 Task: Set up automation rules in Jira to manage project tasks and workflows, including creating Confluence pages, cloning issues, and linking vulnerabilities.
Action: Mouse moved to (703, 382)
Screenshot: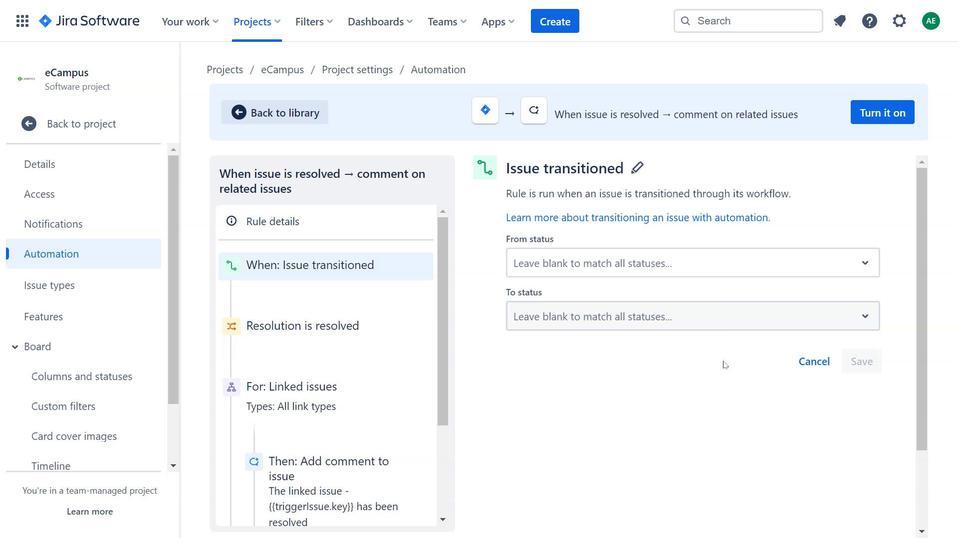 
Action: Mouse pressed left at (703, 382)
Screenshot: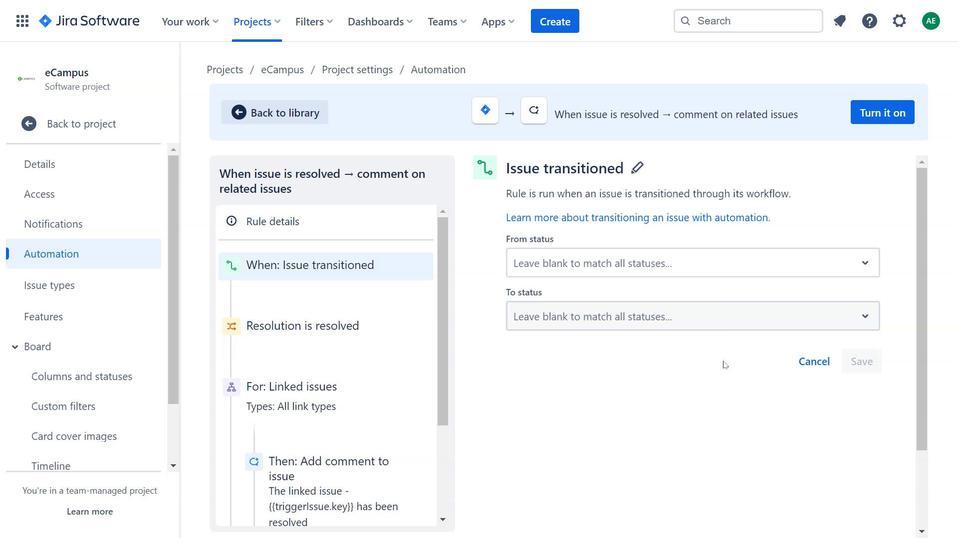 
Action: Mouse moved to (719, 412)
Screenshot: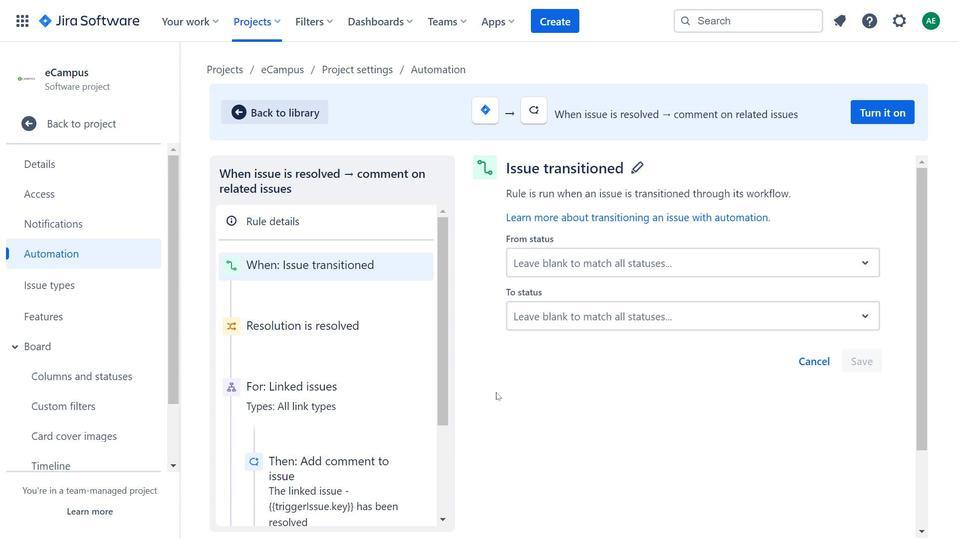 
Action: Mouse pressed left at (719, 412)
Screenshot: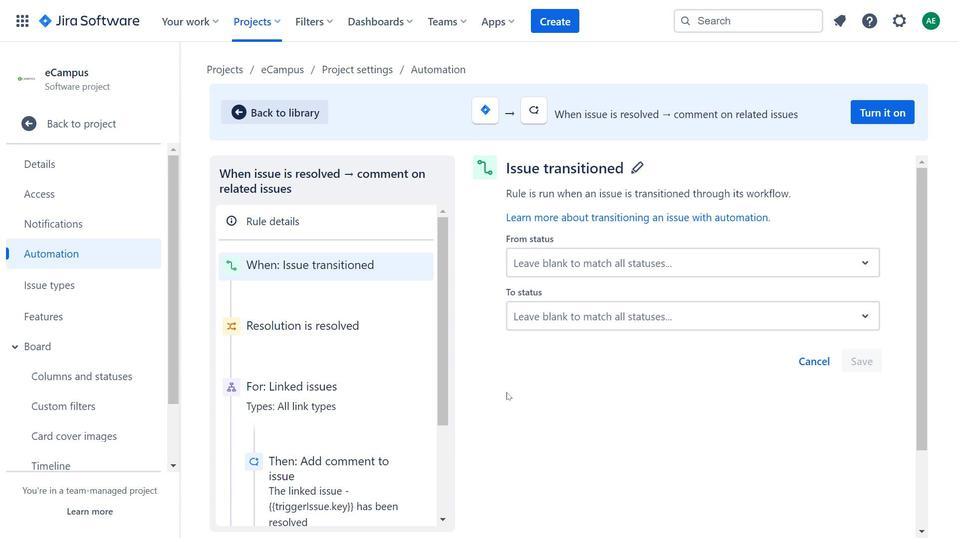 
Action: Mouse moved to (496, 393)
Screenshot: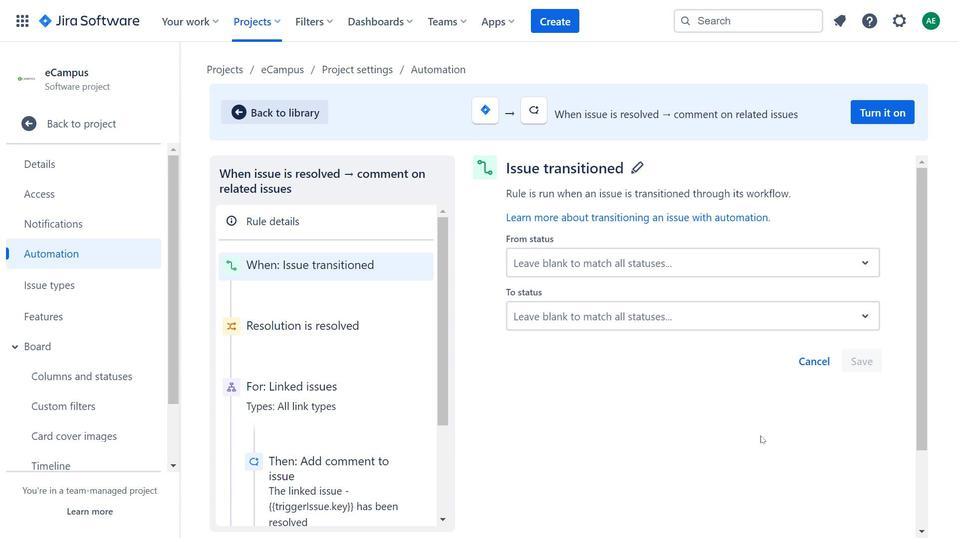 
Action: Mouse pressed left at (496, 393)
Screenshot: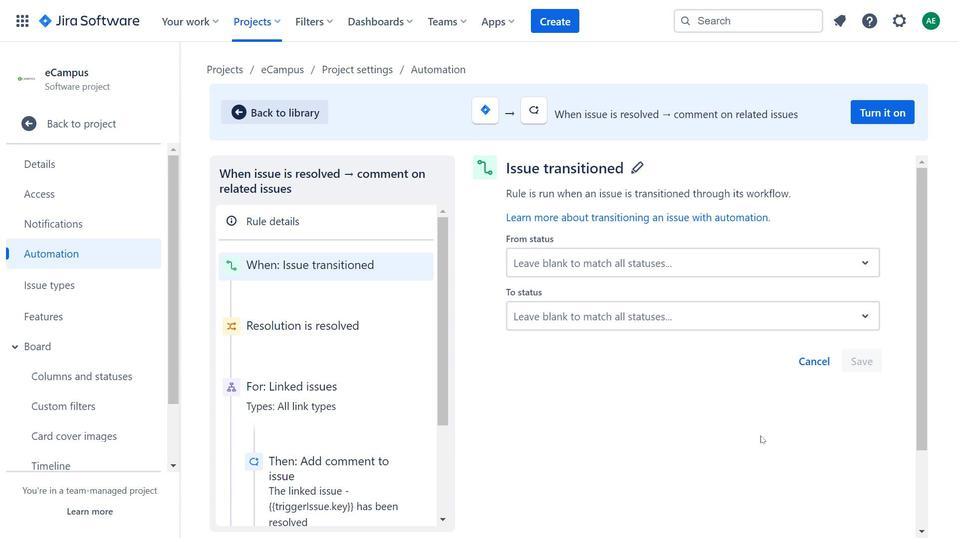 
Action: Mouse moved to (628, 437)
Screenshot: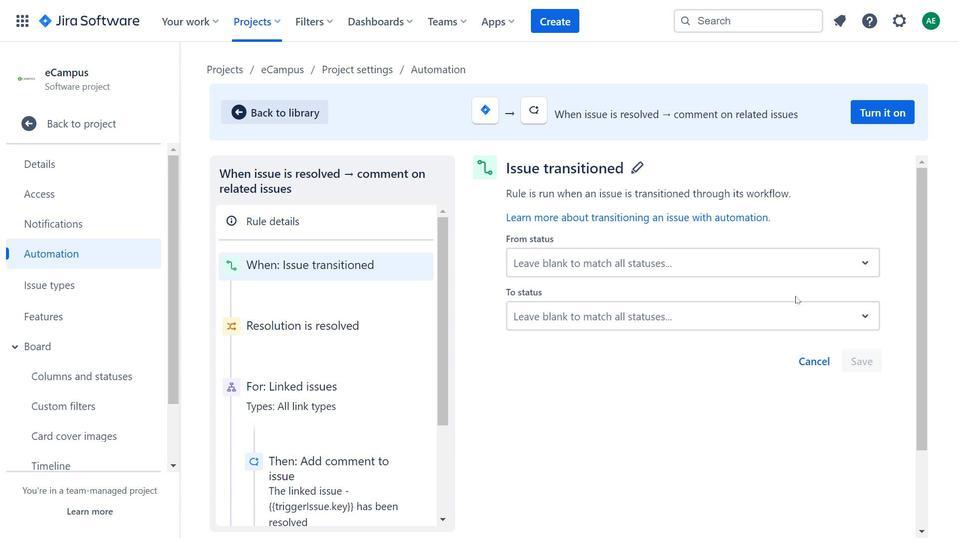 
Action: Mouse pressed left at (628, 437)
Screenshot: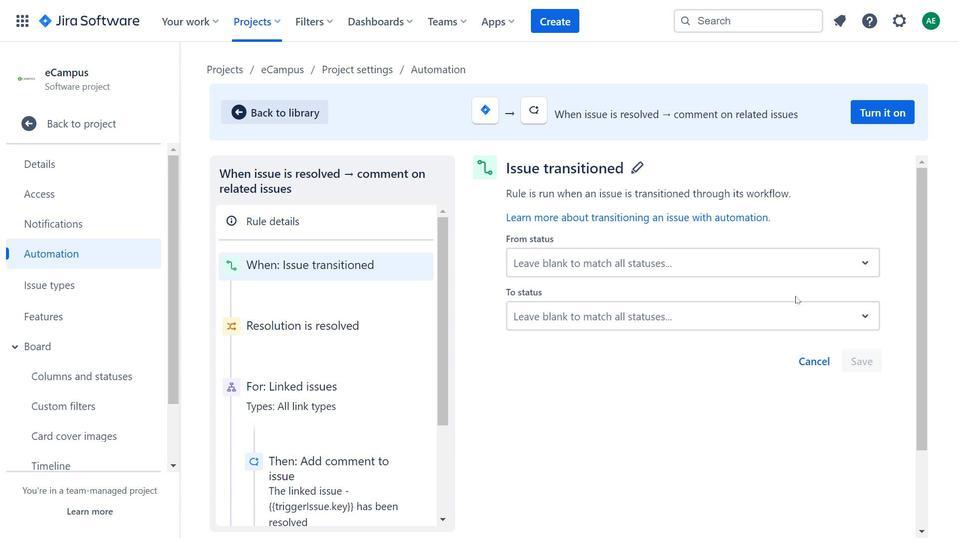 
Action: Mouse moved to (760, 436)
Screenshot: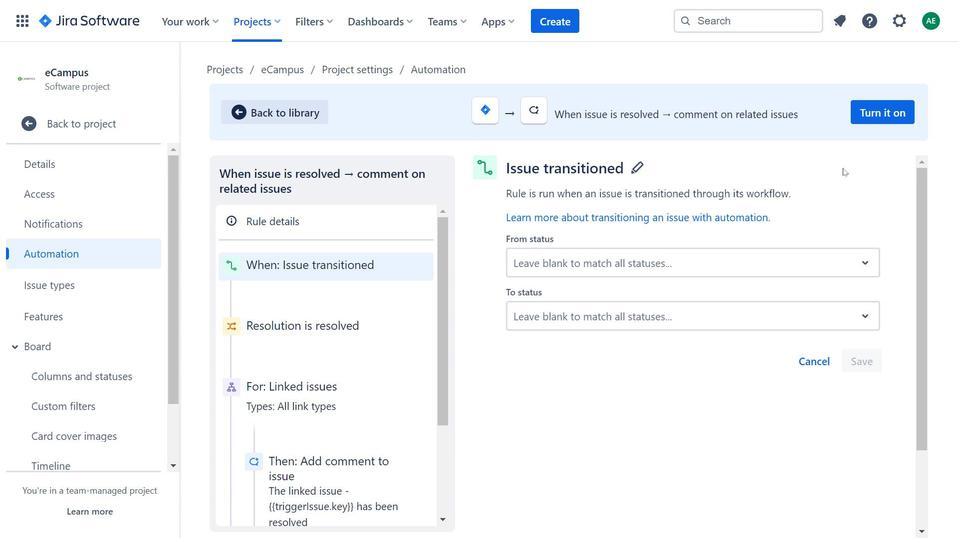 
Action: Mouse pressed left at (760, 436)
Screenshot: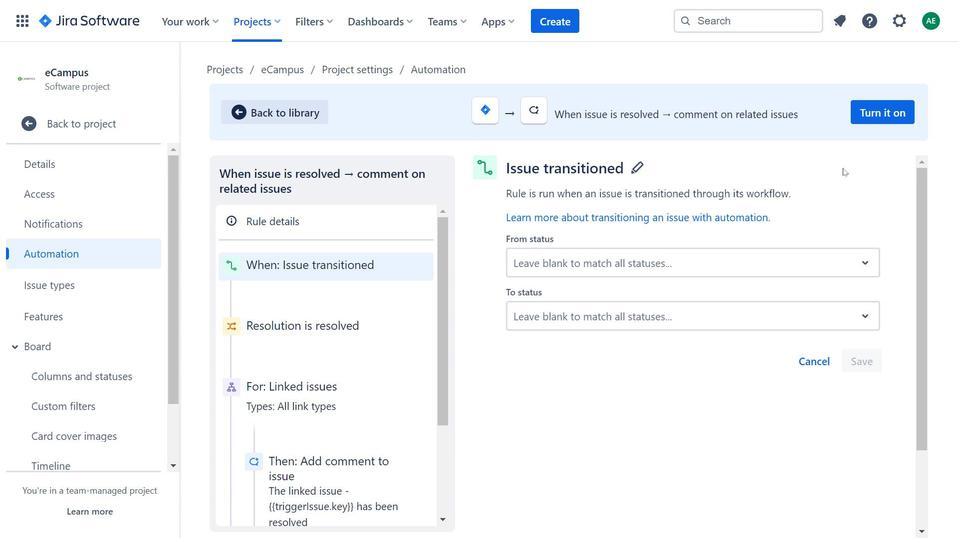 
Action: Mouse moved to (851, 442)
Screenshot: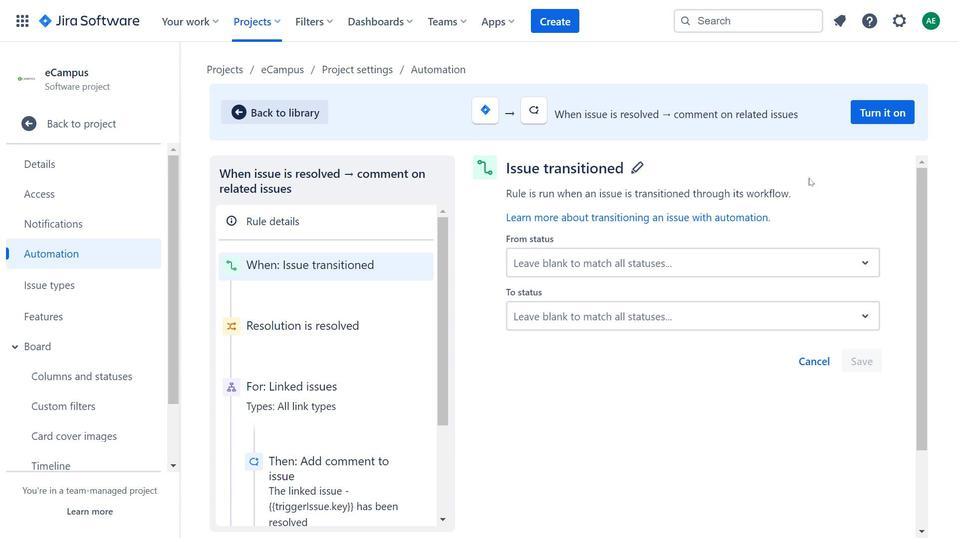 
Action: Mouse pressed left at (851, 442)
Screenshot: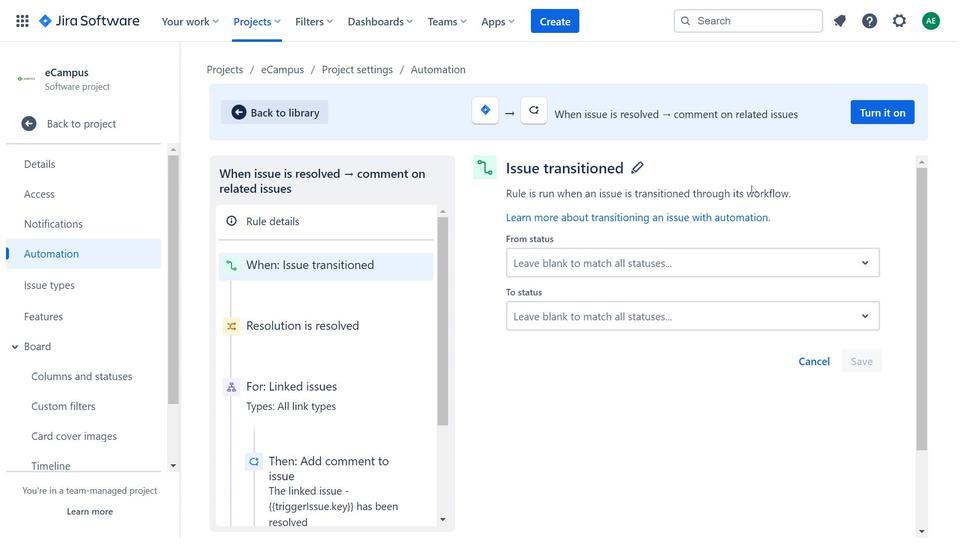 
Action: Mouse moved to (840, 171)
Screenshot: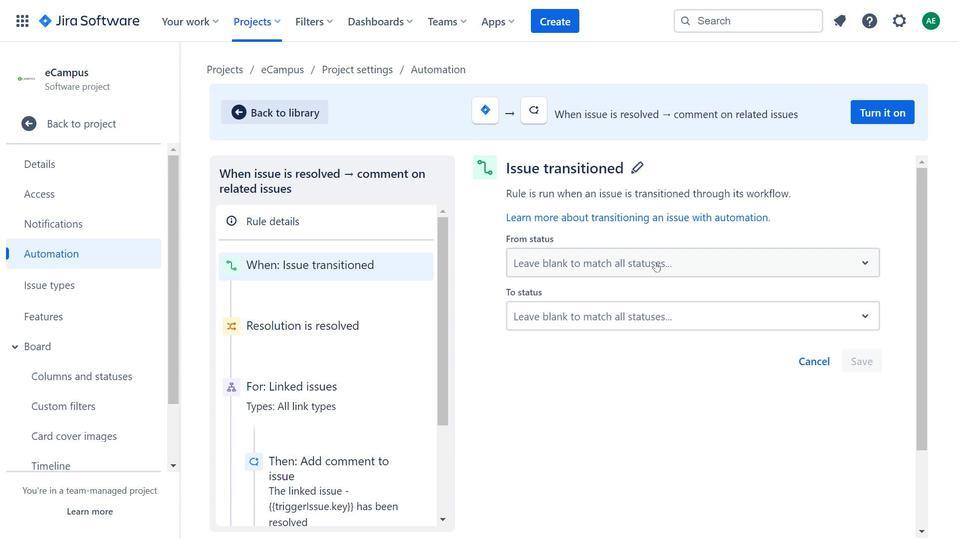 
Action: Mouse pressed left at (840, 171)
Screenshot: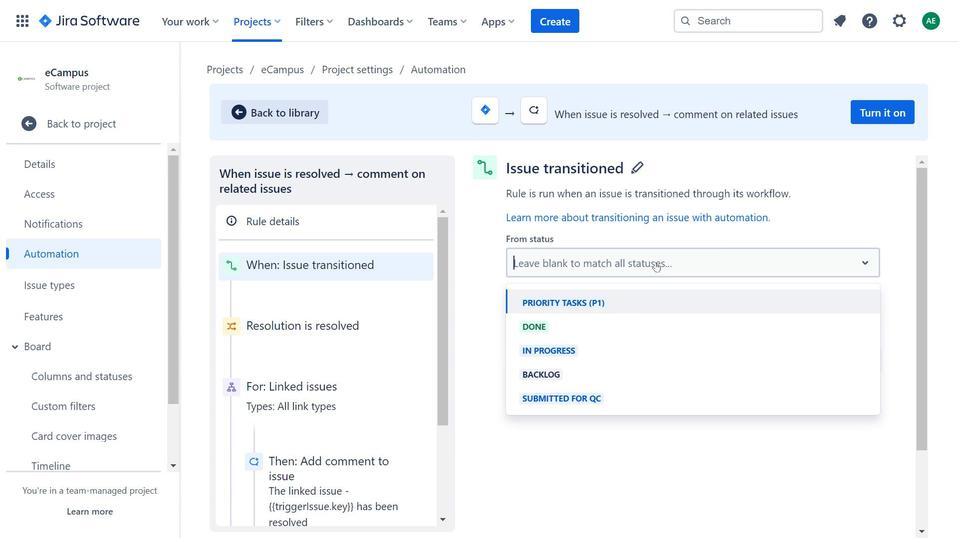 
Action: Mouse moved to (655, 262)
Screenshot: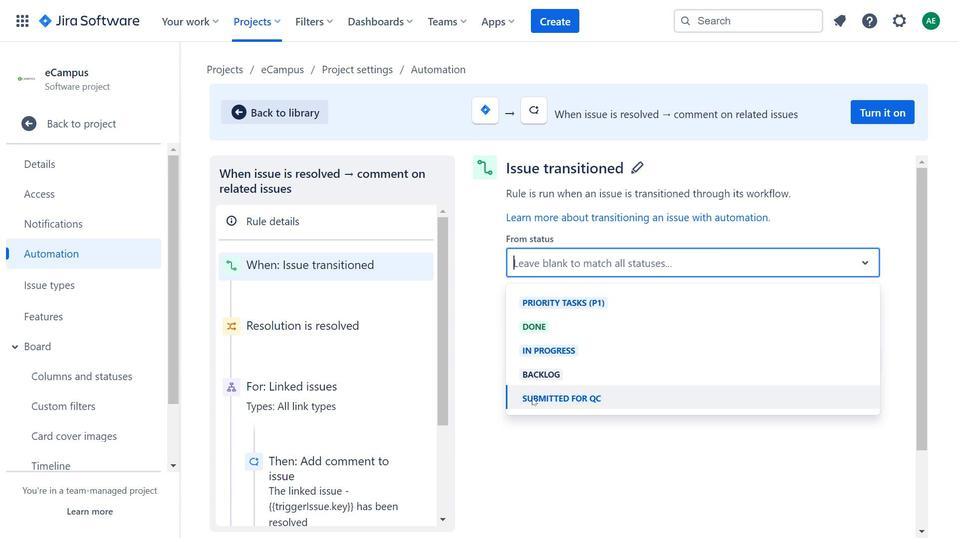 
Action: Mouse pressed left at (655, 262)
Screenshot: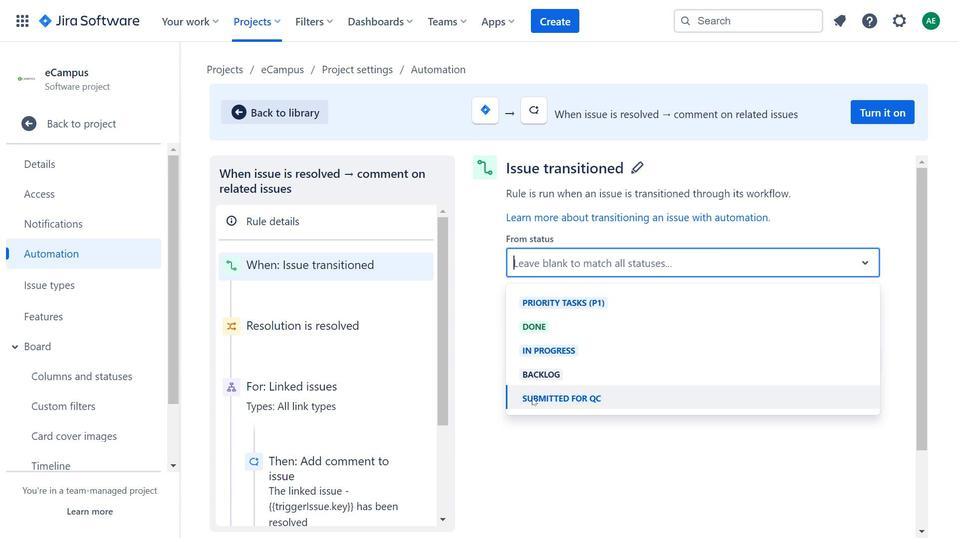
Action: Mouse moved to (312, 323)
Screenshot: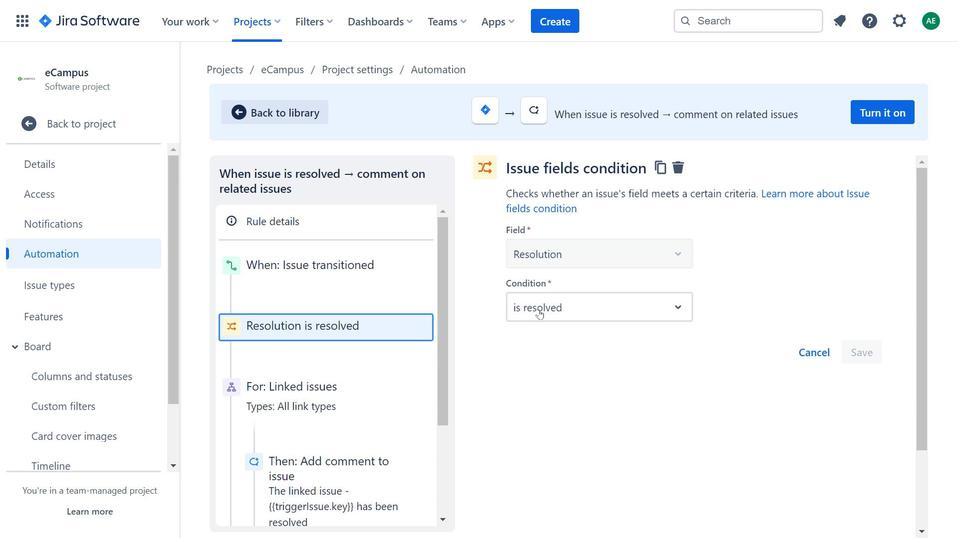 
Action: Mouse pressed left at (312, 323)
Screenshot: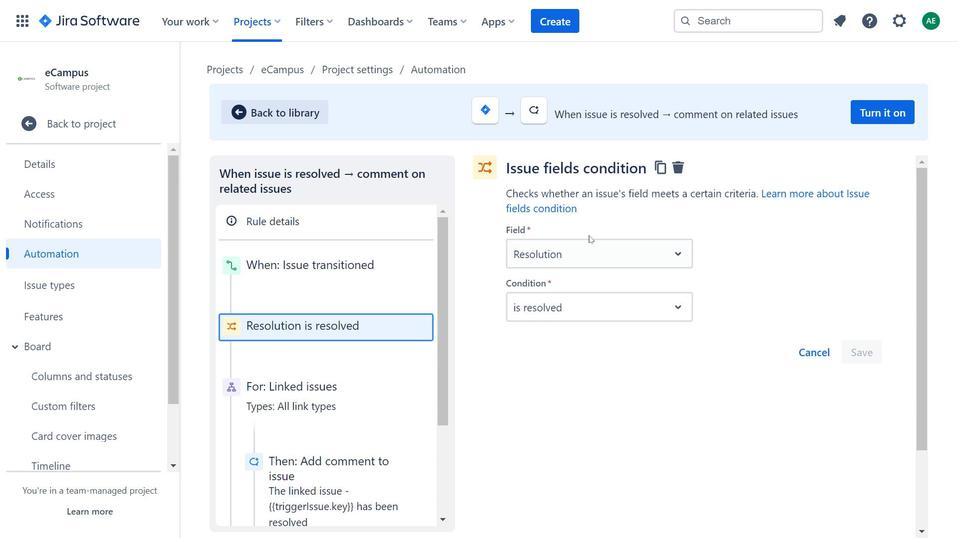 
Action: Mouse moved to (588, 235)
Screenshot: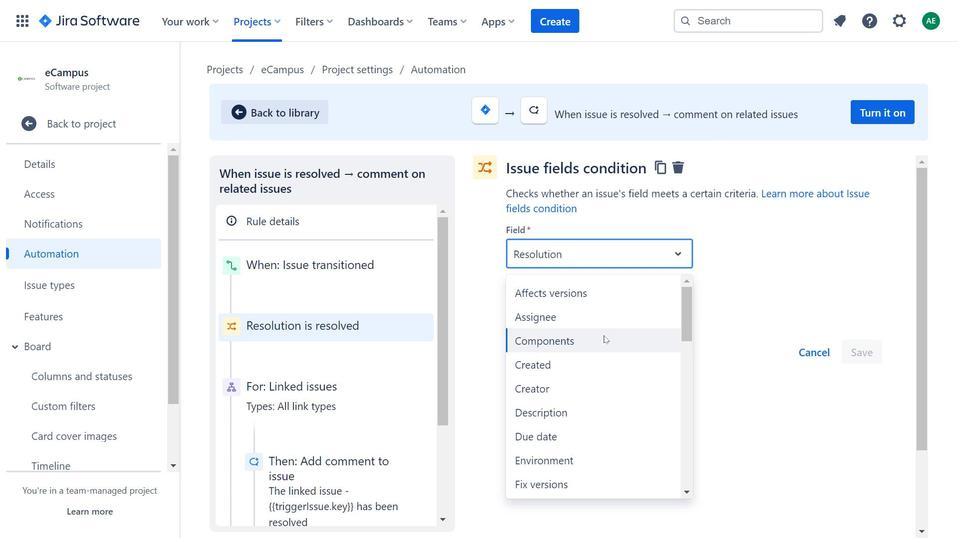 
Action: Mouse pressed left at (588, 235)
Screenshot: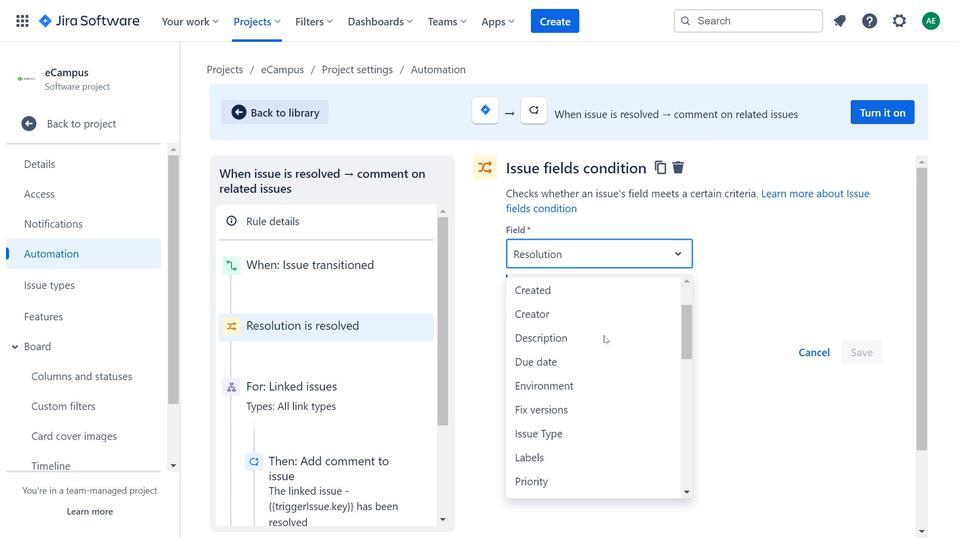 
Action: Mouse moved to (588, 245)
Screenshot: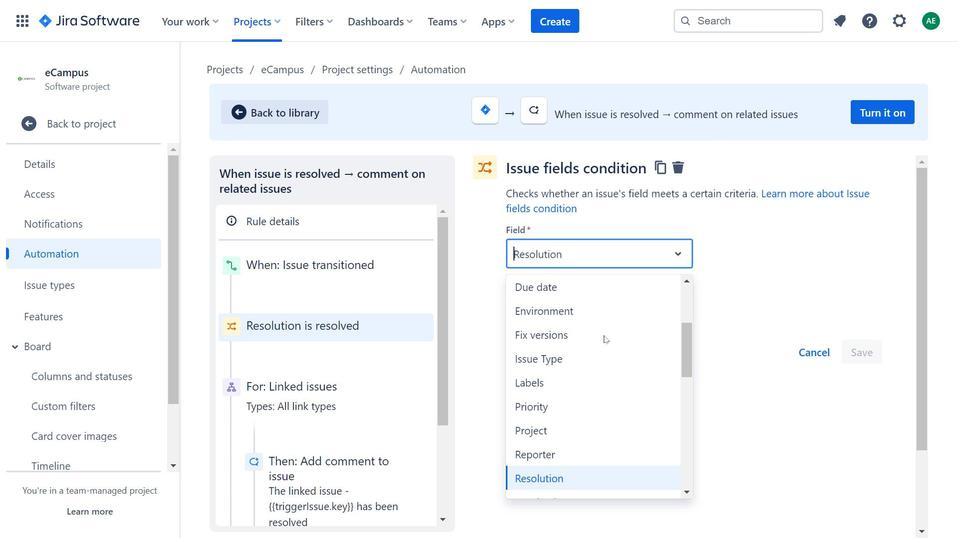 
Action: Mouse pressed left at (588, 245)
Screenshot: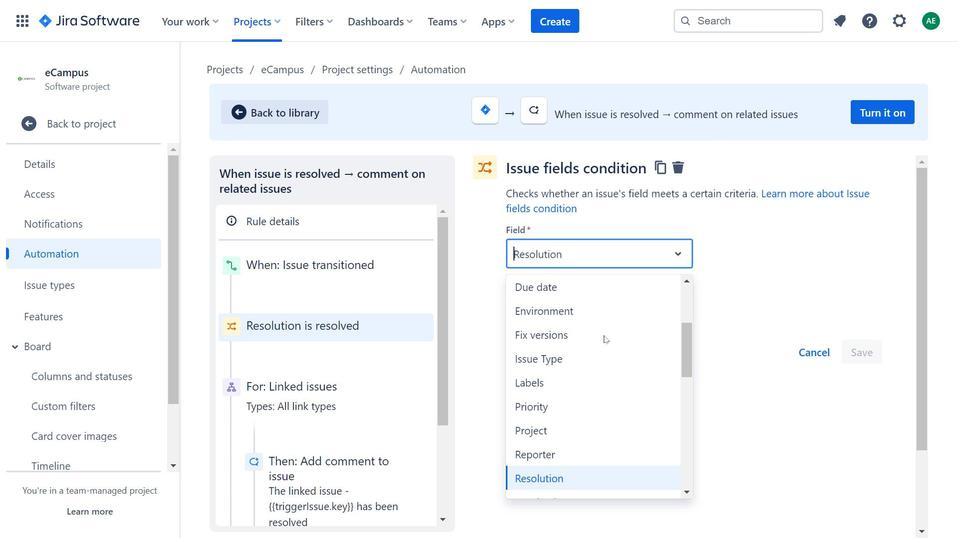 
Action: Mouse moved to (603, 335)
Screenshot: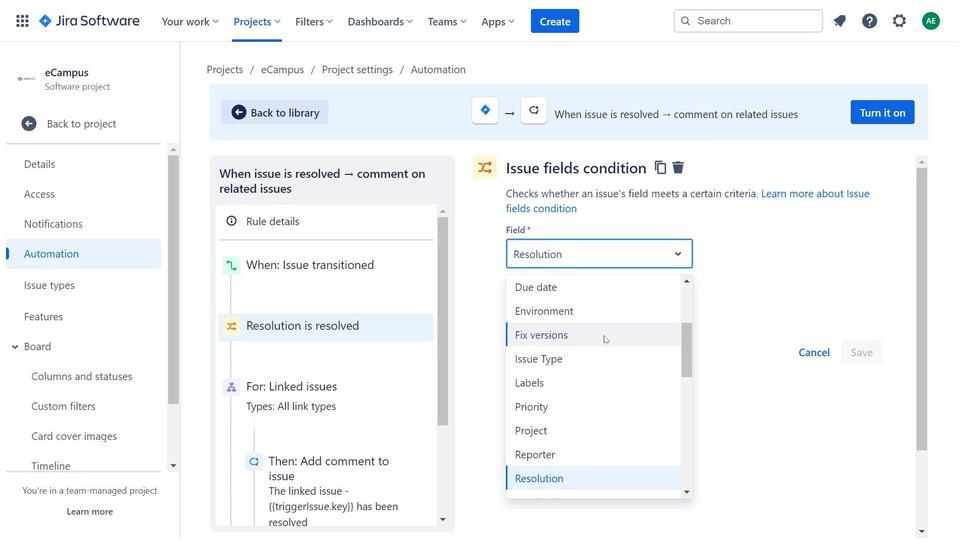 
Action: Mouse scrolled (603, 335) with delta (0, 0)
Screenshot: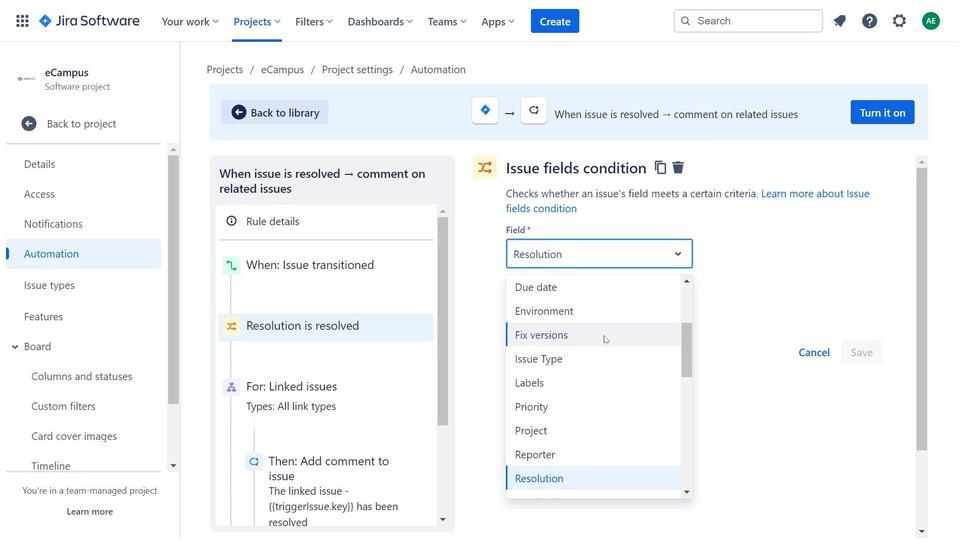
Action: Mouse scrolled (603, 335) with delta (0, 0)
Screenshot: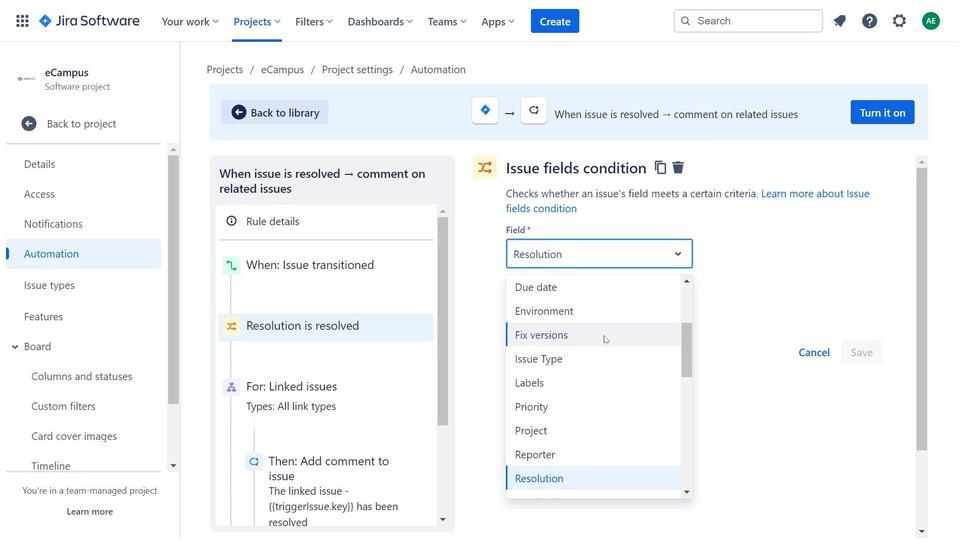 
Action: Mouse moved to (654, 314)
Screenshot: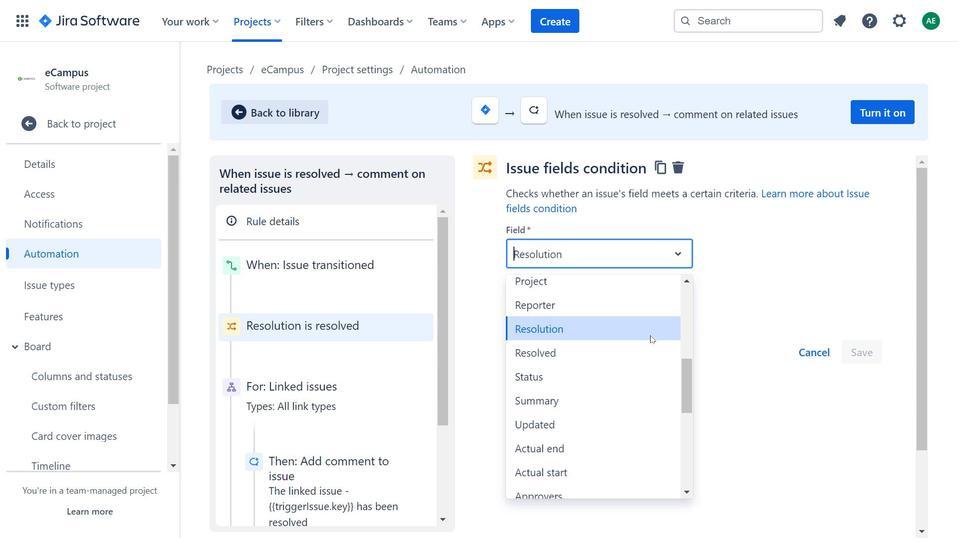 
Action: Mouse scrolled (654, 314) with delta (0, 0)
Screenshot: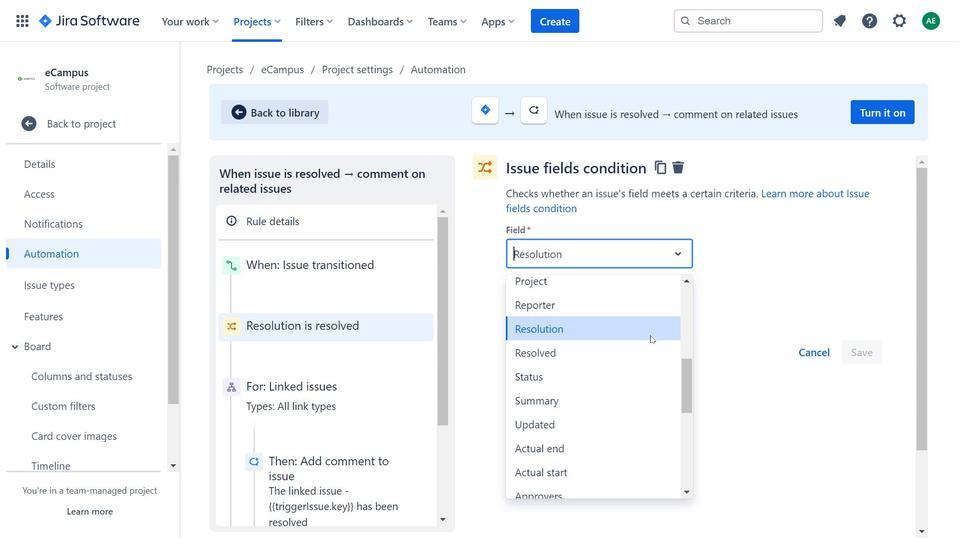 
Action: Mouse moved to (650, 335)
Screenshot: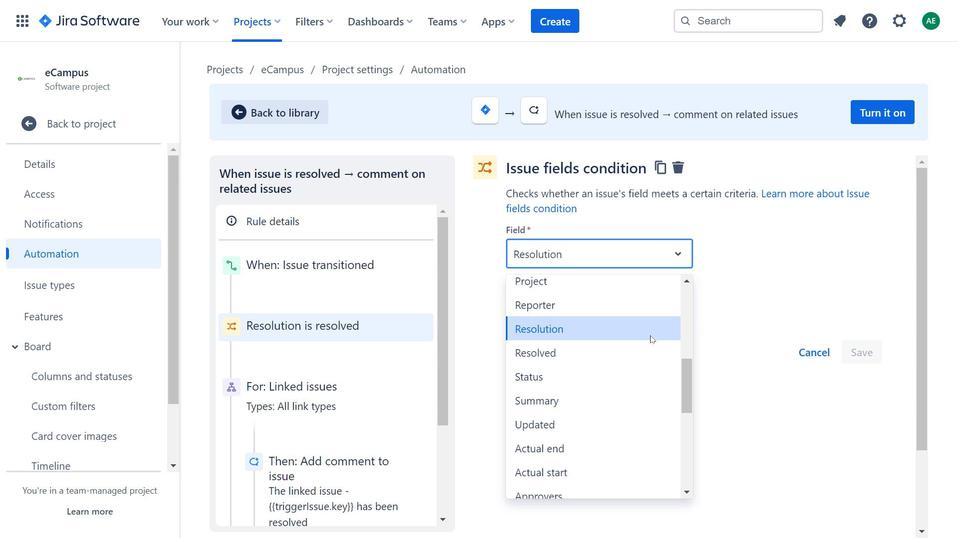 
Action: Mouse scrolled (650, 335) with delta (0, 0)
Screenshot: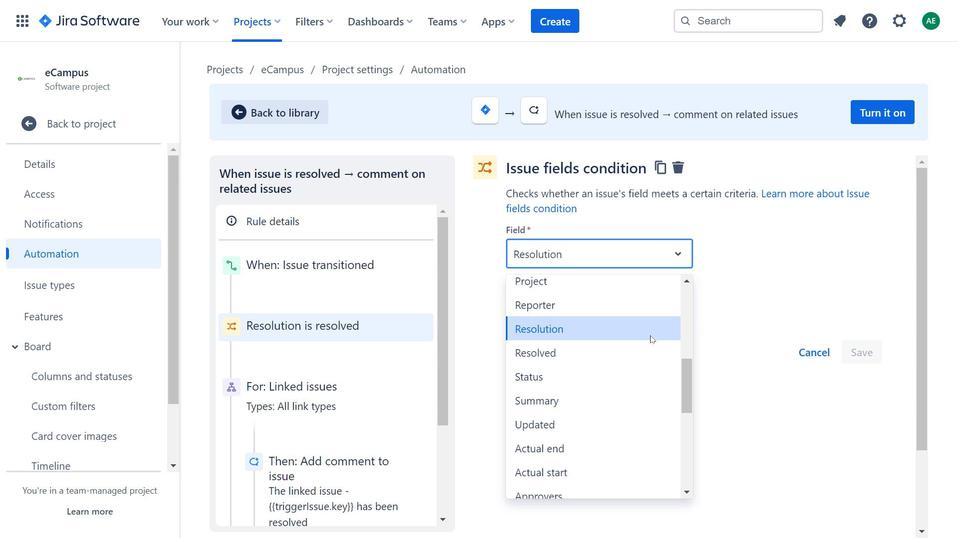 
Action: Mouse moved to (651, 338)
Screenshot: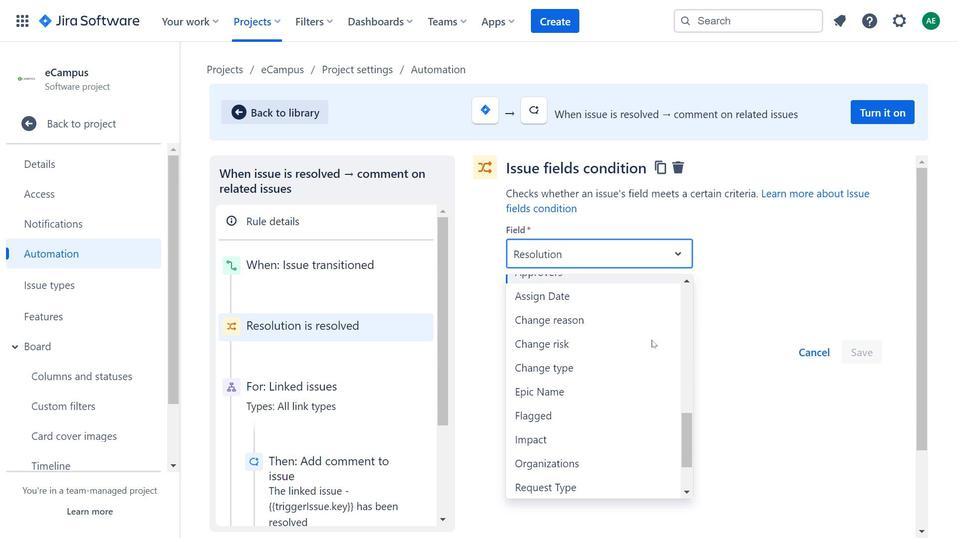 
Action: Mouse scrolled (651, 337) with delta (0, 0)
Screenshot: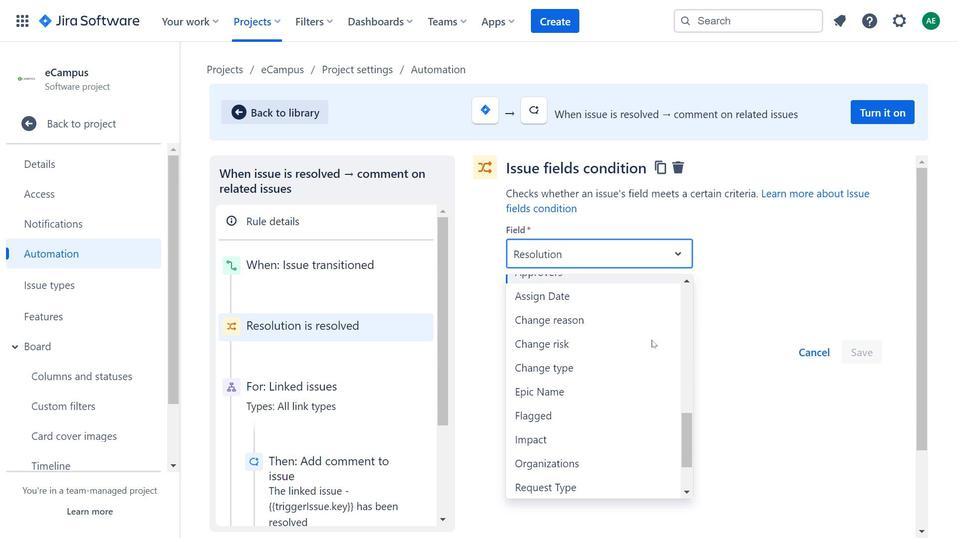 
Action: Mouse moved to (652, 339)
Screenshot: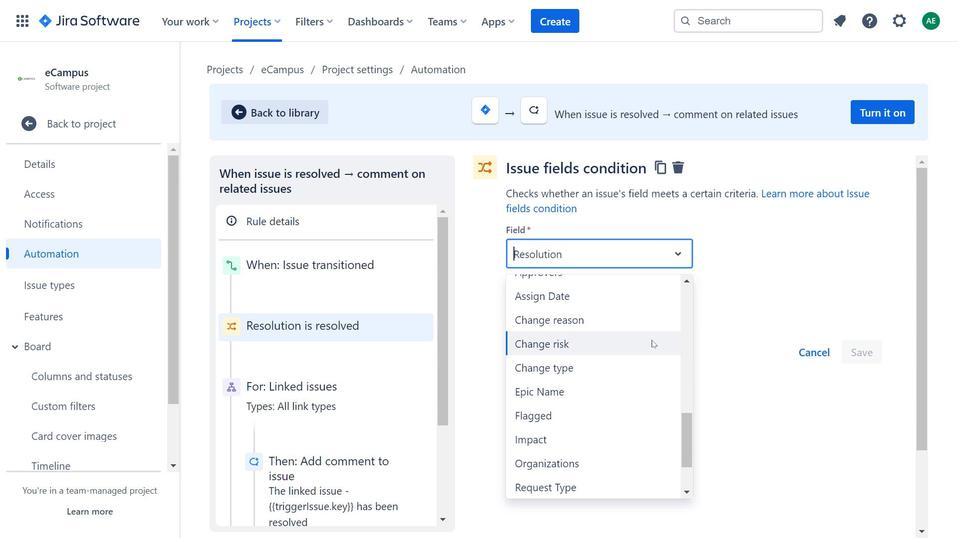 
Action: Mouse scrolled (652, 339) with delta (0, 0)
Screenshot: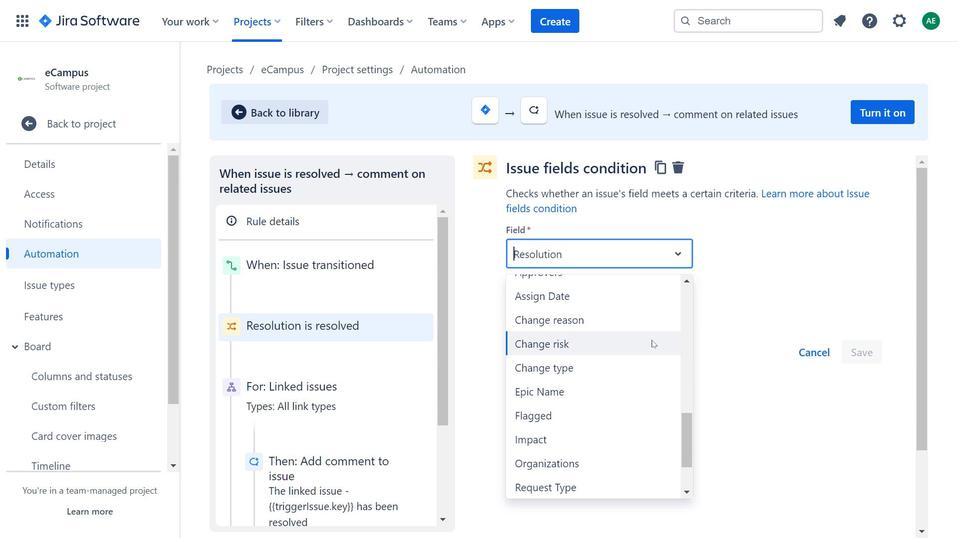 
Action: Mouse moved to (651, 340)
Screenshot: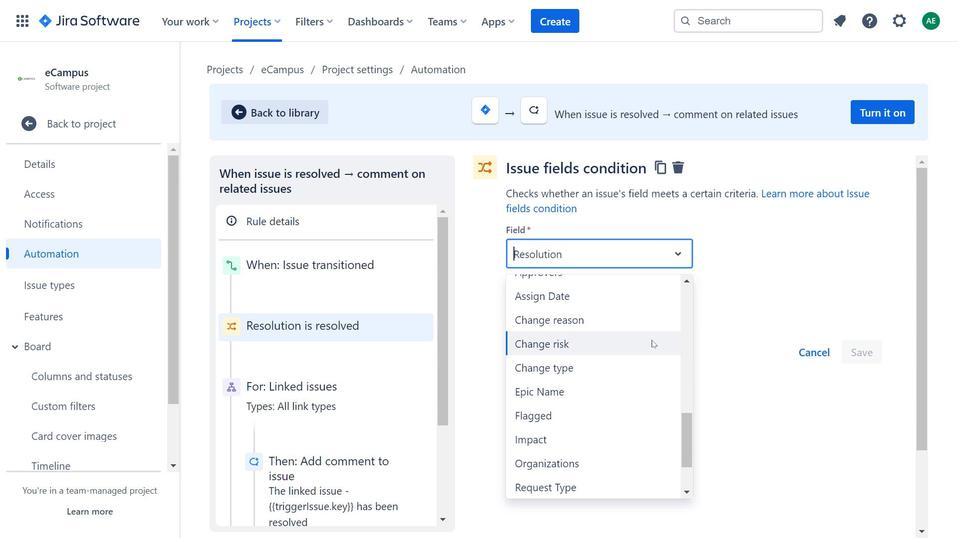 
Action: Mouse scrolled (651, 340) with delta (0, 0)
Screenshot: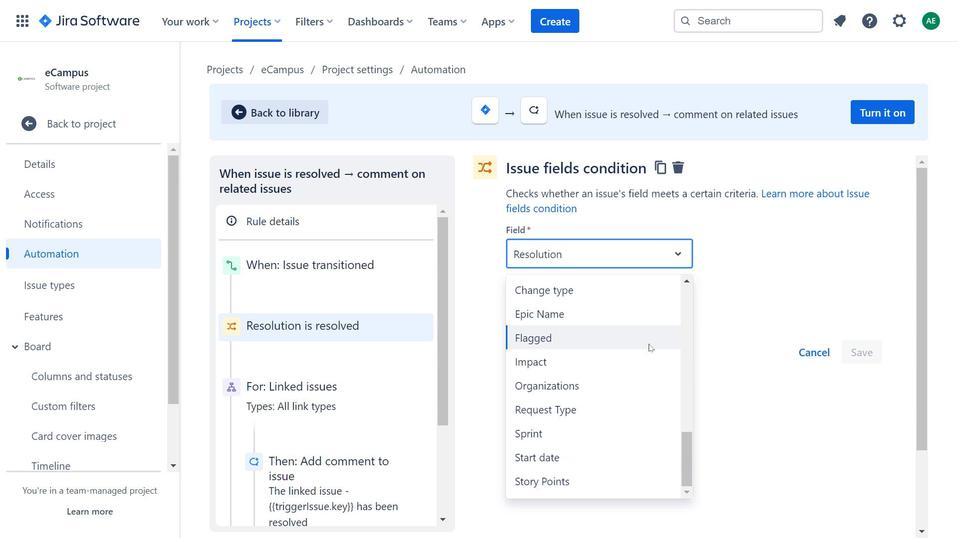 
Action: Mouse scrolled (651, 340) with delta (0, 0)
Screenshot: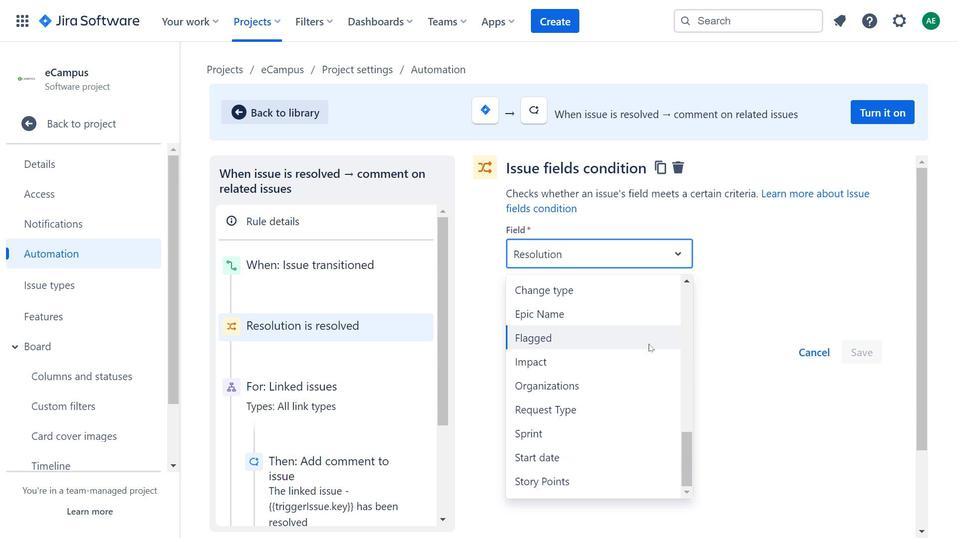 
Action: Mouse scrolled (651, 340) with delta (0, 0)
Screenshot: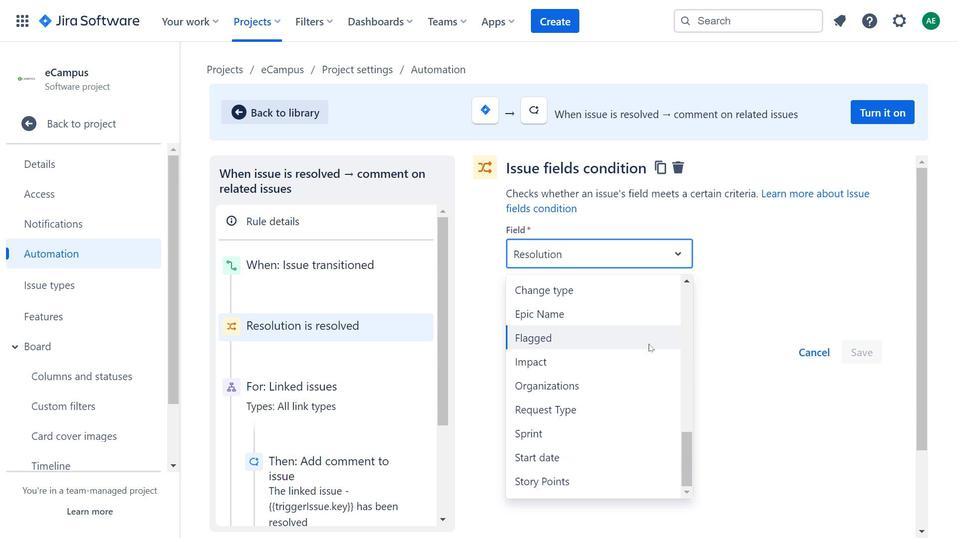 
Action: Mouse moved to (655, 354)
Screenshot: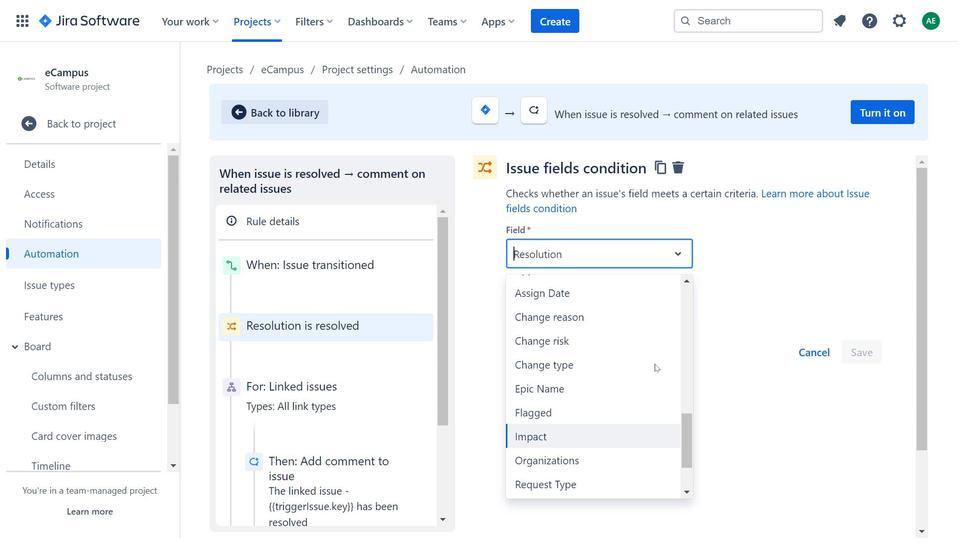 
Action: Mouse scrolled (655, 353) with delta (0, 0)
Screenshot: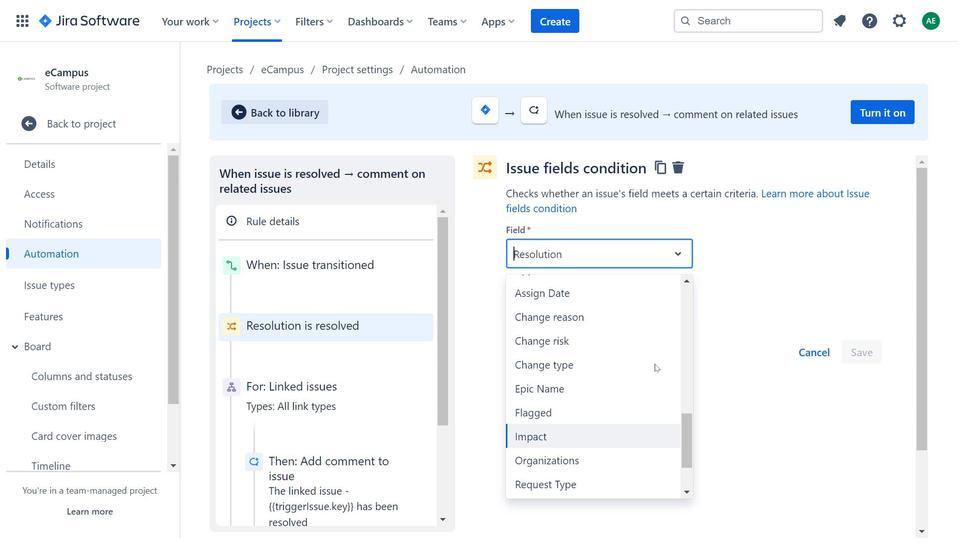
Action: Mouse moved to (654, 364)
Screenshot: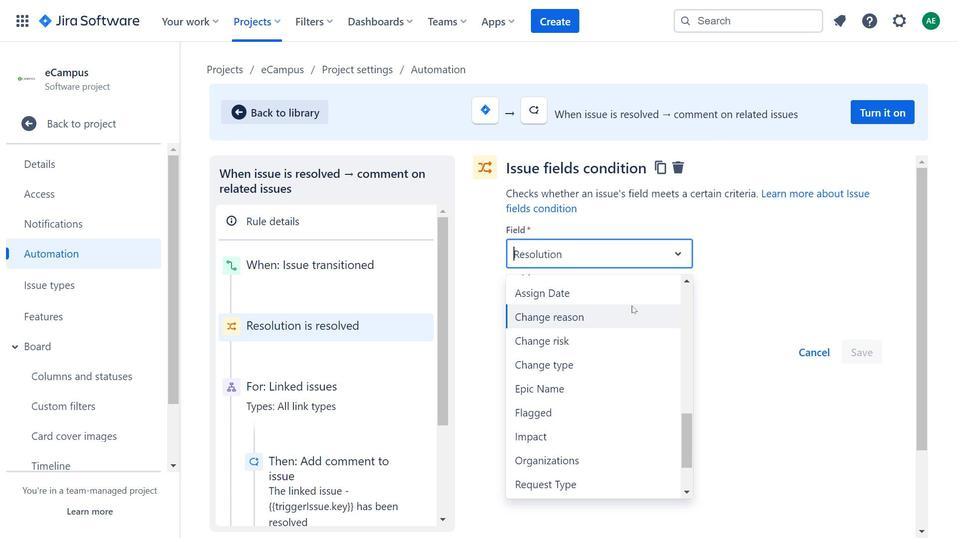 
Action: Mouse scrolled (654, 365) with delta (0, 0)
Screenshot: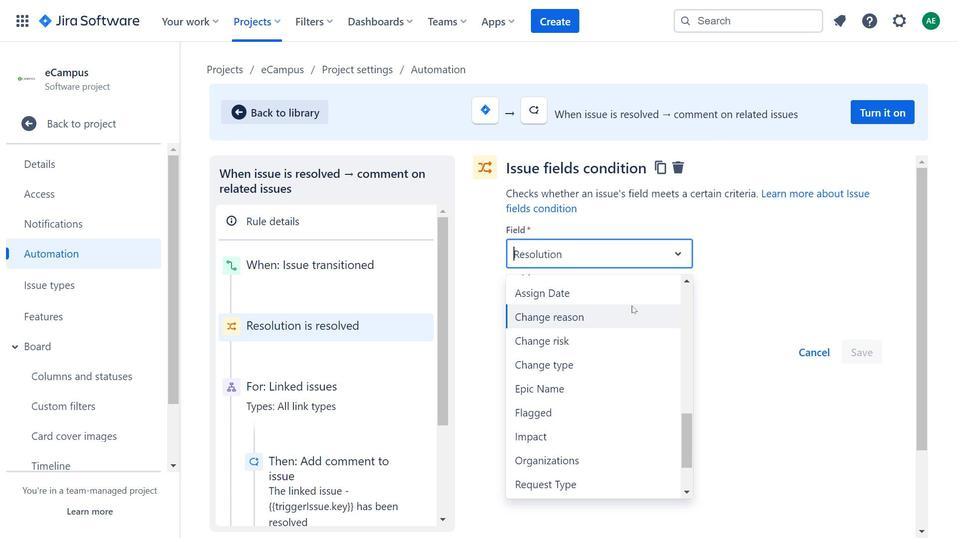 
Action: Mouse moved to (631, 306)
Screenshot: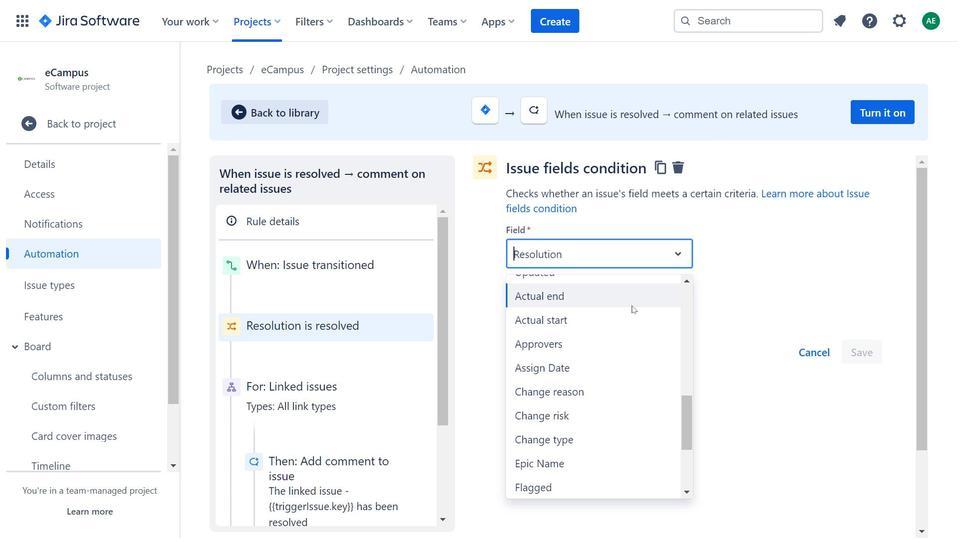 
Action: Mouse scrolled (631, 306) with delta (0, 0)
Screenshot: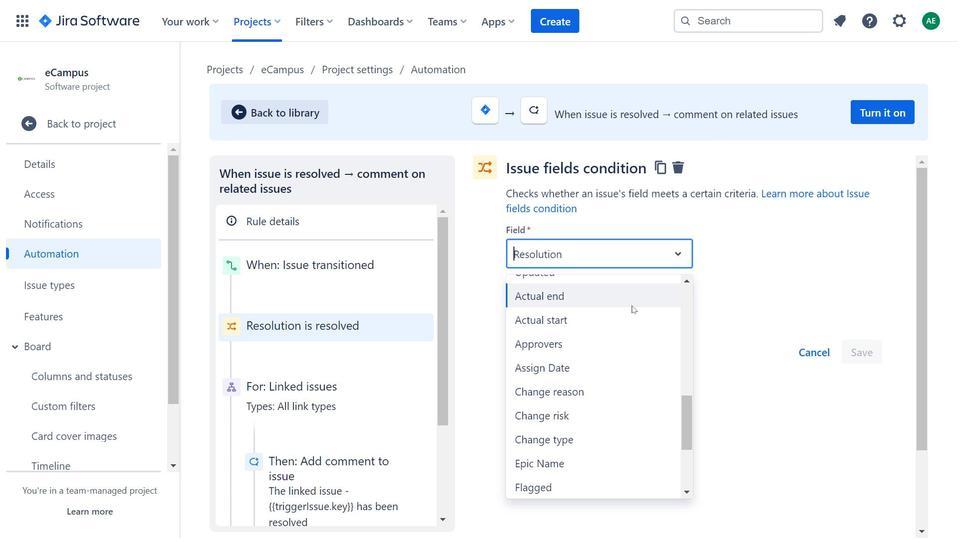 
Action: Mouse moved to (638, 371)
Screenshot: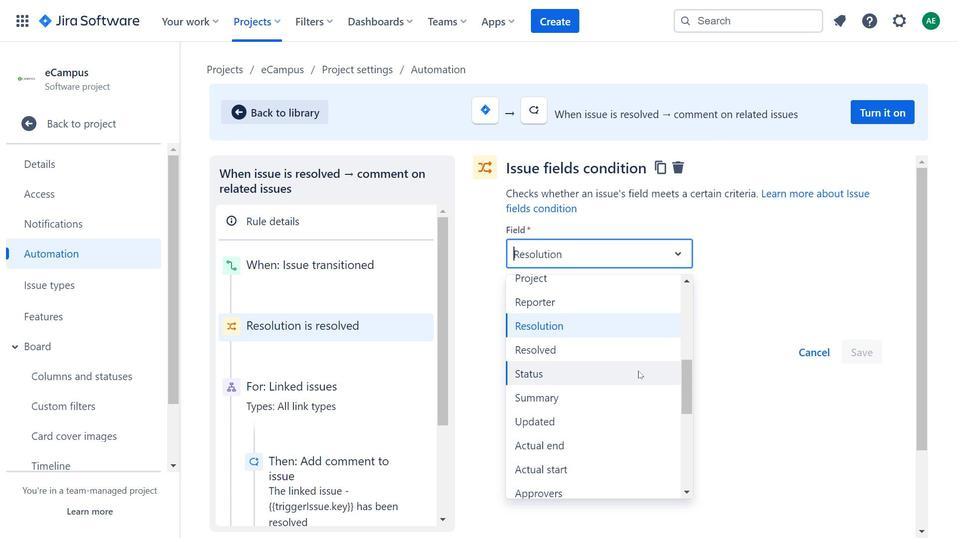 
Action: Mouse scrolled (638, 371) with delta (0, 0)
Screenshot: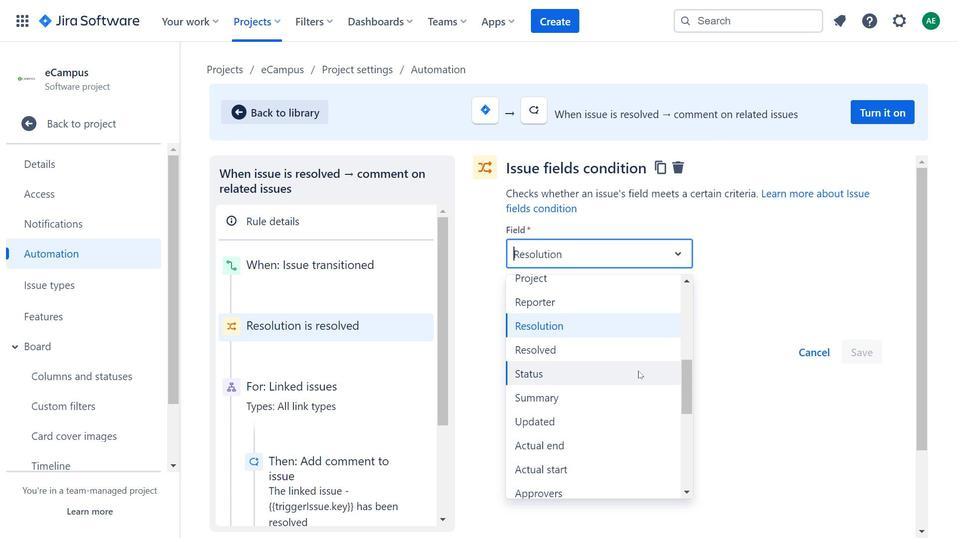 
Action: Mouse scrolled (638, 371) with delta (0, 0)
Screenshot: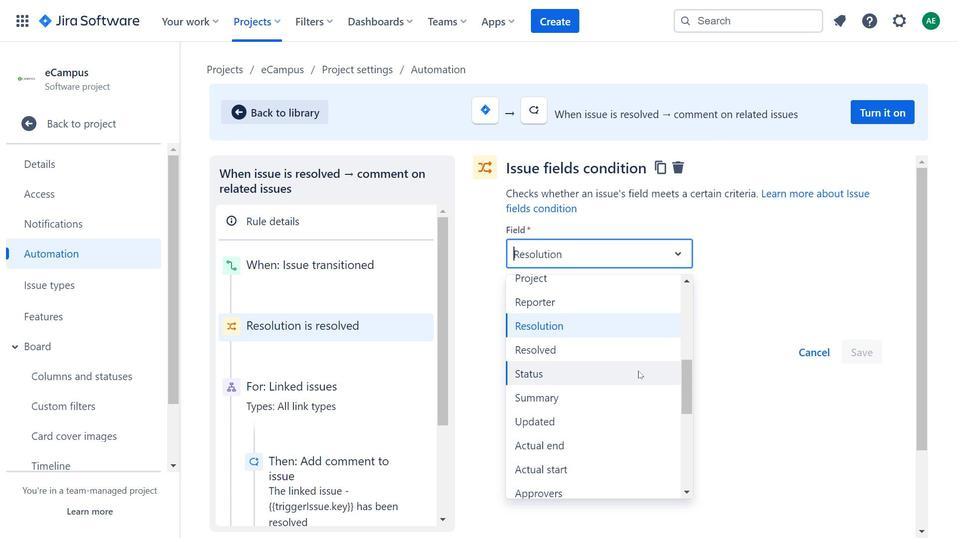 
Action: Mouse scrolled (638, 371) with delta (0, 0)
Screenshot: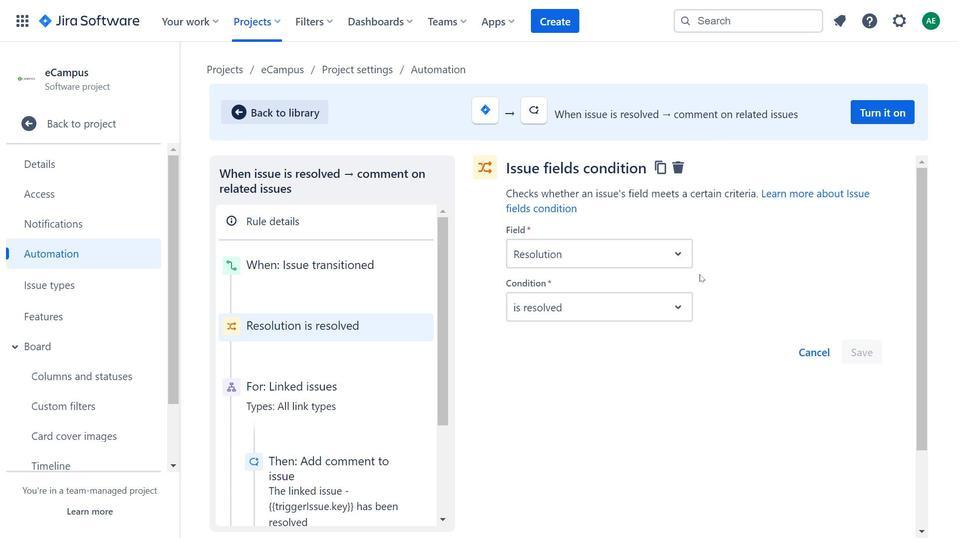 
Action: Mouse scrolled (638, 371) with delta (0, 0)
Screenshot: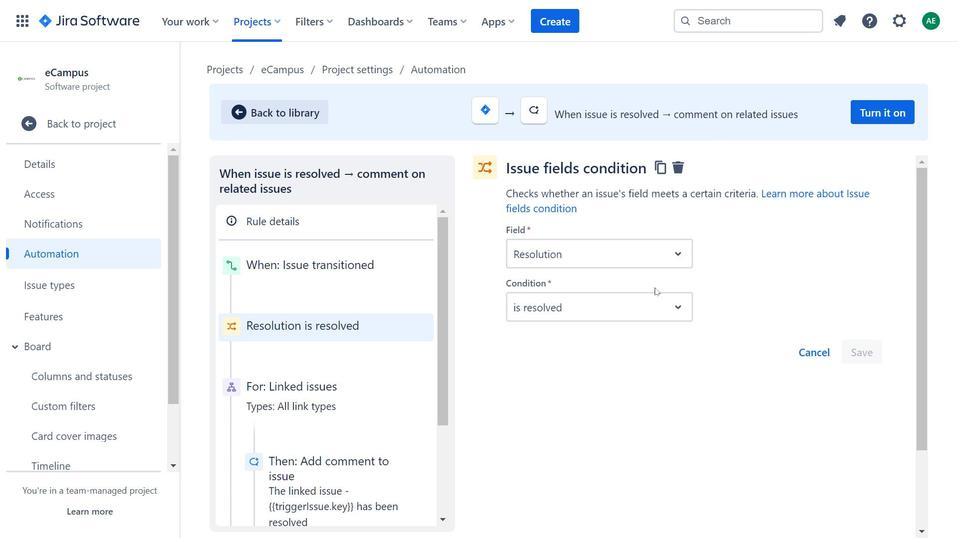 
Action: Mouse scrolled (638, 371) with delta (0, 0)
Screenshot: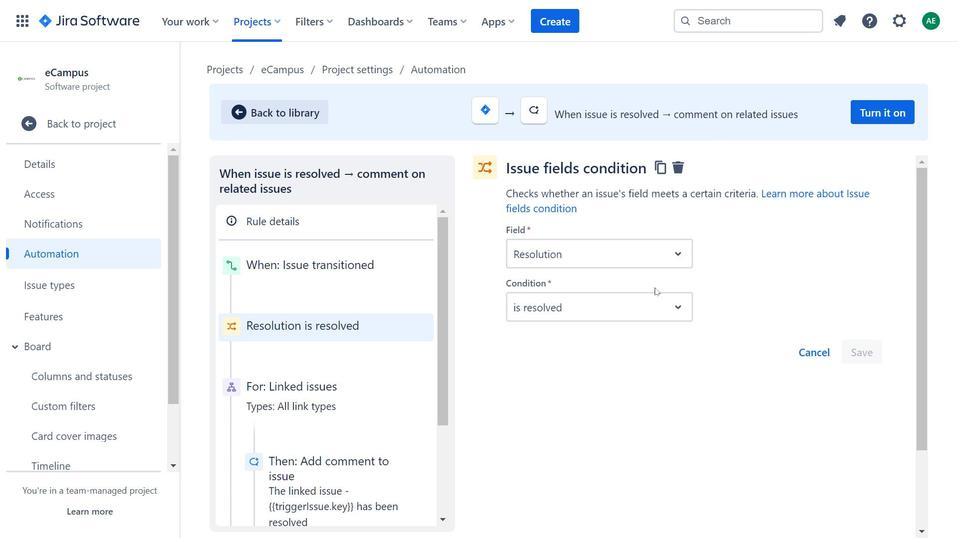 
Action: Mouse moved to (780, 267)
Screenshot: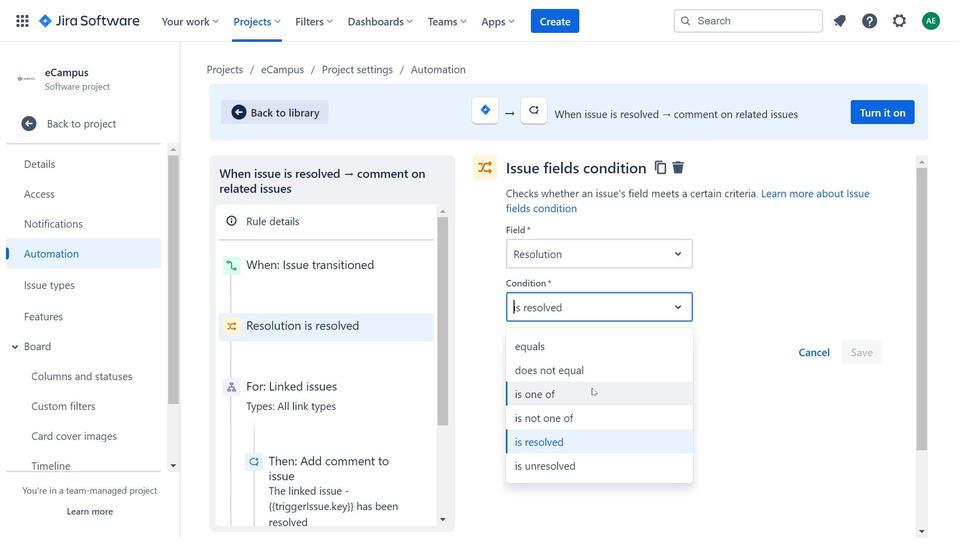 
Action: Mouse pressed left at (780, 267)
Screenshot: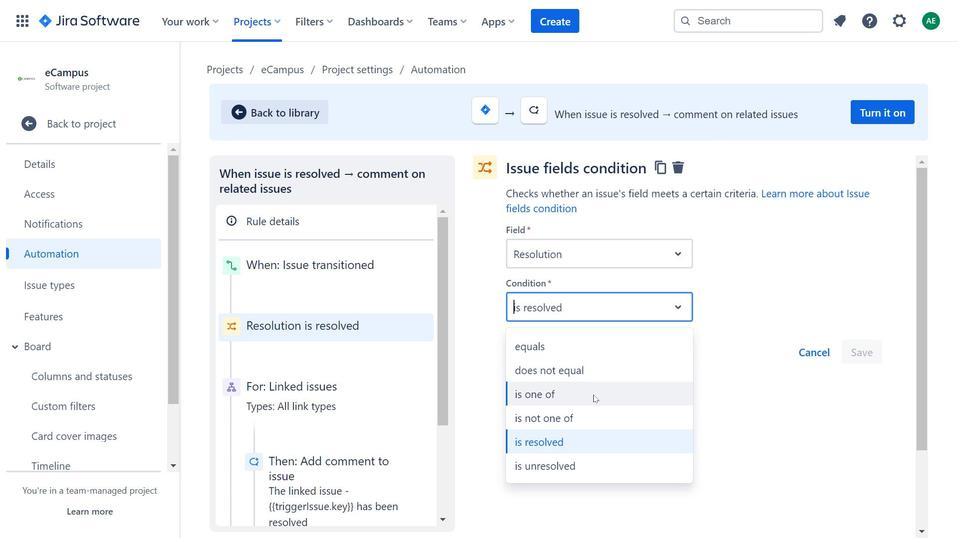 
Action: Mouse moved to (586, 317)
Screenshot: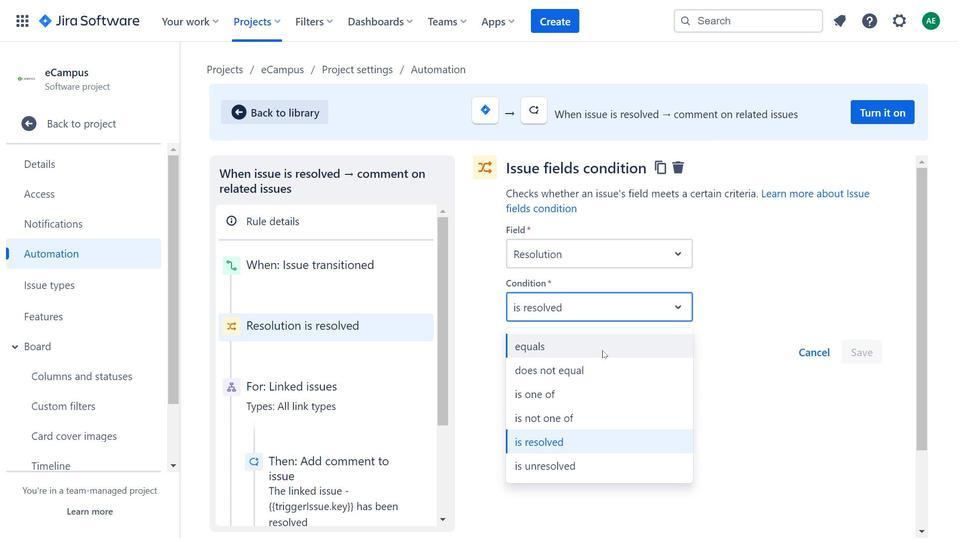 
Action: Mouse pressed left at (586, 317)
Screenshot: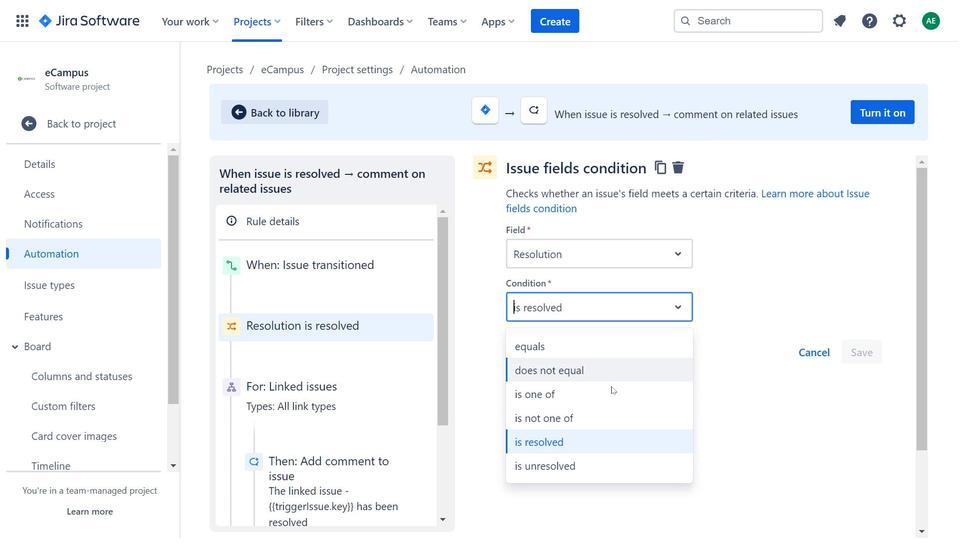 
Action: Mouse moved to (396, 272)
Screenshot: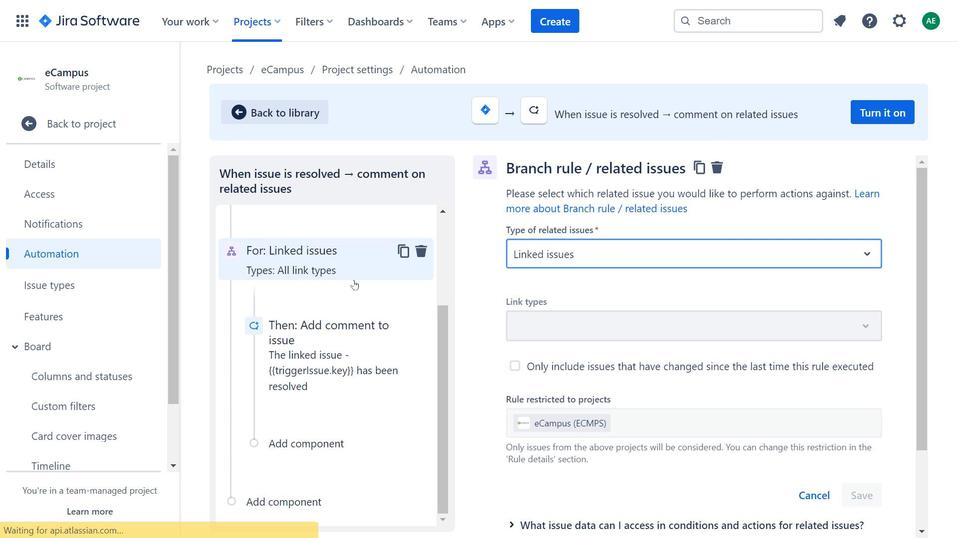 
Action: Mouse scrolled (396, 271) with delta (0, 0)
Screenshot: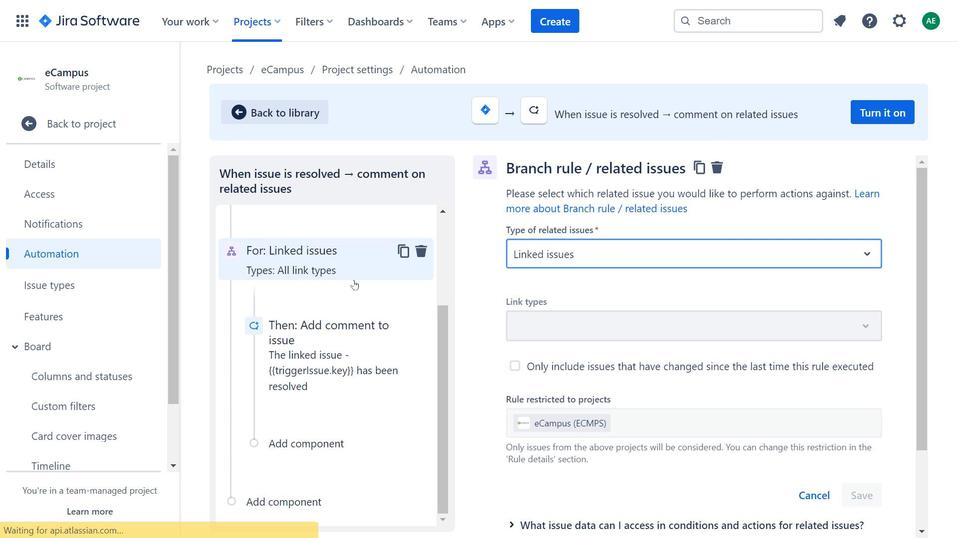 
Action: Mouse moved to (396, 274)
Screenshot: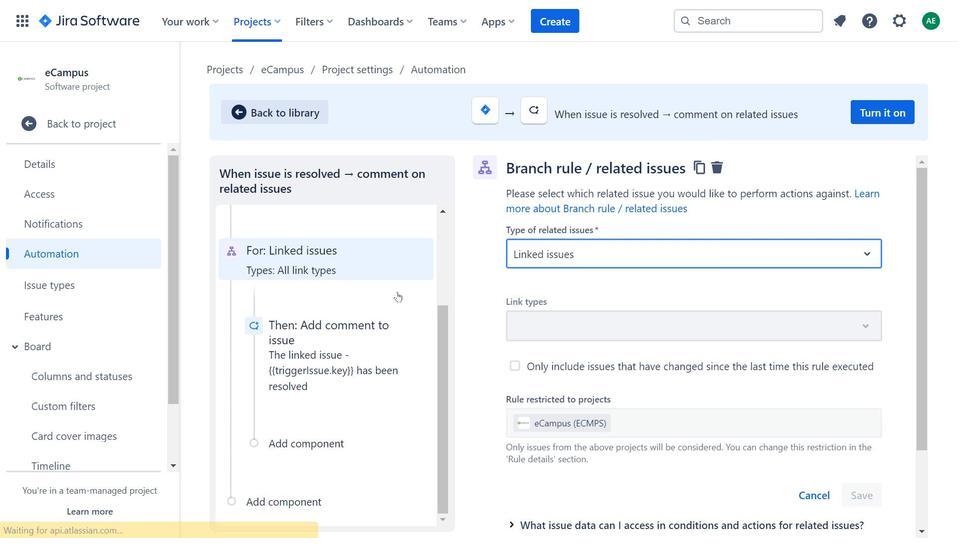 
Action: Mouse scrolled (396, 274) with delta (0, 0)
Screenshot: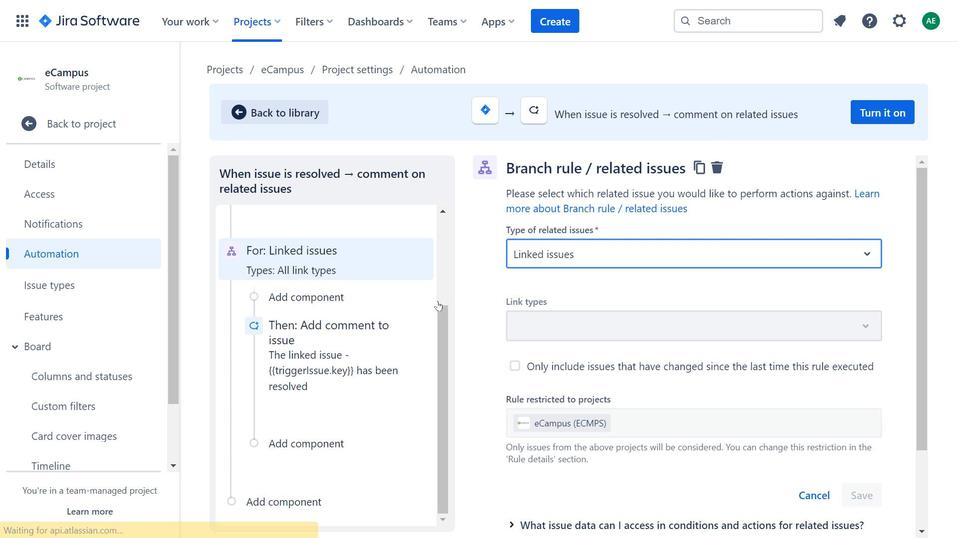 
Action: Mouse moved to (332, 273)
Screenshot: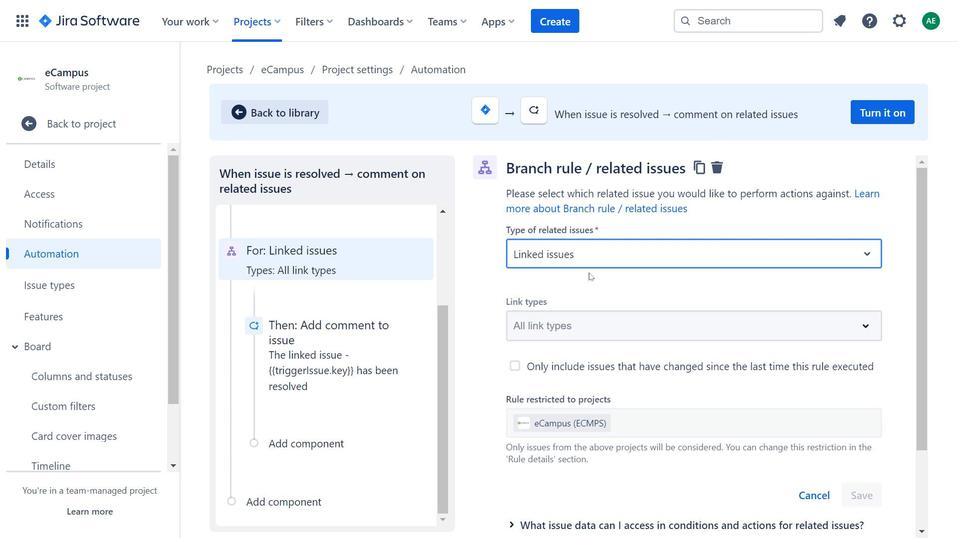 
Action: Mouse pressed left at (332, 273)
Screenshot: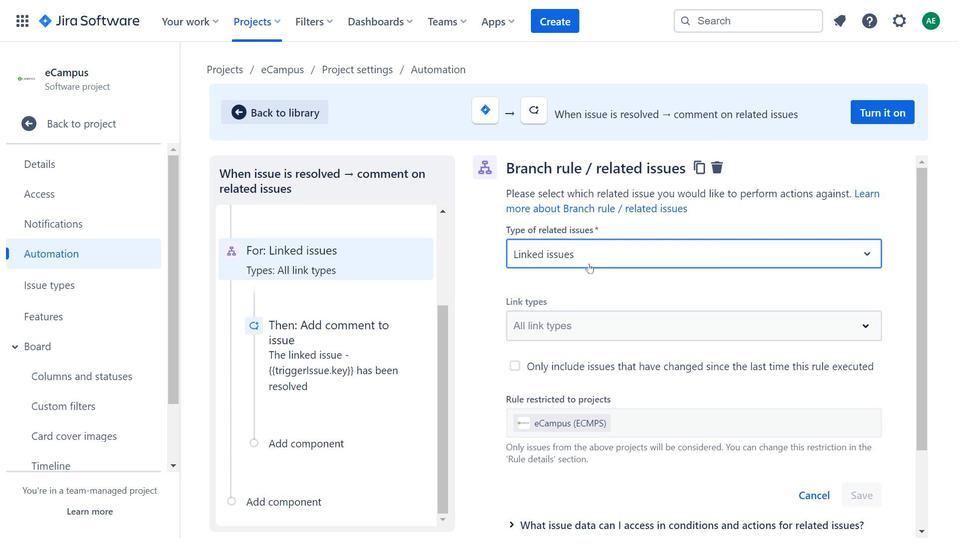 
Action: Mouse moved to (589, 262)
Screenshot: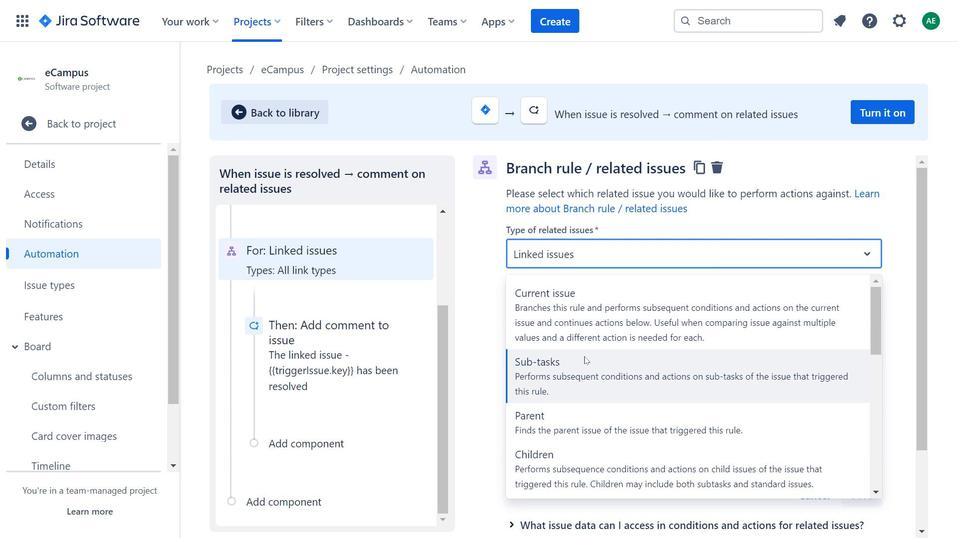 
Action: Mouse pressed left at (589, 262)
Screenshot: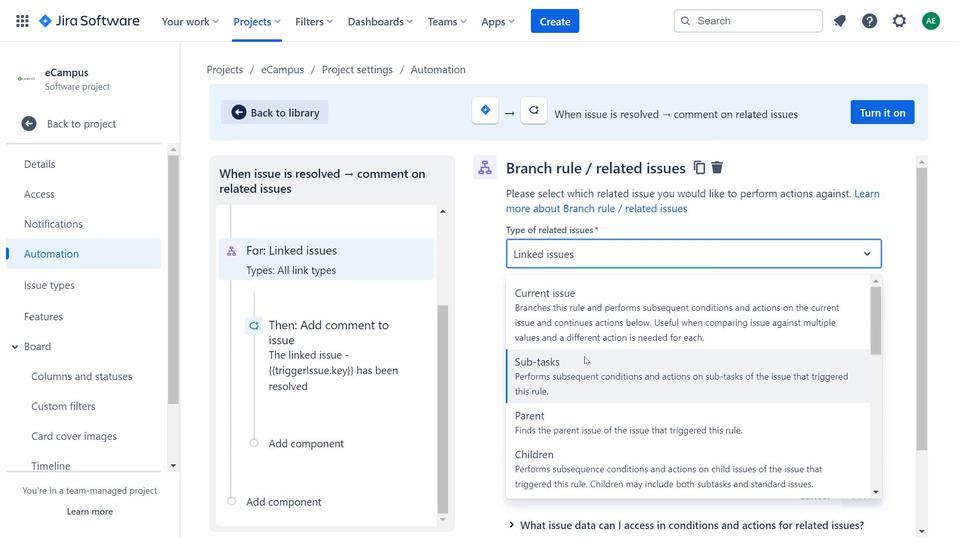 
Action: Mouse moved to (584, 357)
Screenshot: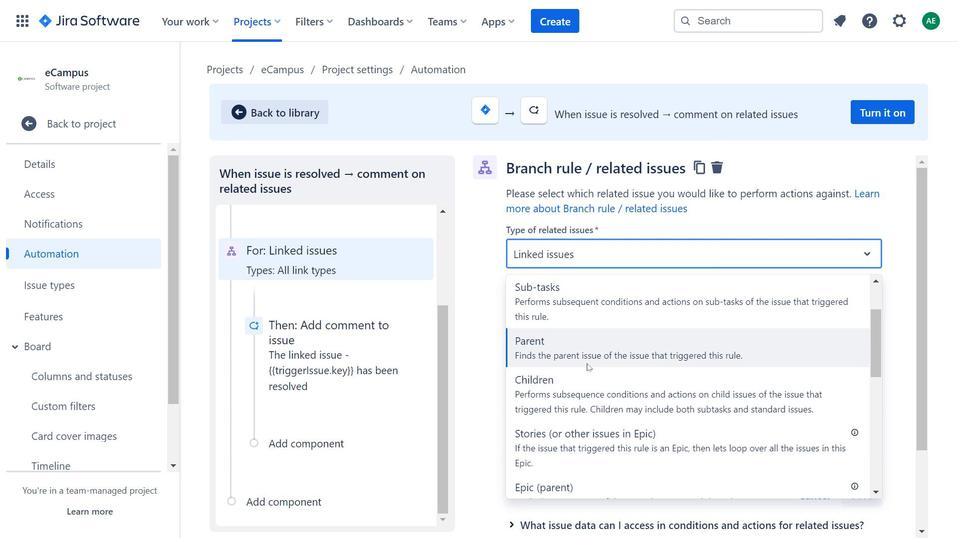 
Action: Mouse scrolled (584, 356) with delta (0, 0)
Screenshot: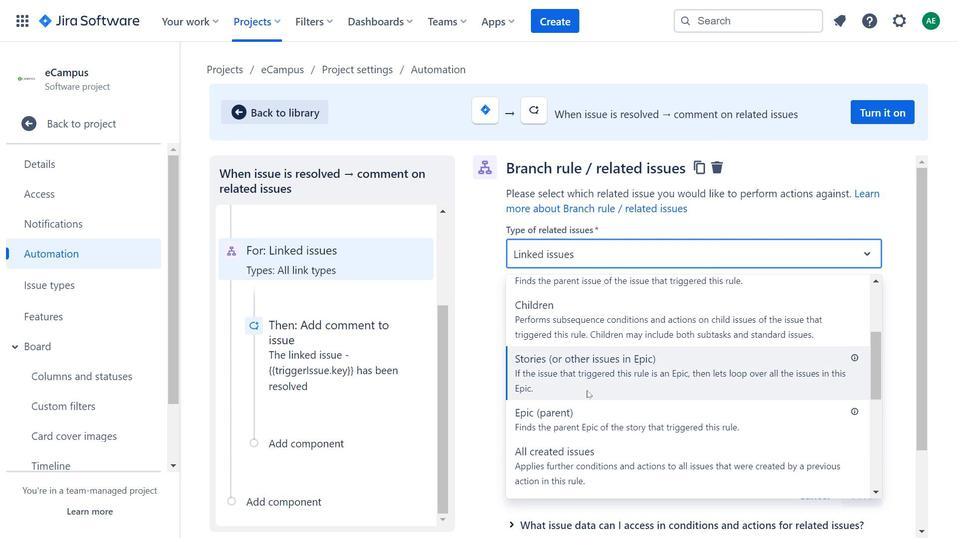 
Action: Mouse moved to (586, 363)
Screenshot: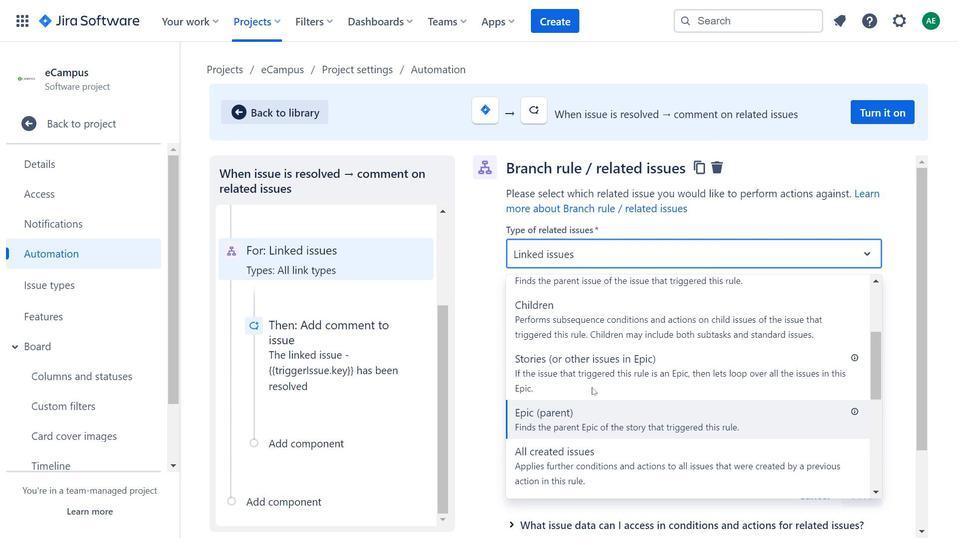 
Action: Mouse scrolled (586, 363) with delta (0, 0)
Screenshot: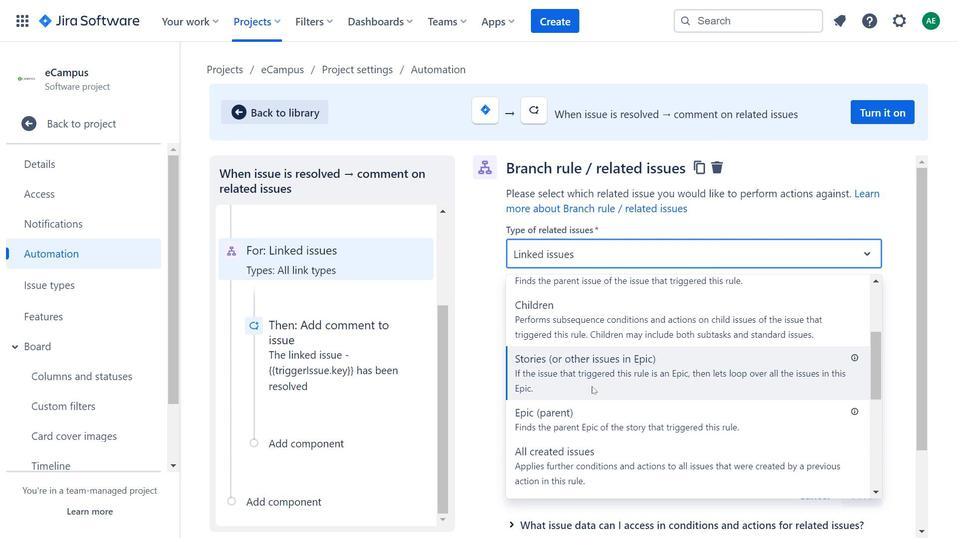
Action: Mouse moved to (592, 386)
Screenshot: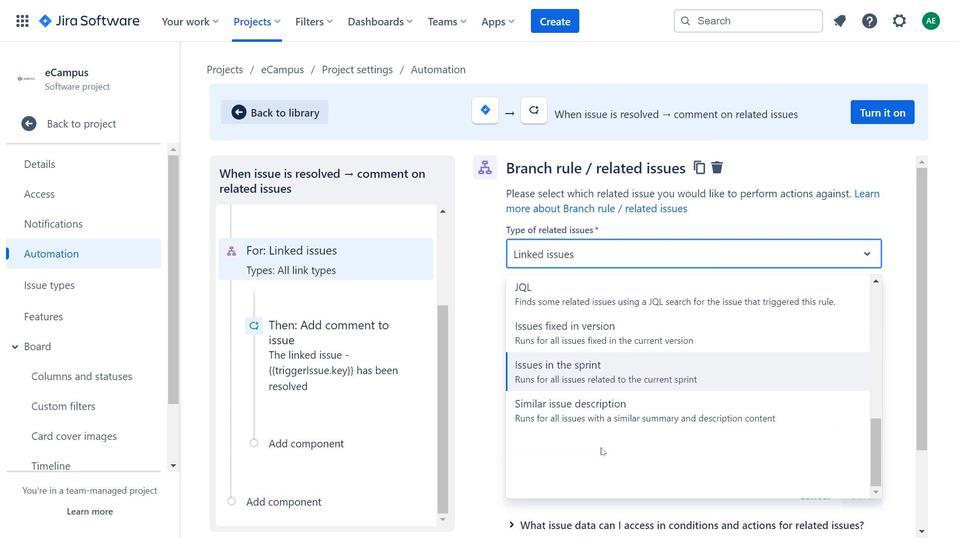 
Action: Mouse scrolled (592, 386) with delta (0, 0)
Screenshot: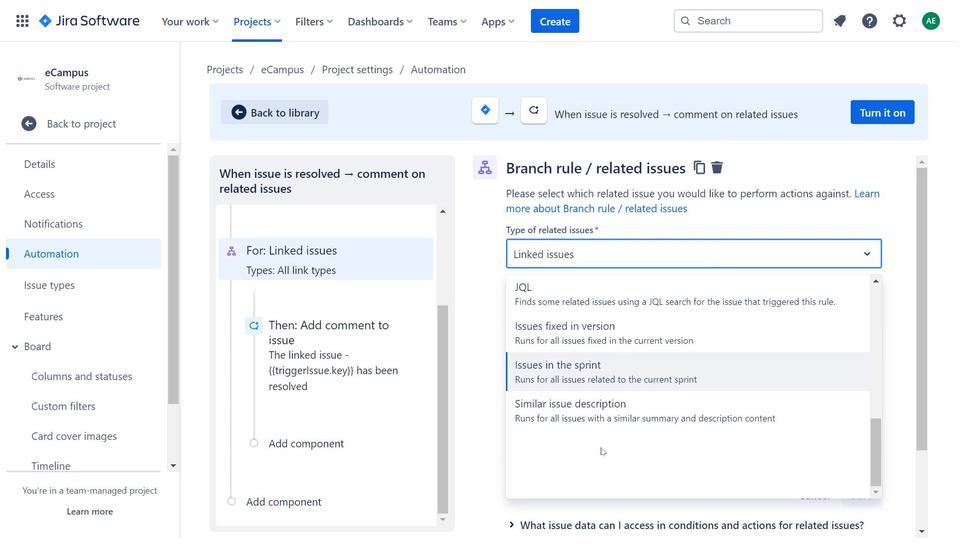 
Action: Mouse moved to (594, 390)
Screenshot: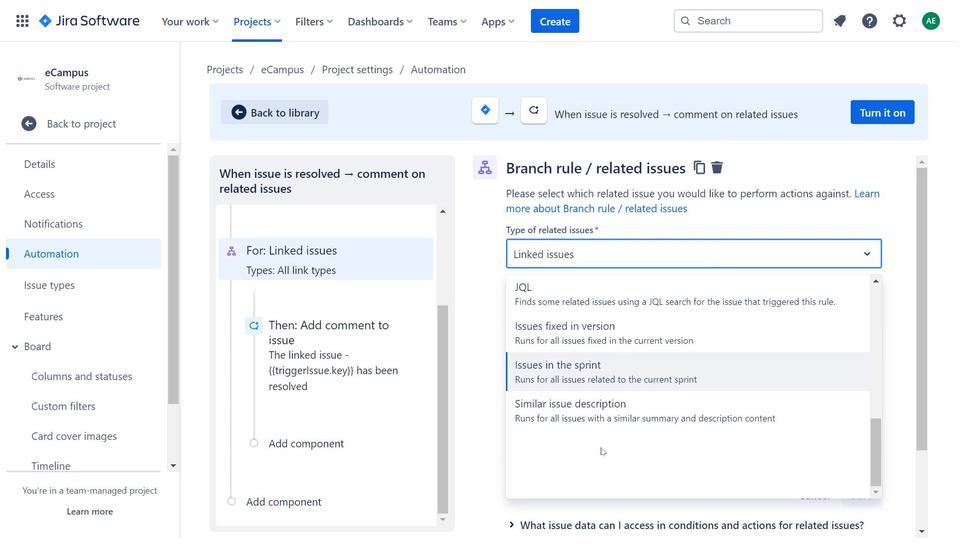 
Action: Mouse scrolled (594, 390) with delta (0, 0)
Screenshot: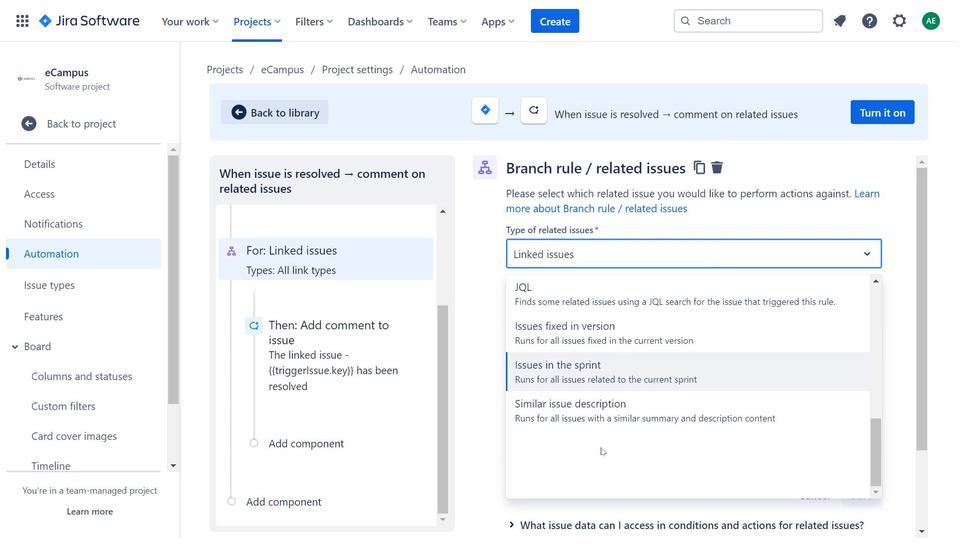 
Action: Mouse moved to (600, 448)
Screenshot: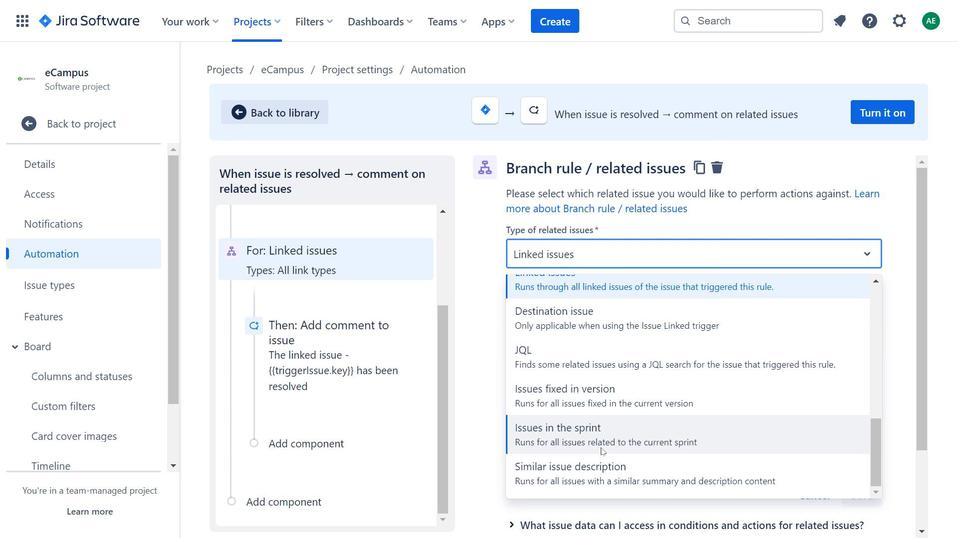 
Action: Mouse scrolled (600, 447) with delta (0, 0)
Screenshot: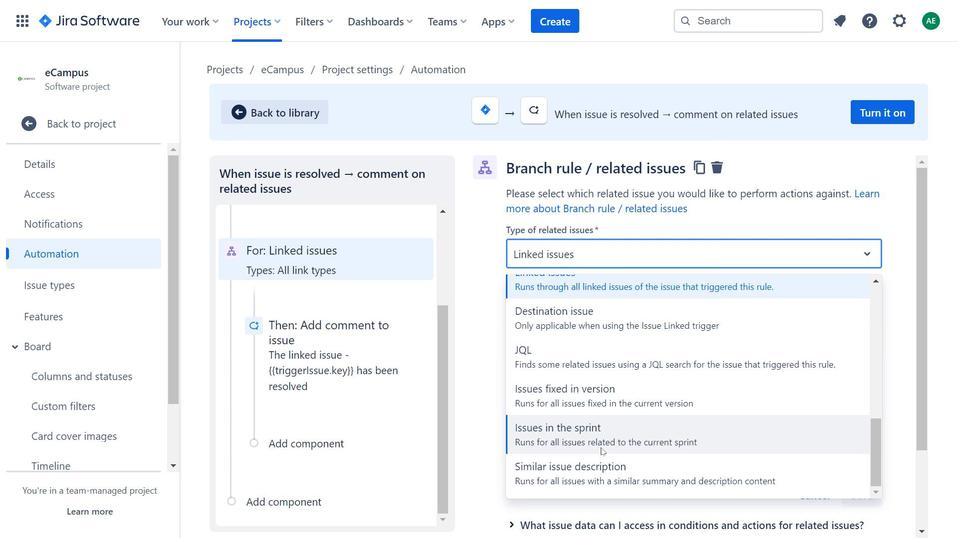 
Action: Mouse scrolled (600, 447) with delta (0, 0)
Screenshot: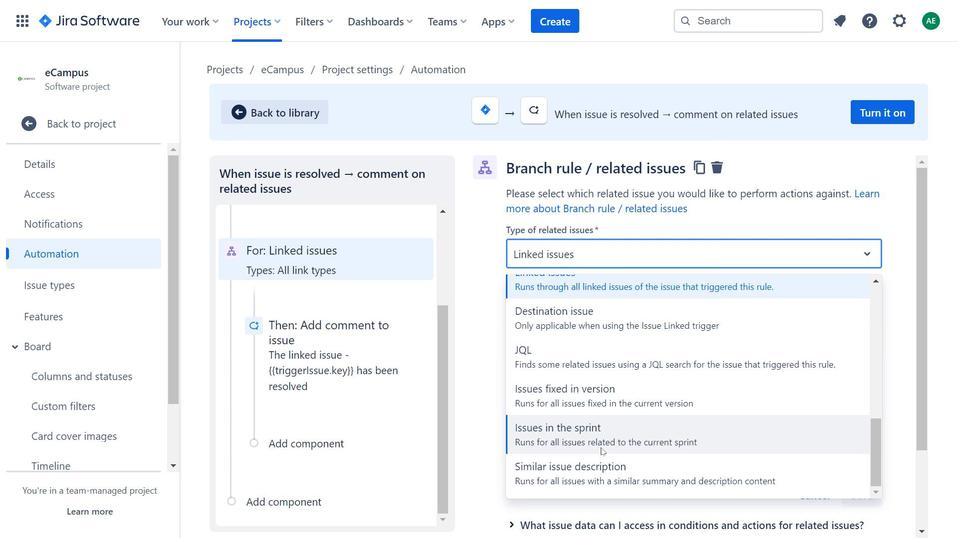 
Action: Mouse moved to (602, 378)
Screenshot: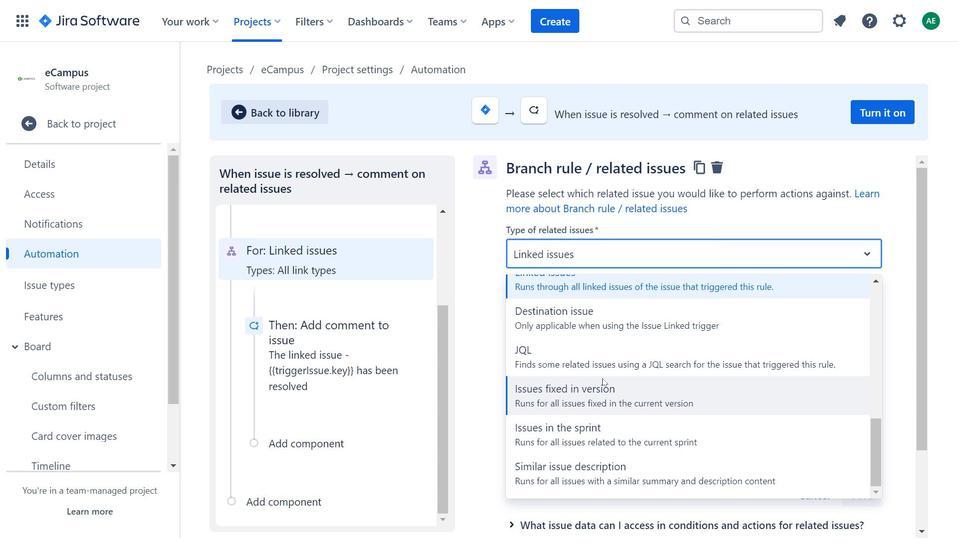 
Action: Mouse scrolled (602, 379) with delta (0, 0)
Screenshot: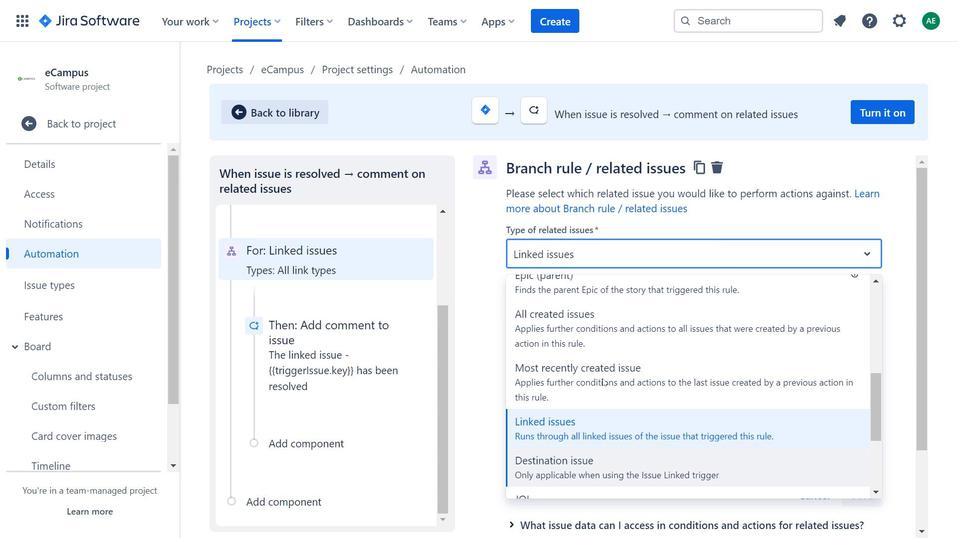 
Action: Mouse scrolled (602, 379) with delta (0, 0)
Screenshot: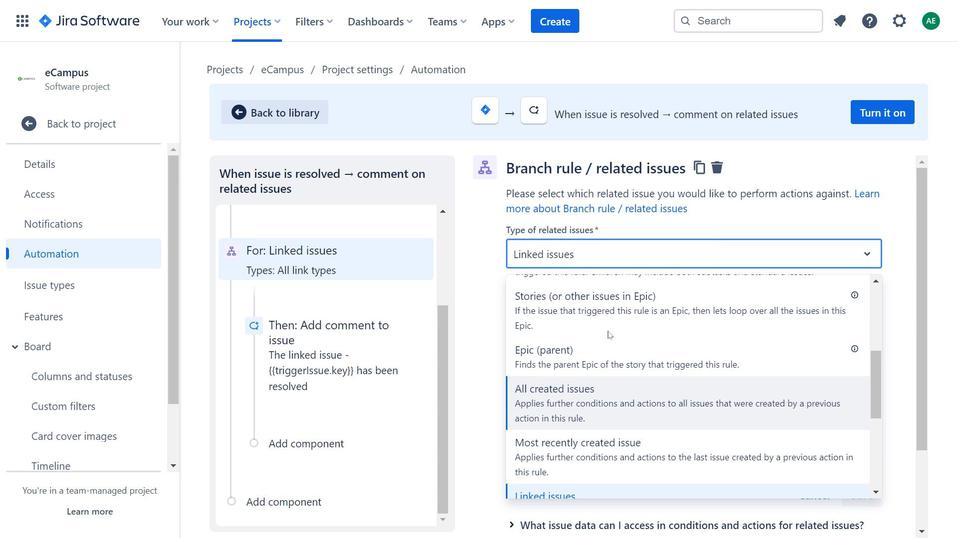 
Action: Mouse moved to (607, 331)
Screenshot: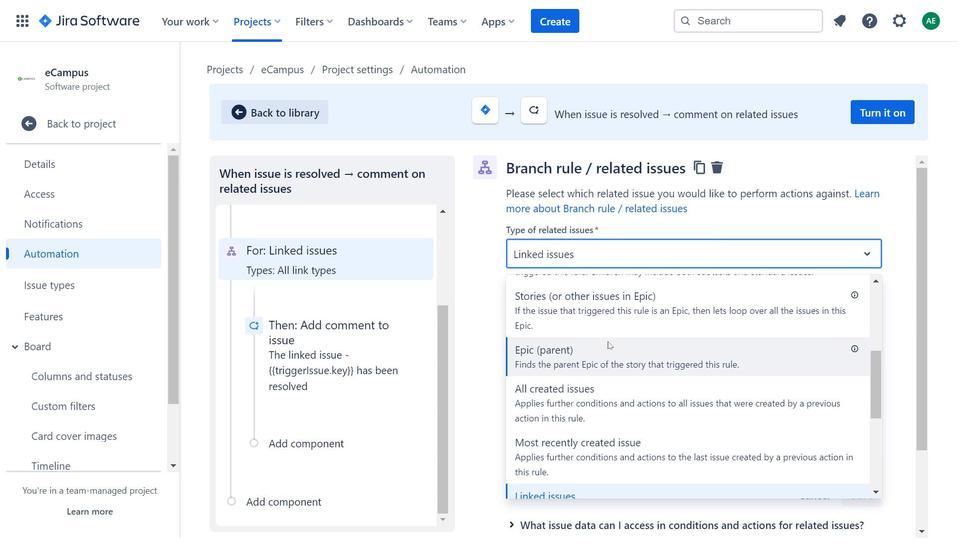 
Action: Mouse scrolled (607, 331) with delta (0, 0)
Screenshot: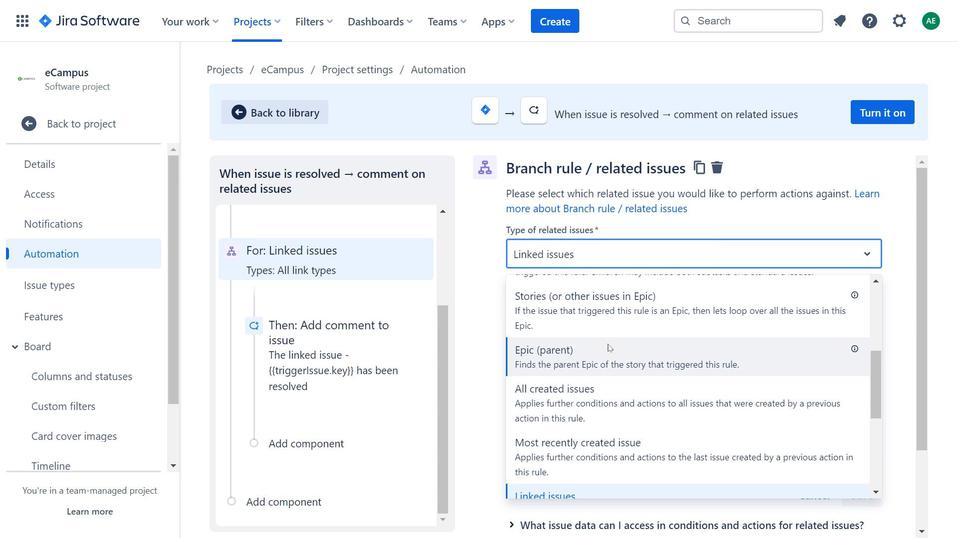 
Action: Mouse moved to (607, 344)
Screenshot: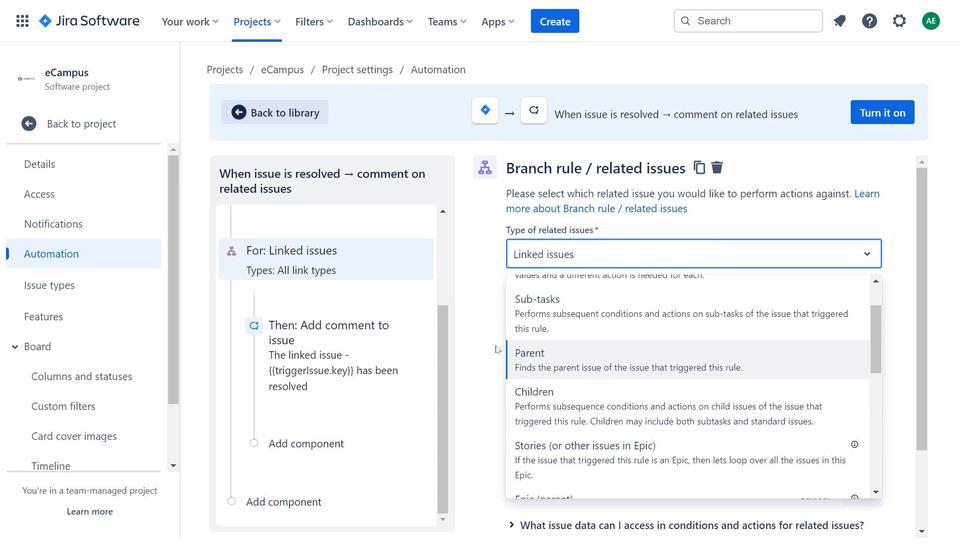
Action: Mouse scrolled (607, 344) with delta (0, 0)
Screenshot: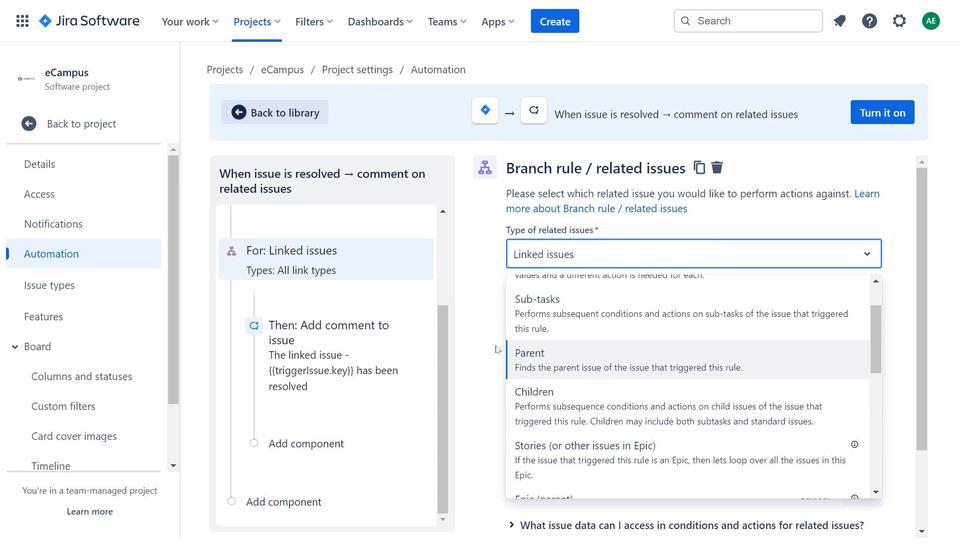 
Action: Mouse scrolled (607, 344) with delta (0, 0)
Screenshot: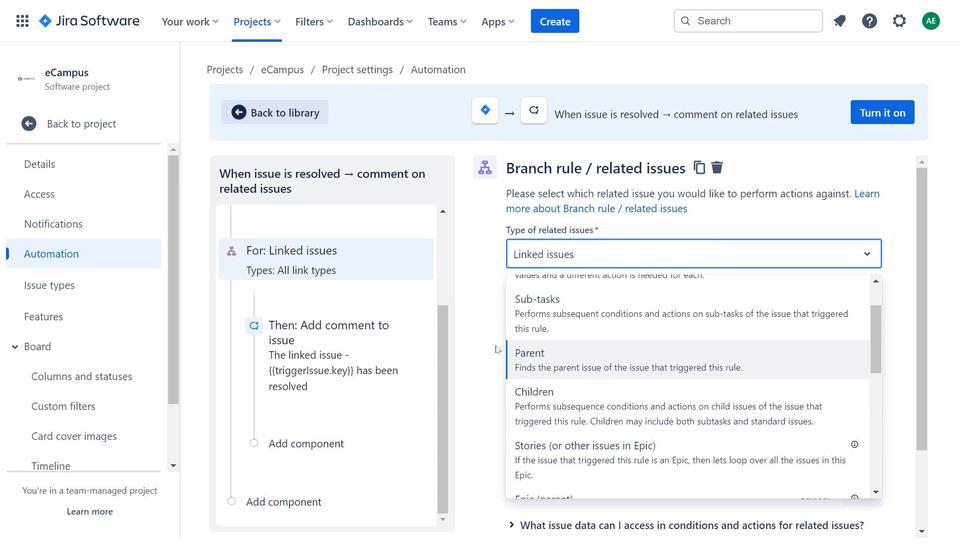 
Action: Mouse moved to (495, 345)
Screenshot: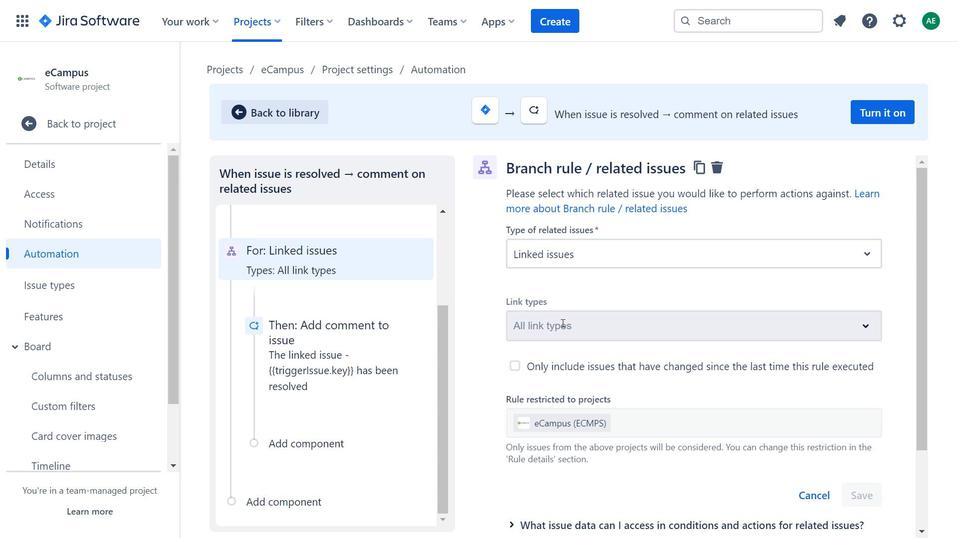 
Action: Mouse pressed left at (495, 345)
Screenshot: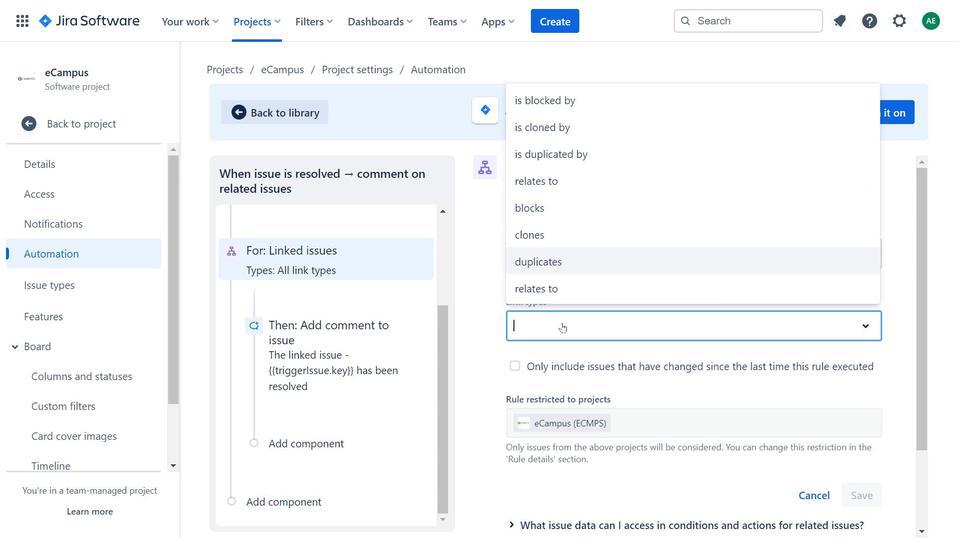 
Action: Mouse moved to (562, 323)
Screenshot: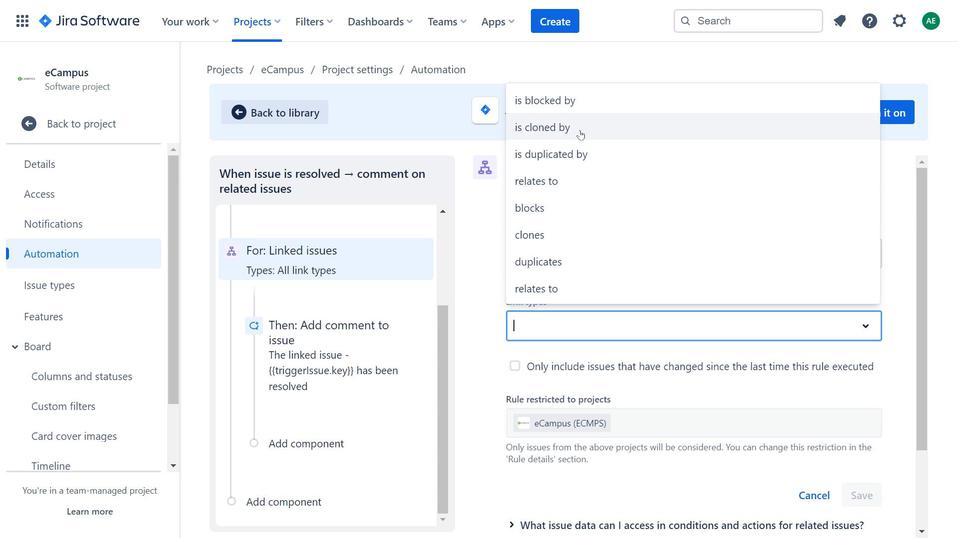 
Action: Mouse pressed left at (562, 323)
Screenshot: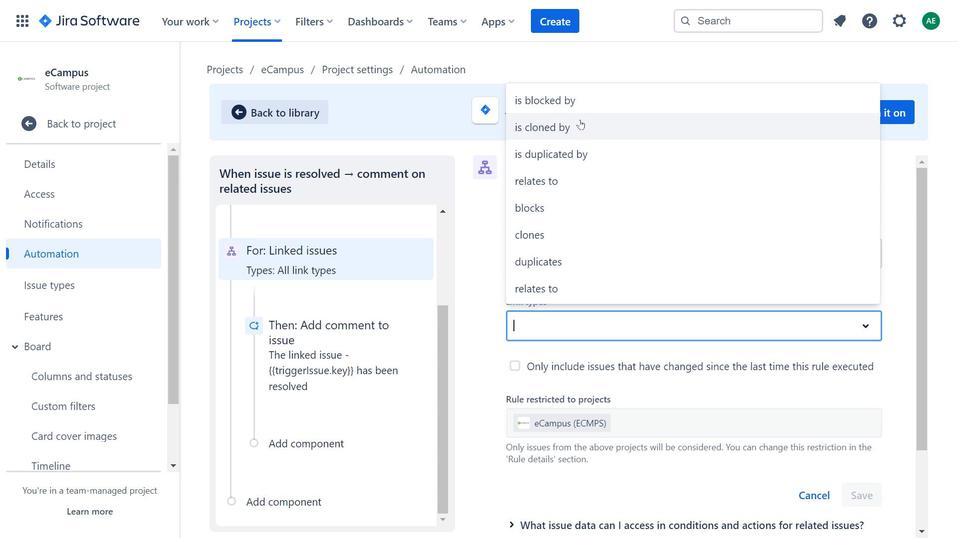 
Action: Mouse moved to (487, 310)
Screenshot: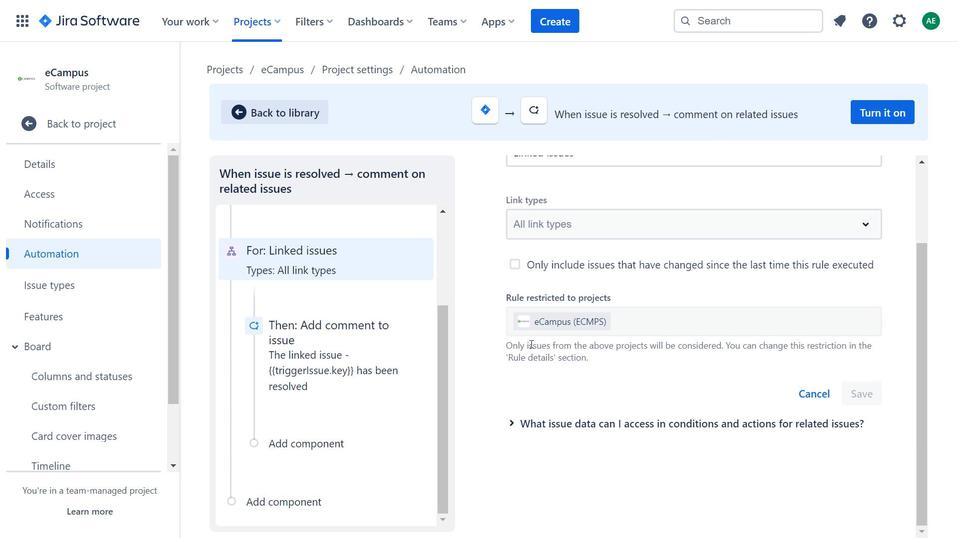
Action: Mouse pressed left at (487, 310)
Screenshot: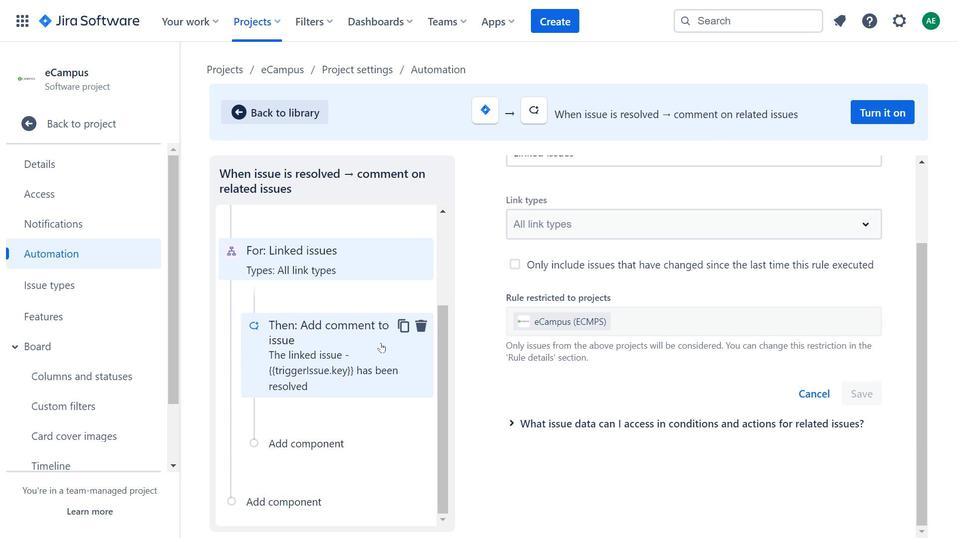 
Action: Mouse moved to (543, 342)
Screenshot: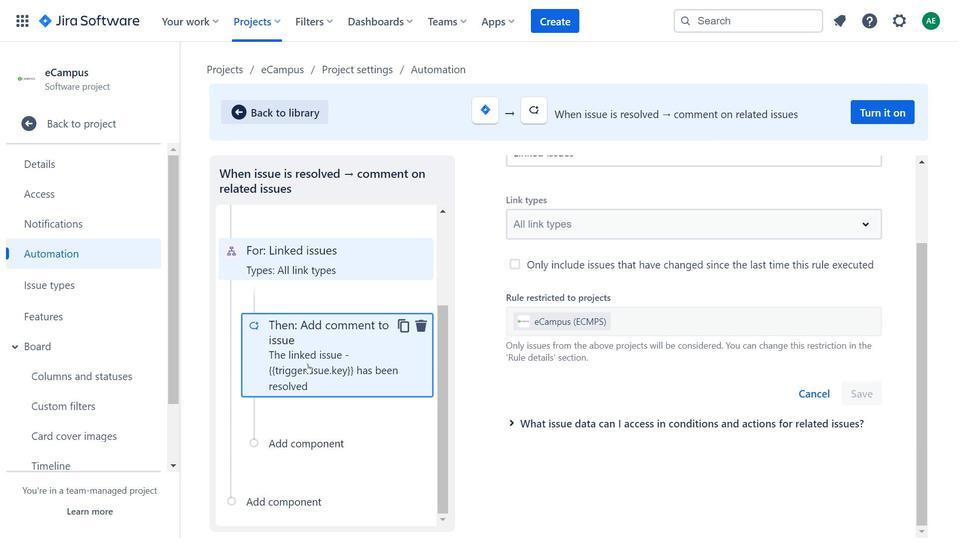 
Action: Mouse scrolled (543, 341) with delta (0, 0)
Screenshot: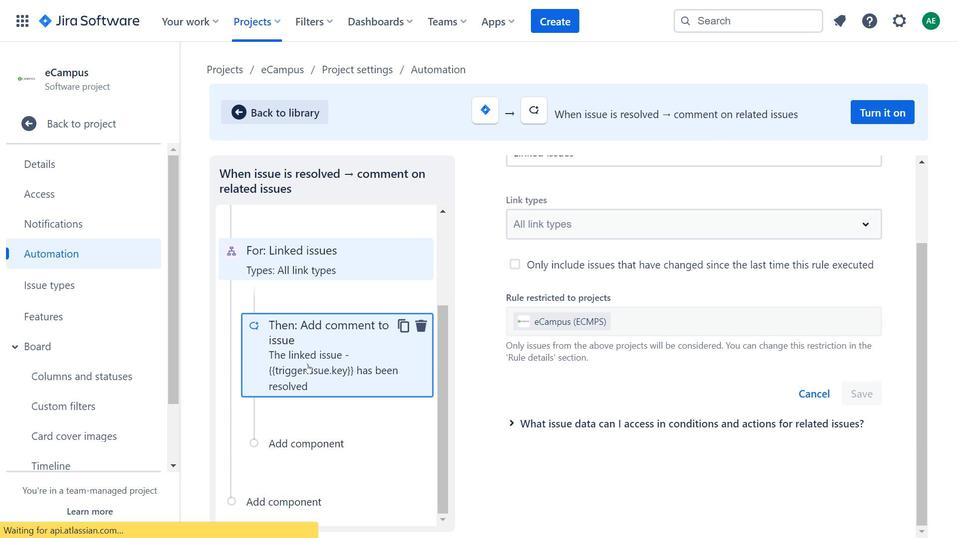 
Action: Mouse scrolled (543, 341) with delta (0, 0)
Screenshot: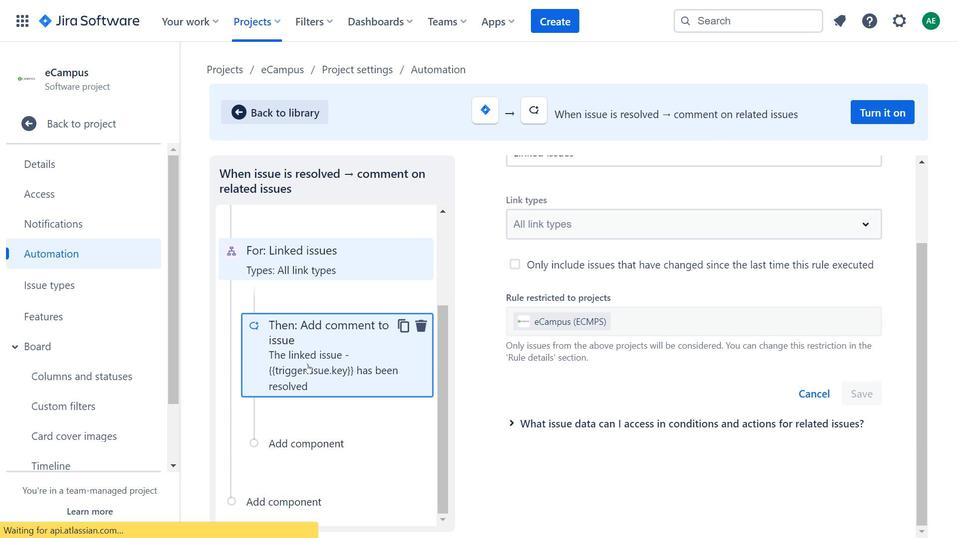 
Action: Mouse scrolled (543, 341) with delta (0, 0)
Screenshot: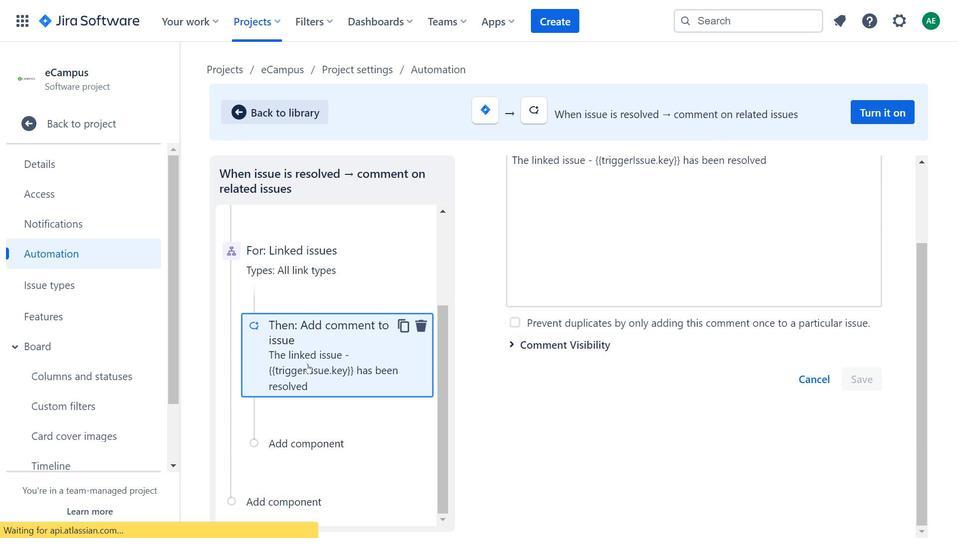 
Action: Mouse moved to (307, 364)
Screenshot: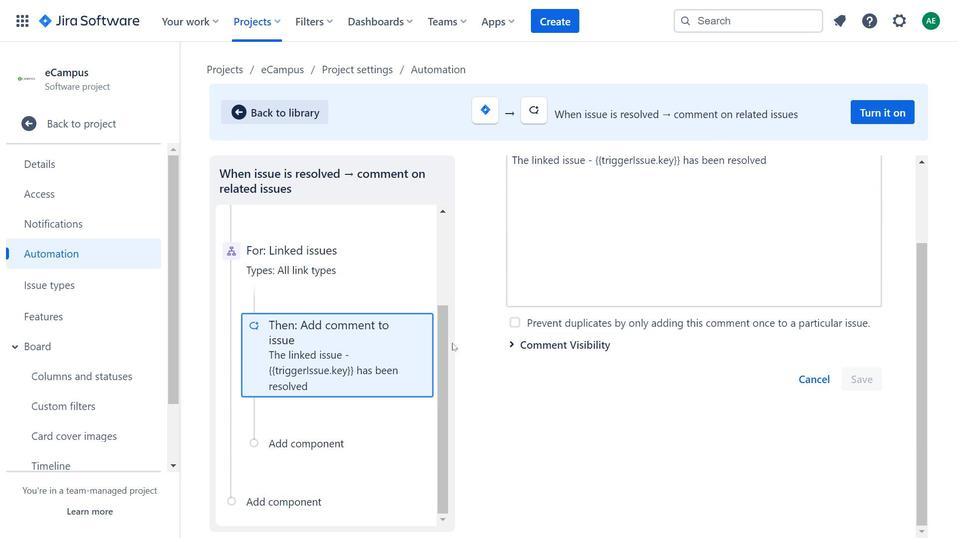 
Action: Mouse pressed left at (307, 364)
Screenshot: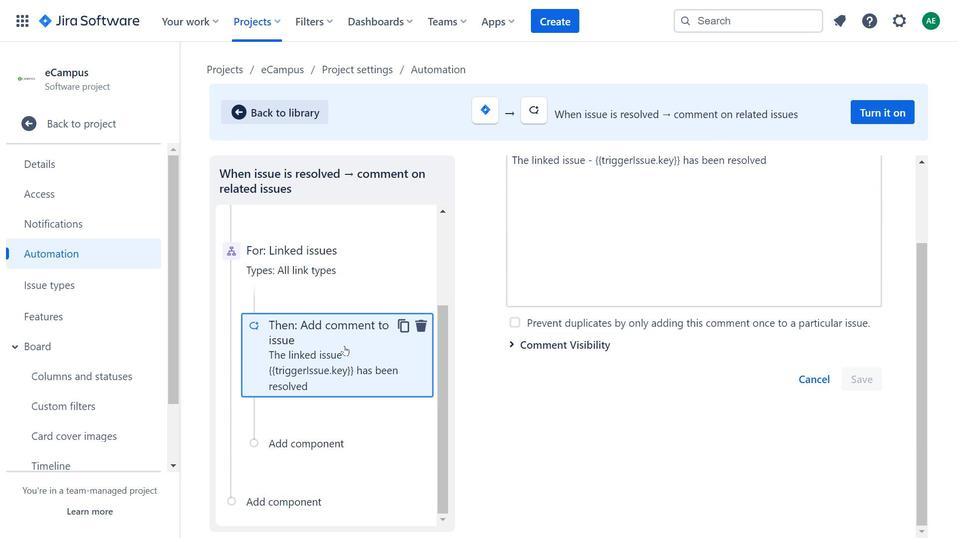 
Action: Mouse moved to (337, 351)
Screenshot: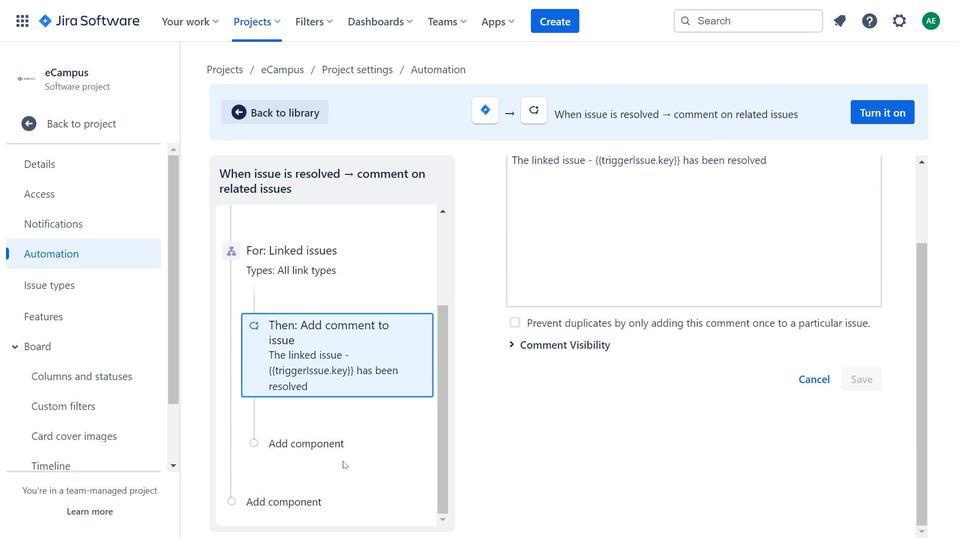 
Action: Mouse scrolled (337, 351) with delta (0, 0)
Screenshot: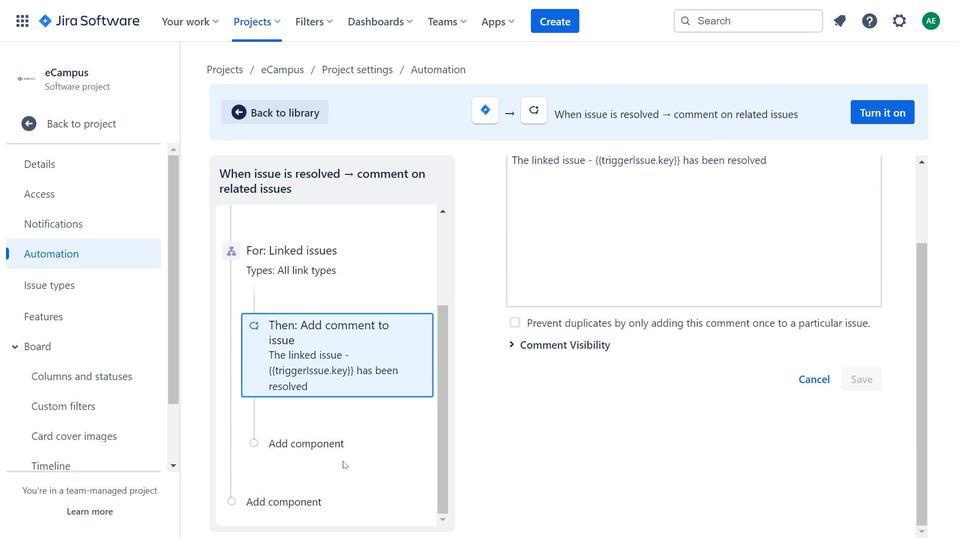 
Action: Mouse moved to (337, 352)
Screenshot: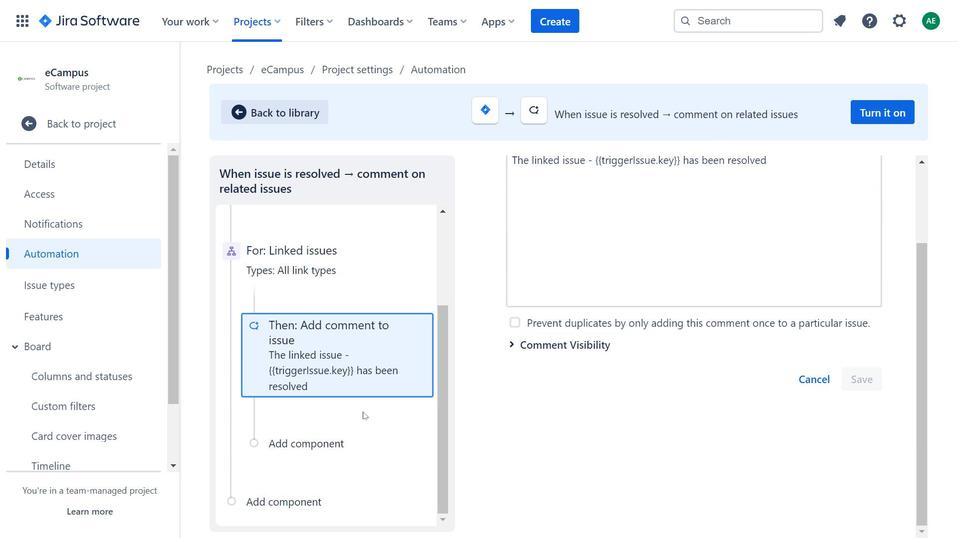 
Action: Mouse scrolled (337, 352) with delta (0, 0)
Screenshot: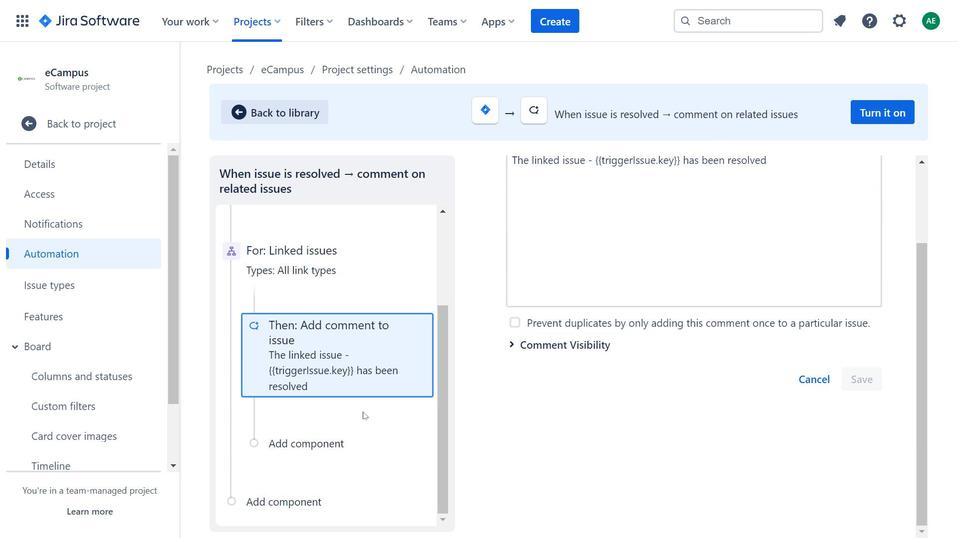 
Action: Mouse scrolled (337, 352) with delta (0, 0)
Screenshot: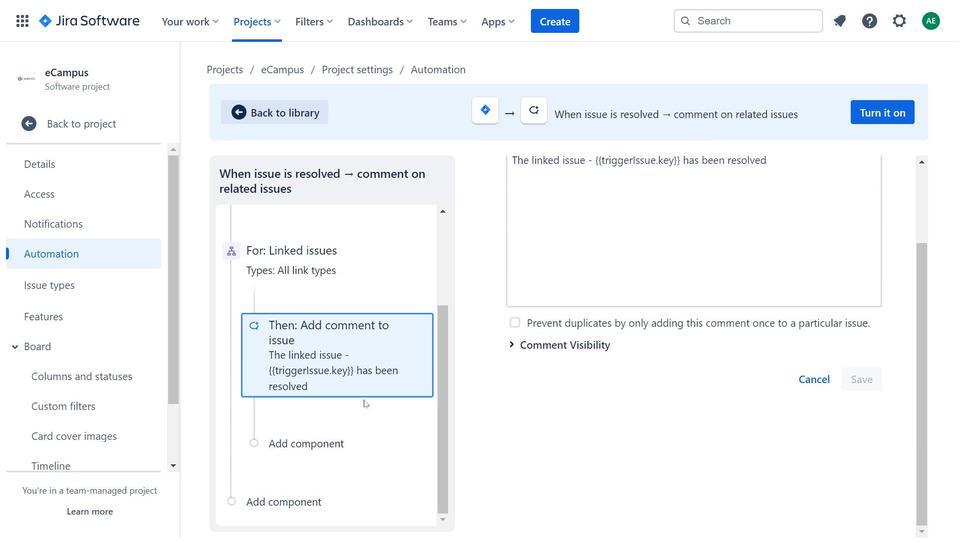 
Action: Mouse moved to (289, 114)
Screenshot: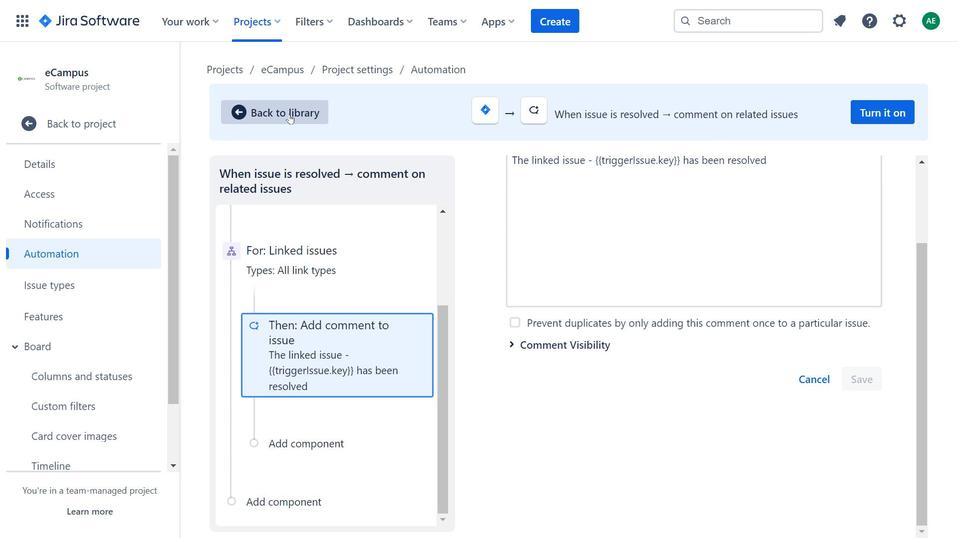 
Action: Mouse pressed left at (289, 114)
Screenshot: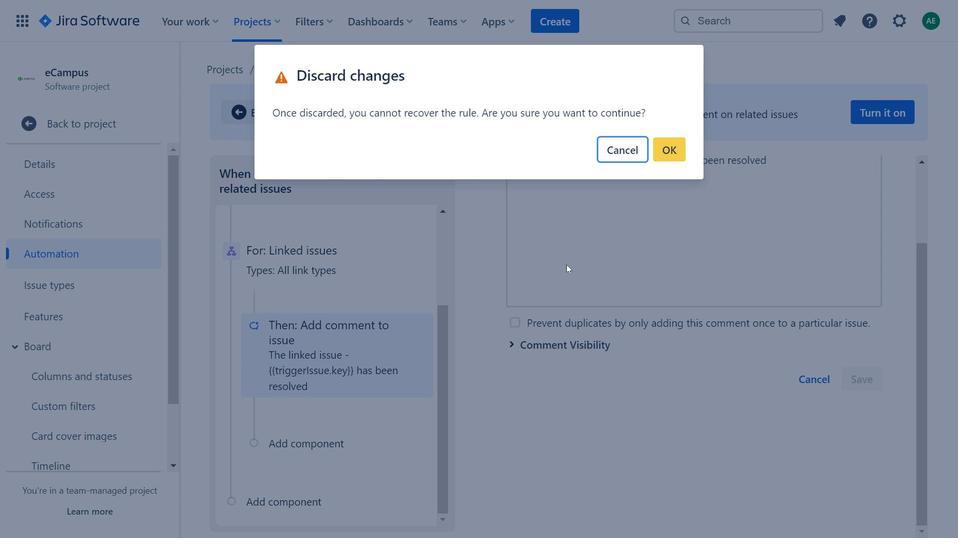 
Action: Mouse moved to (668, 139)
Screenshot: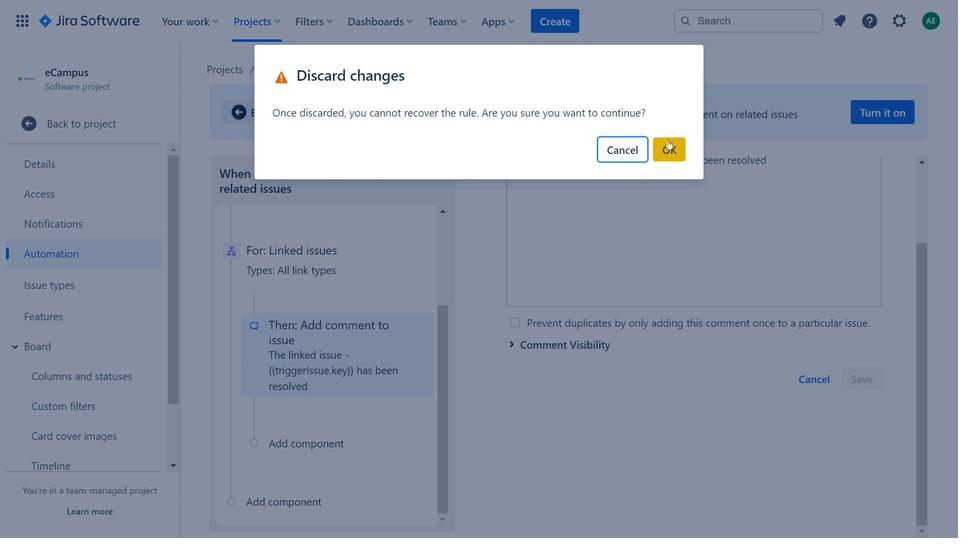 
Action: Mouse pressed left at (668, 139)
Screenshot: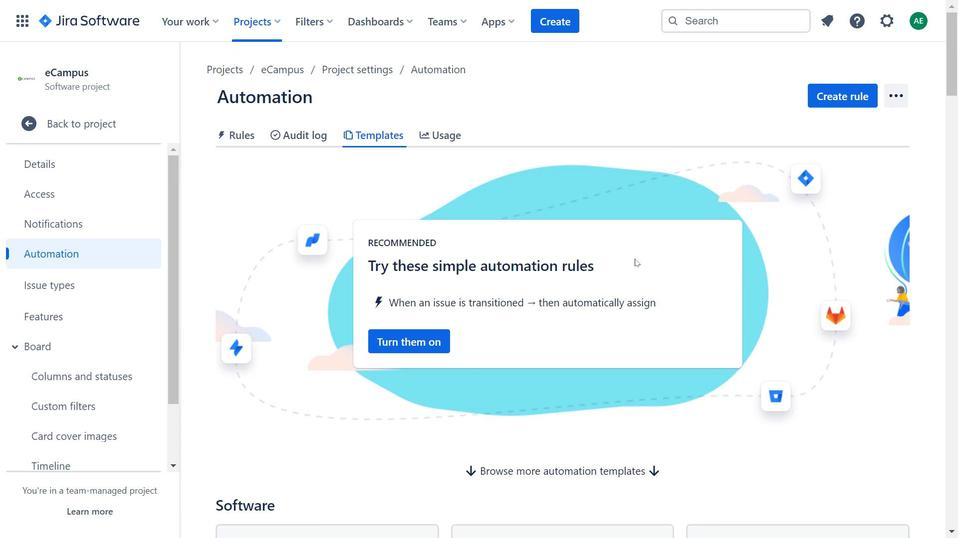 
Action: Mouse moved to (618, 259)
Screenshot: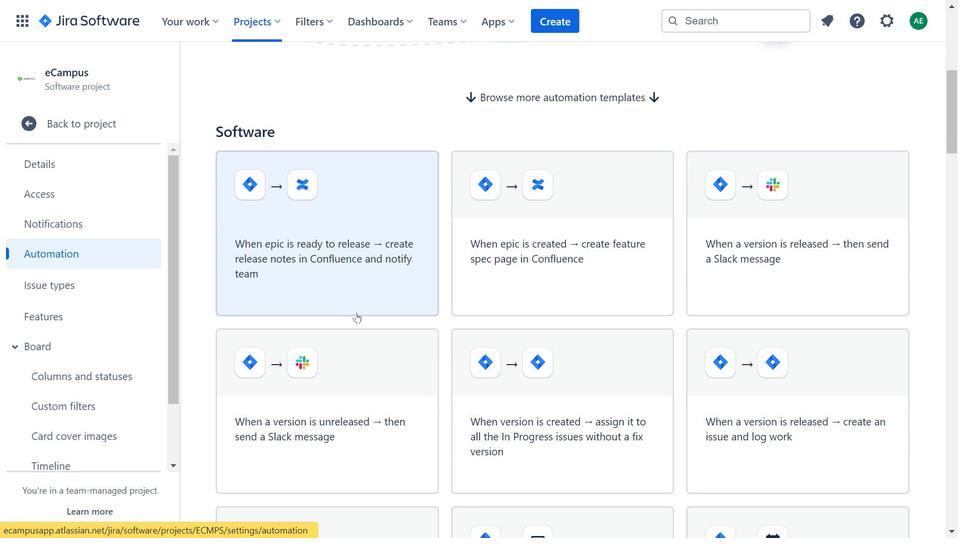 
Action: Mouse scrolled (618, 259) with delta (0, 0)
Screenshot: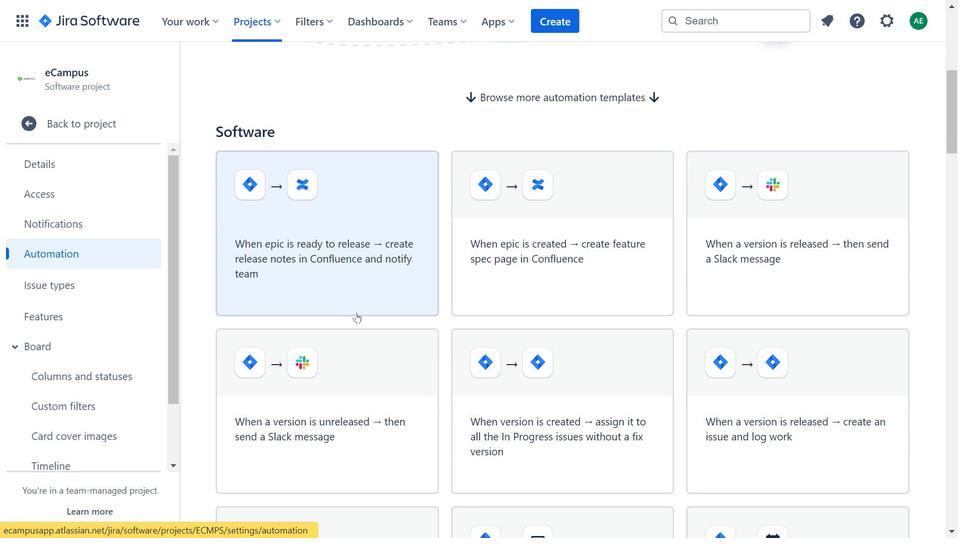 
Action: Mouse scrolled (618, 259) with delta (0, 0)
Screenshot: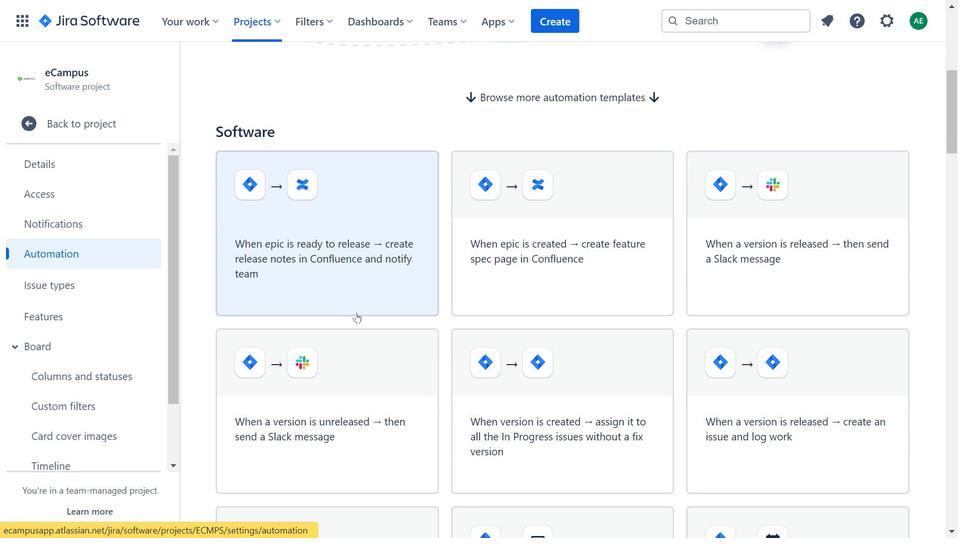 
Action: Mouse moved to (550, 247)
Screenshot: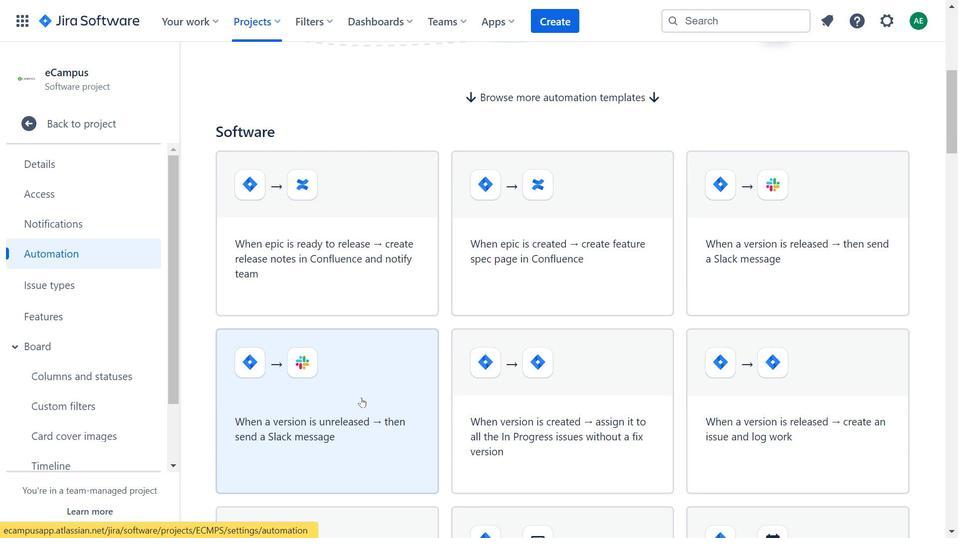 
Action: Mouse scrolled (550, 247) with delta (0, 0)
Screenshot: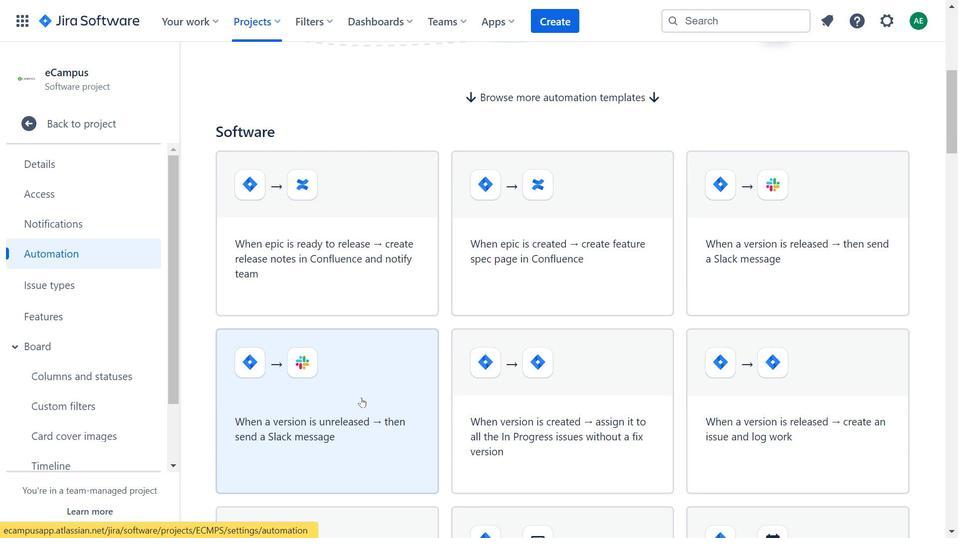 
Action: Mouse moved to (549, 247)
Screenshot: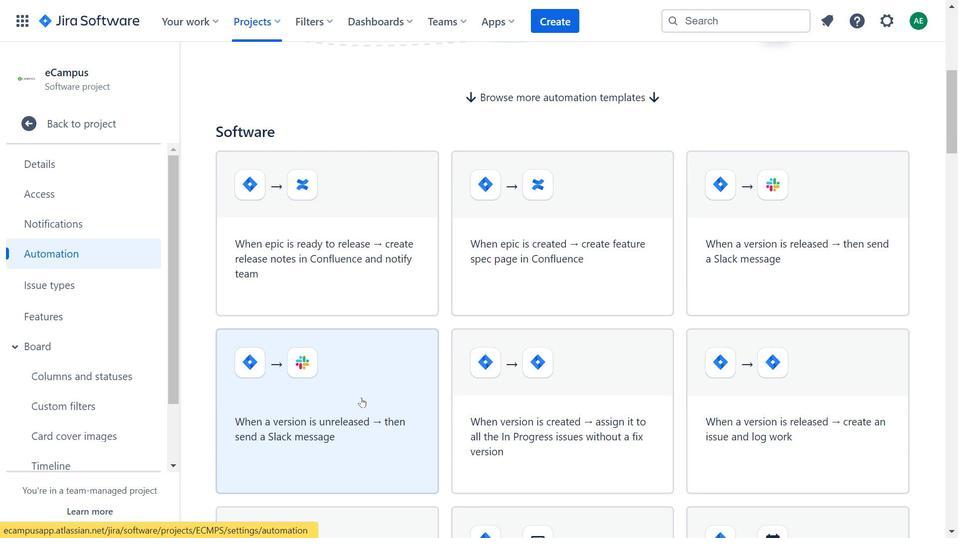 
Action: Mouse scrolled (549, 247) with delta (0, 0)
Screenshot: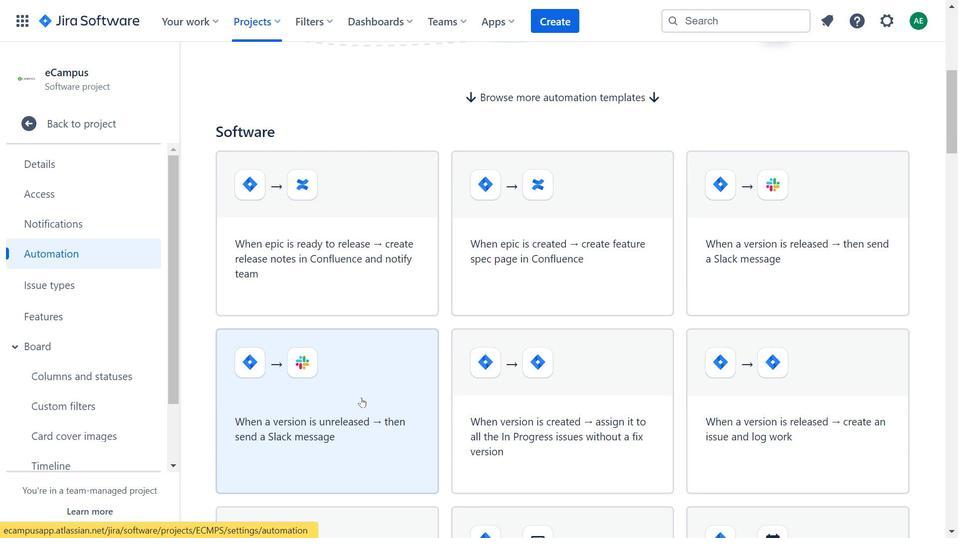 
Action: Mouse moved to (548, 249)
Screenshot: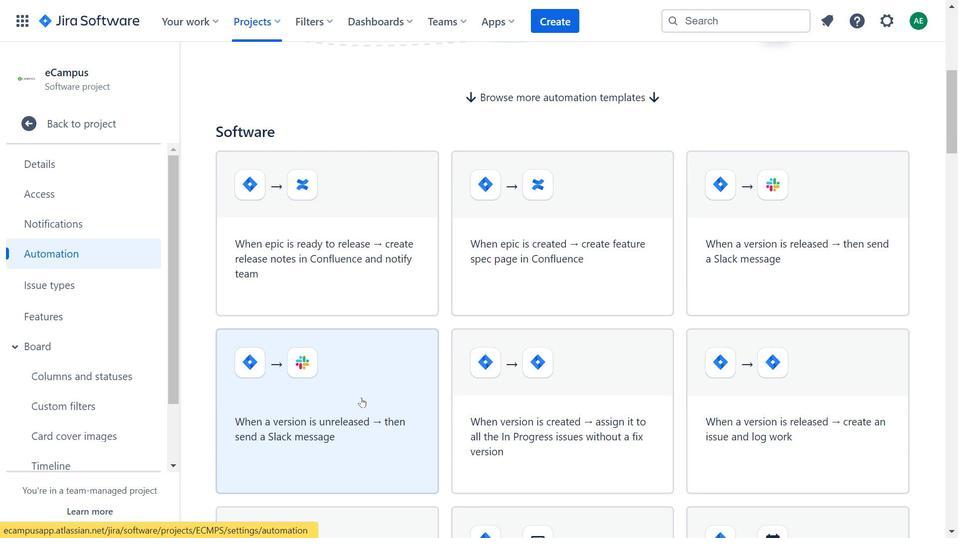 
Action: Mouse scrolled (548, 248) with delta (0, 0)
Screenshot: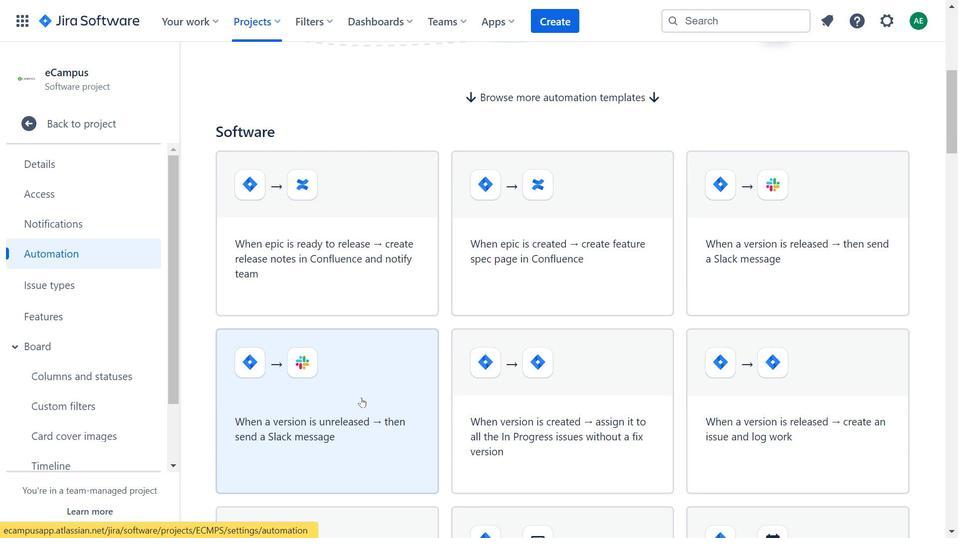
Action: Mouse moved to (362, 398)
Screenshot: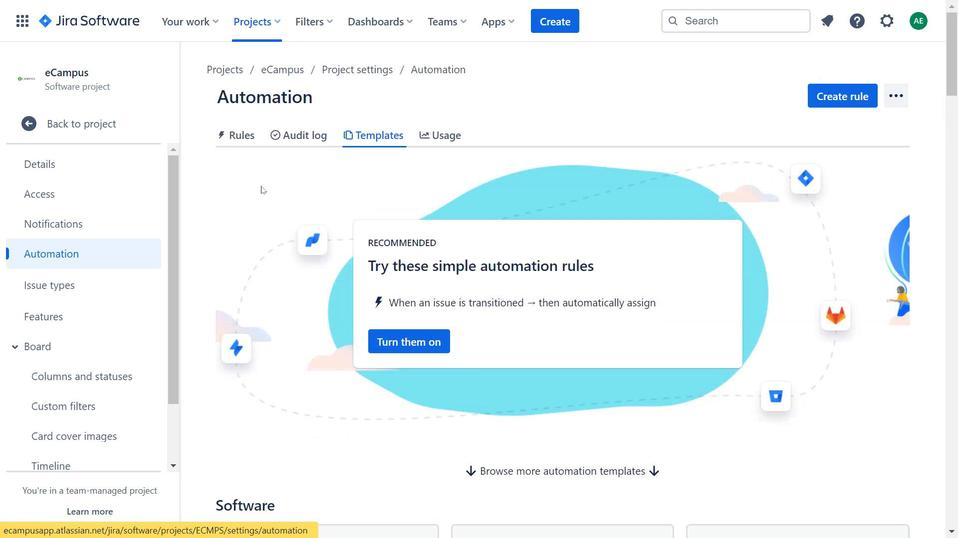 
Action: Mouse scrolled (362, 398) with delta (0, 0)
Screenshot: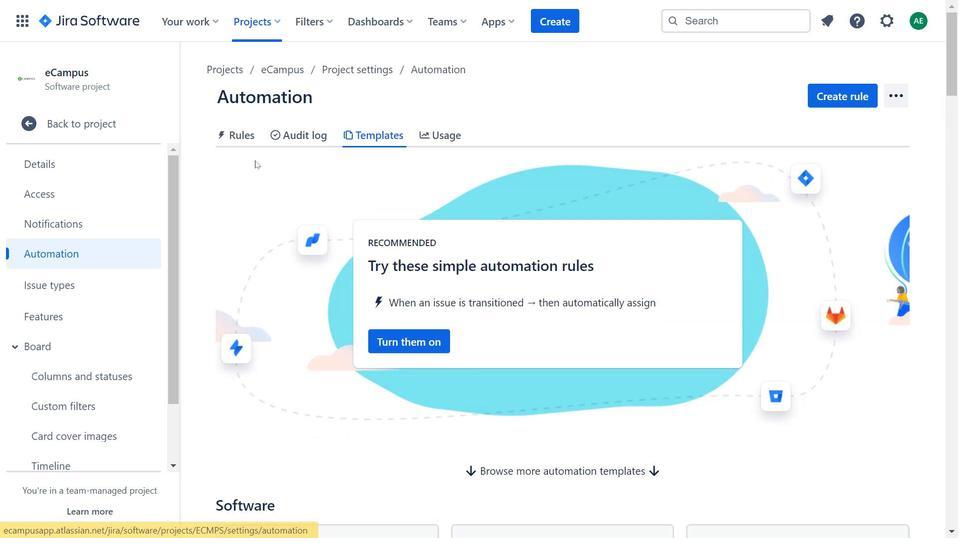 
Action: Mouse scrolled (362, 398) with delta (0, 0)
Screenshot: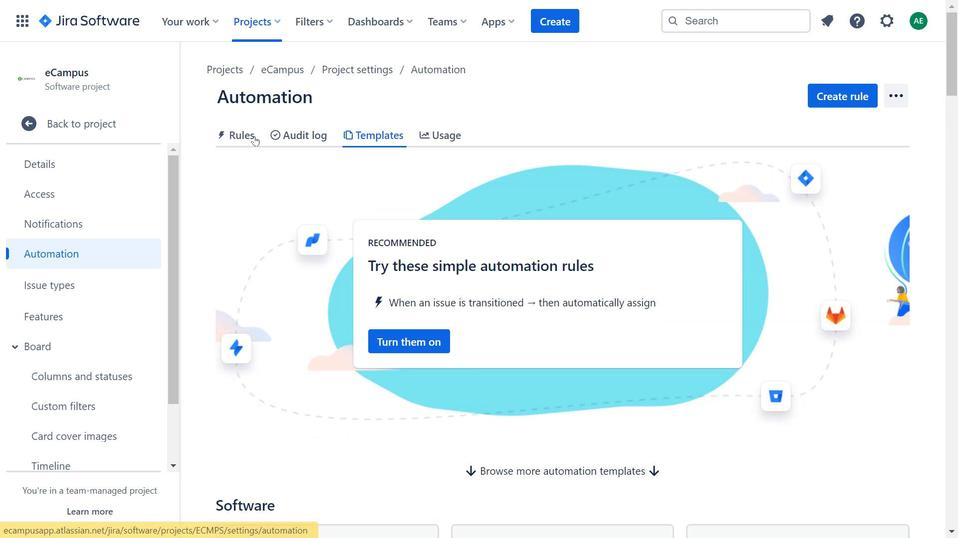 
Action: Mouse scrolled (362, 398) with delta (0, 0)
Screenshot: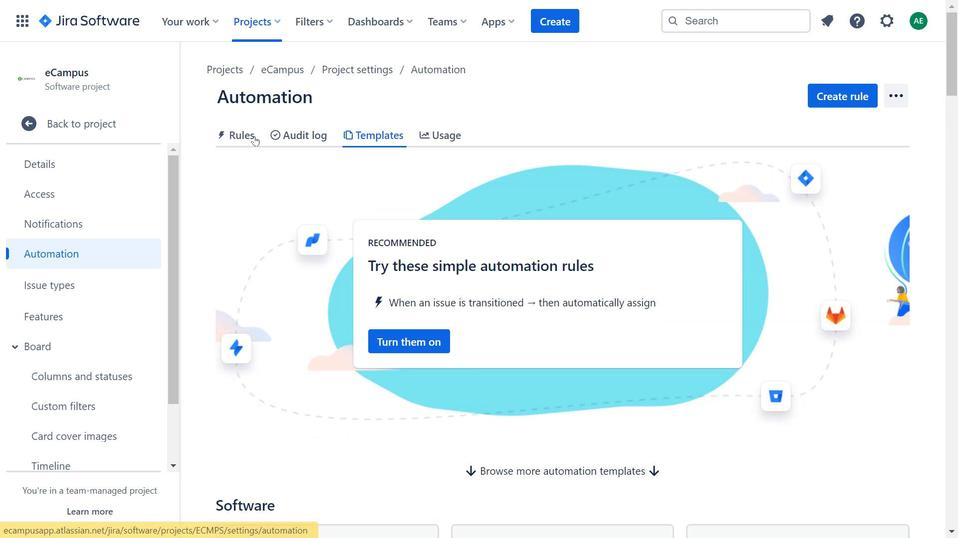 
Action: Mouse moved to (250, 181)
Screenshot: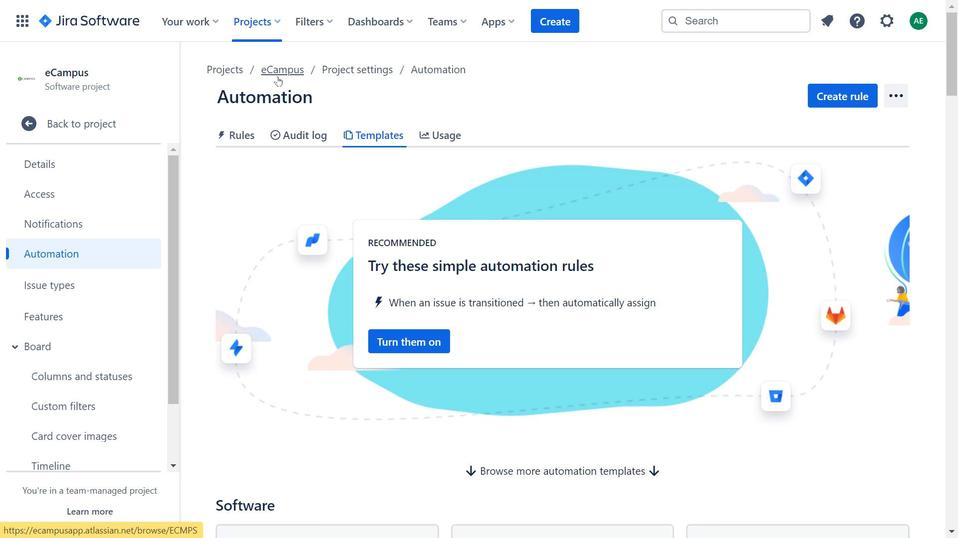 
Action: Mouse scrolled (250, 182) with delta (0, 0)
Screenshot: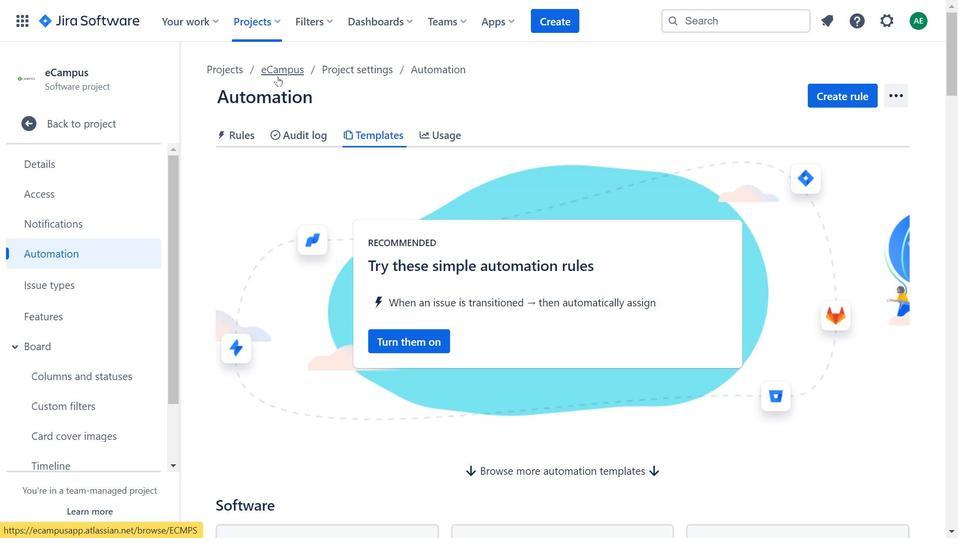 
Action: Mouse scrolled (250, 182) with delta (0, 0)
Screenshot: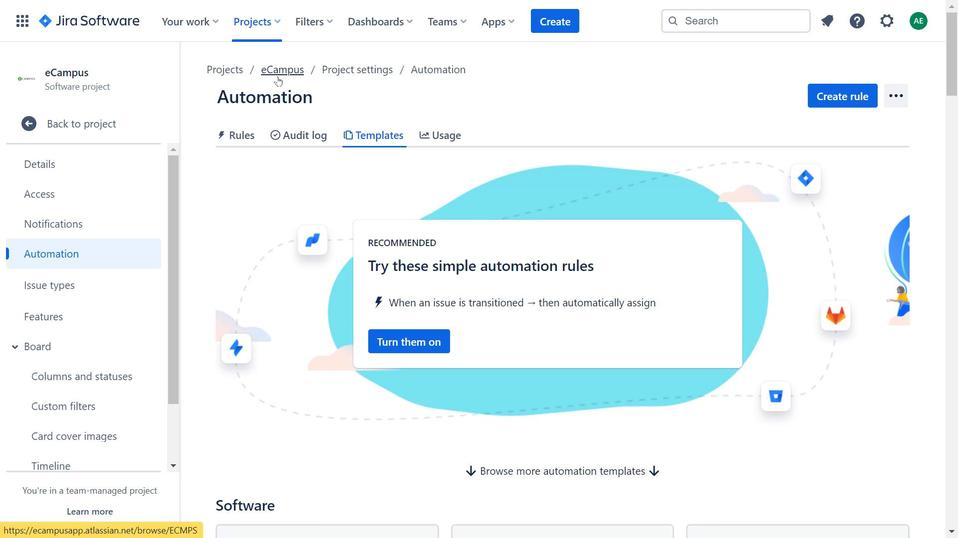 
Action: Mouse scrolled (250, 182) with delta (0, 0)
Screenshot: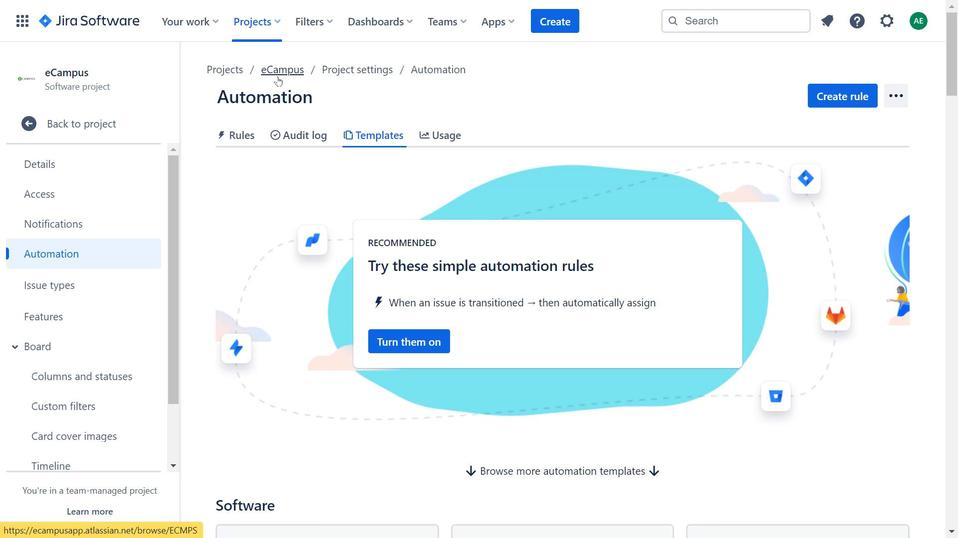 
Action: Mouse scrolled (250, 182) with delta (0, 0)
Screenshot: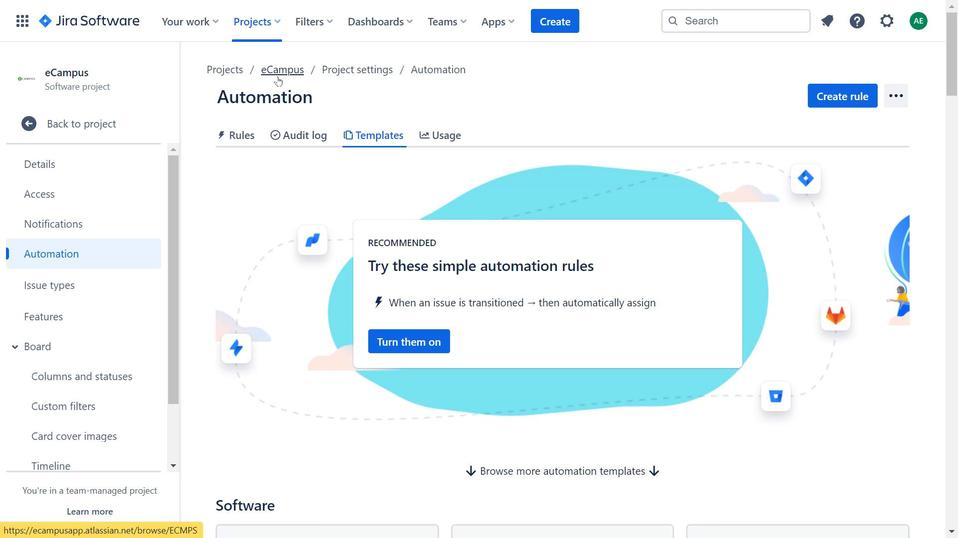 
Action: Mouse moved to (260, 186)
Screenshot: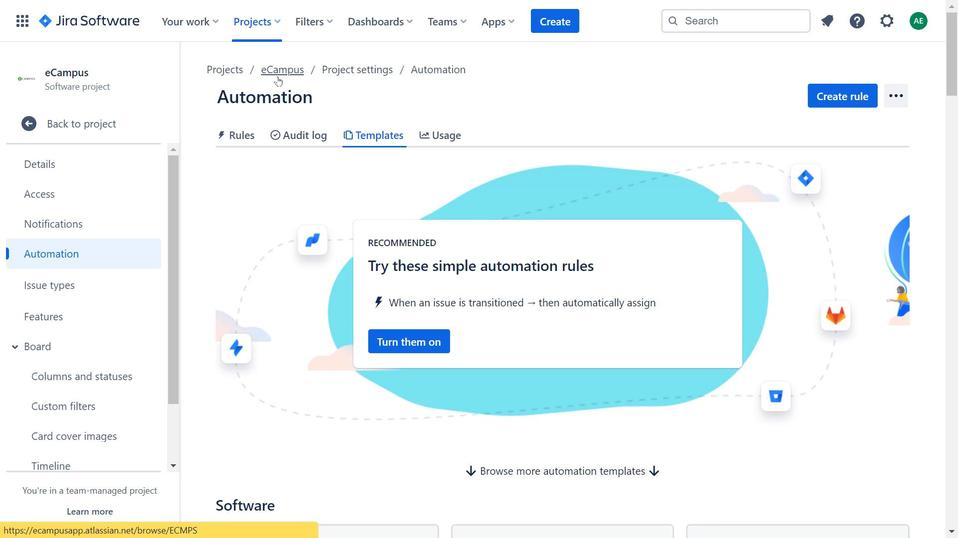 
Action: Mouse scrolled (260, 186) with delta (0, 0)
Screenshot: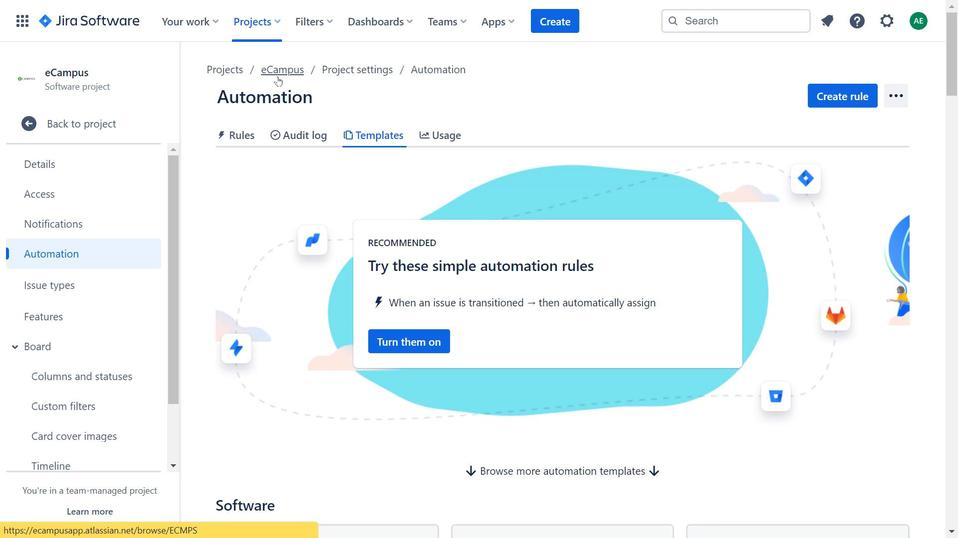 
Action: Mouse scrolled (260, 186) with delta (0, 0)
Screenshot: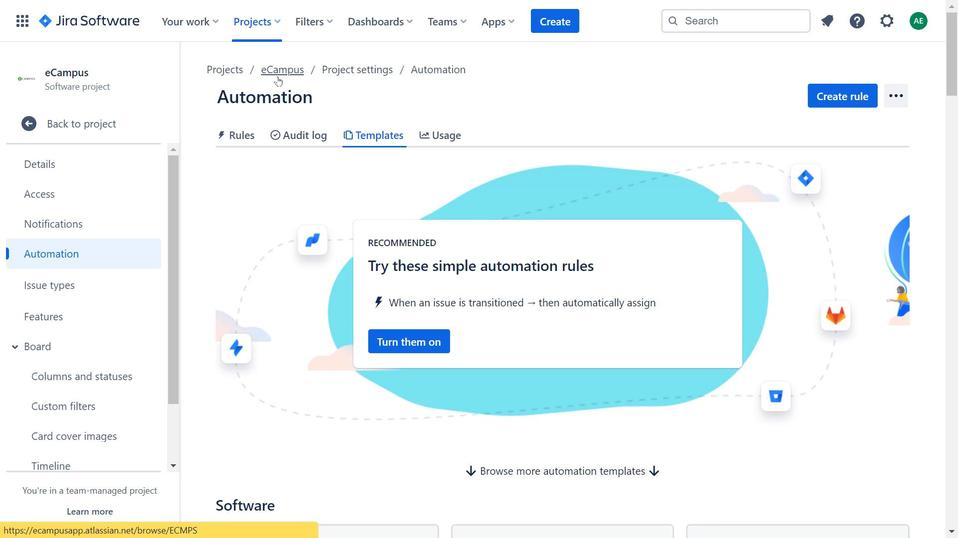 
Action: Mouse scrolled (260, 186) with delta (0, 0)
Screenshot: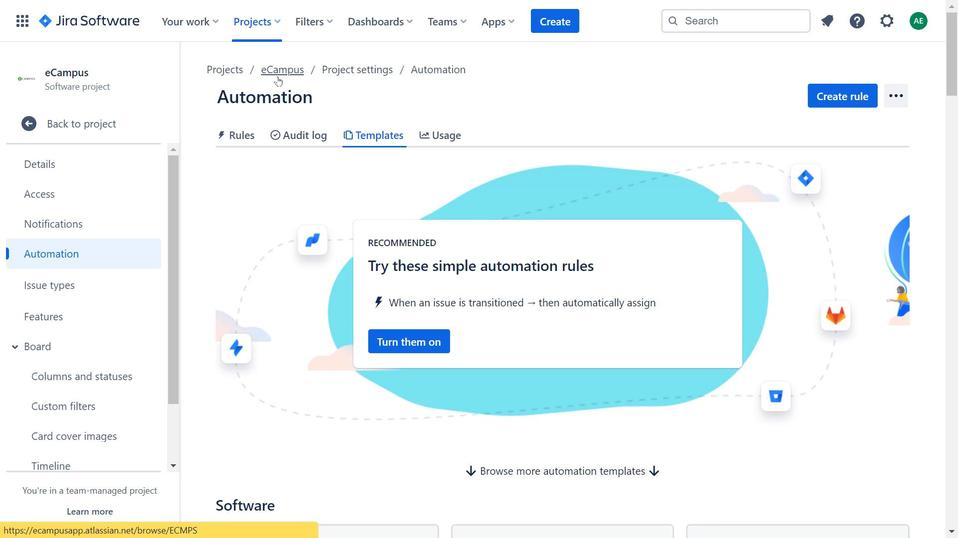 
Action: Mouse scrolled (260, 186) with delta (0, 0)
Screenshot: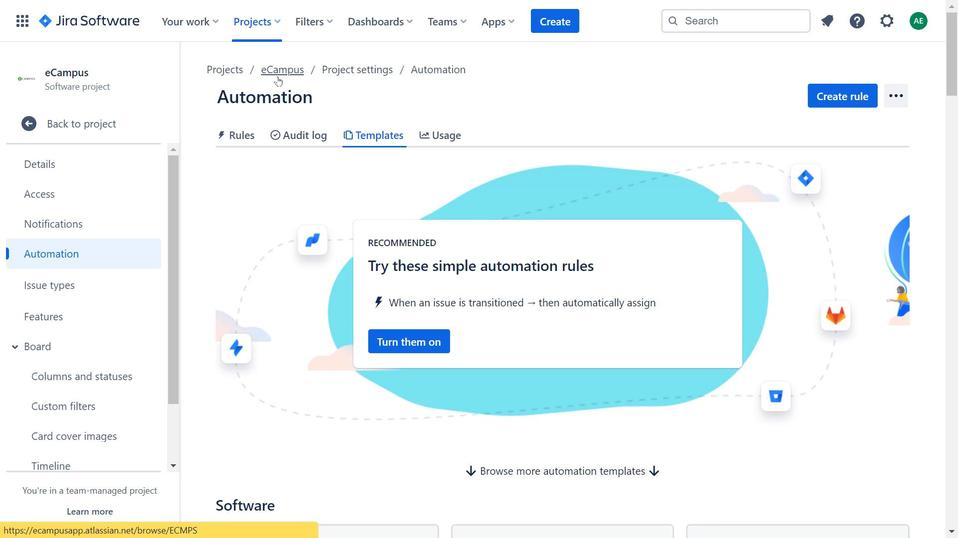 
Action: Mouse scrolled (260, 186) with delta (0, 0)
Screenshot: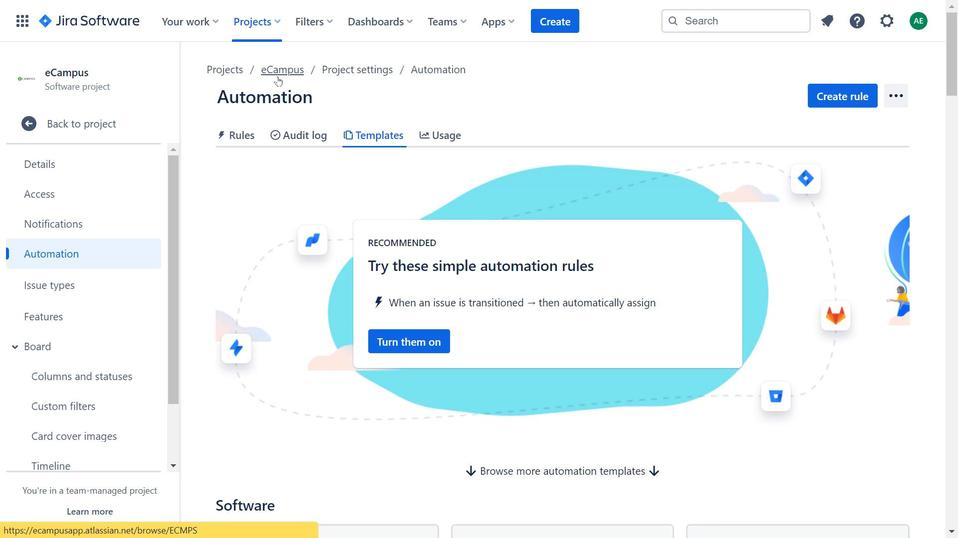 
Action: Mouse moved to (277, 76)
Screenshot: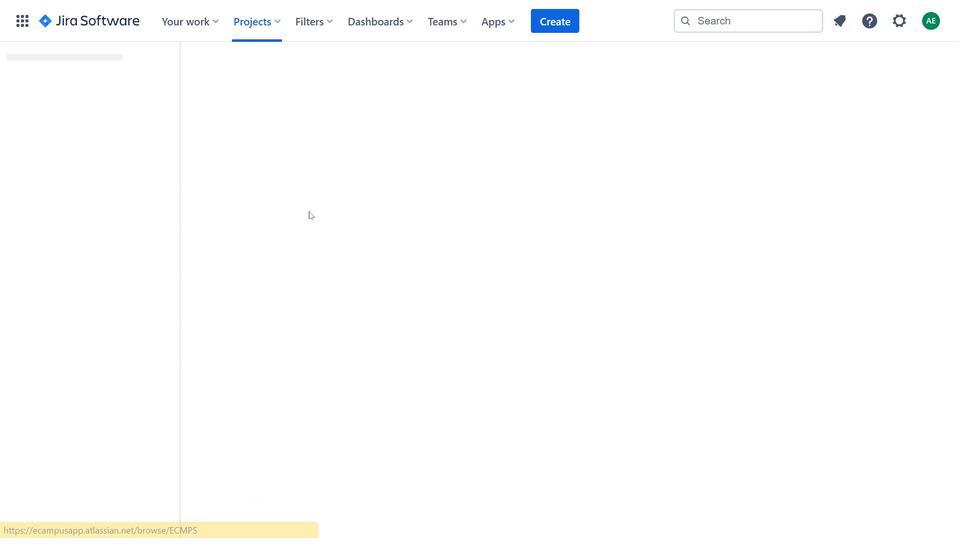
Action: Mouse pressed left at (277, 76)
Screenshot: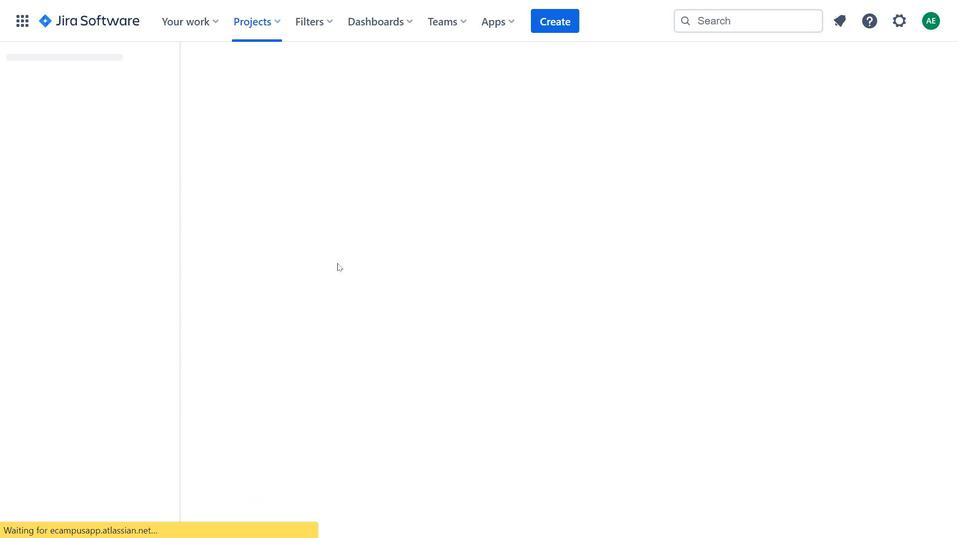 
Action: Mouse moved to (723, 262)
Screenshot: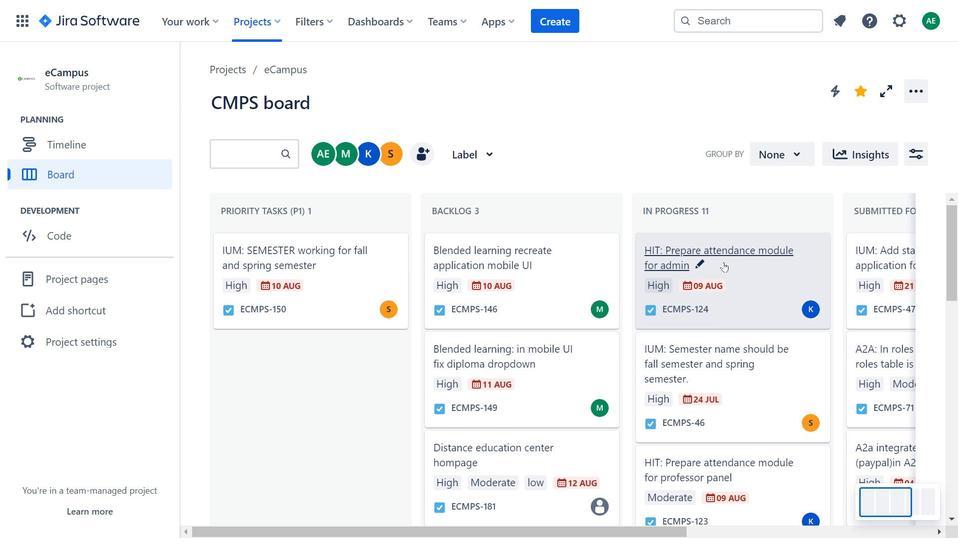 
Action: Mouse scrolled (723, 261) with delta (0, 0)
Screenshot: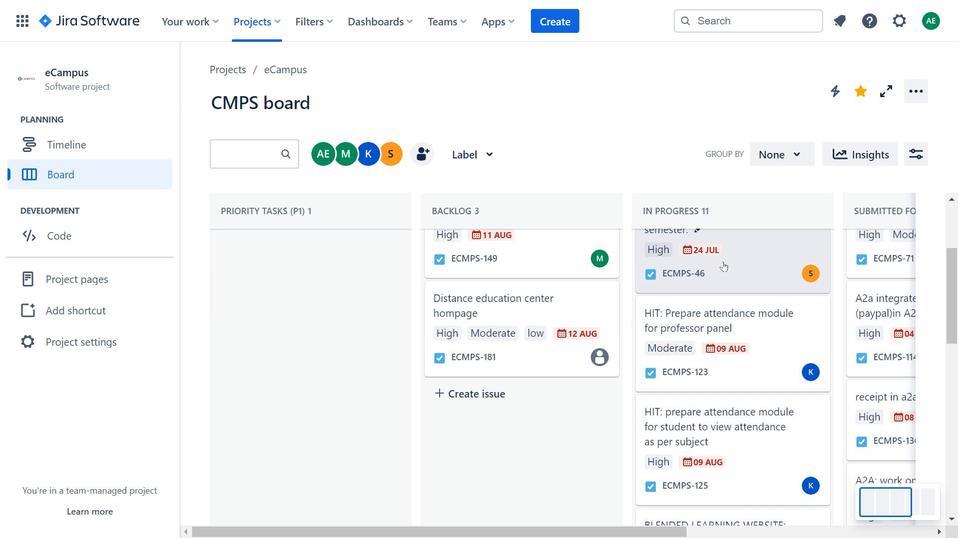 
Action: Mouse scrolled (723, 261) with delta (0, 0)
Screenshot: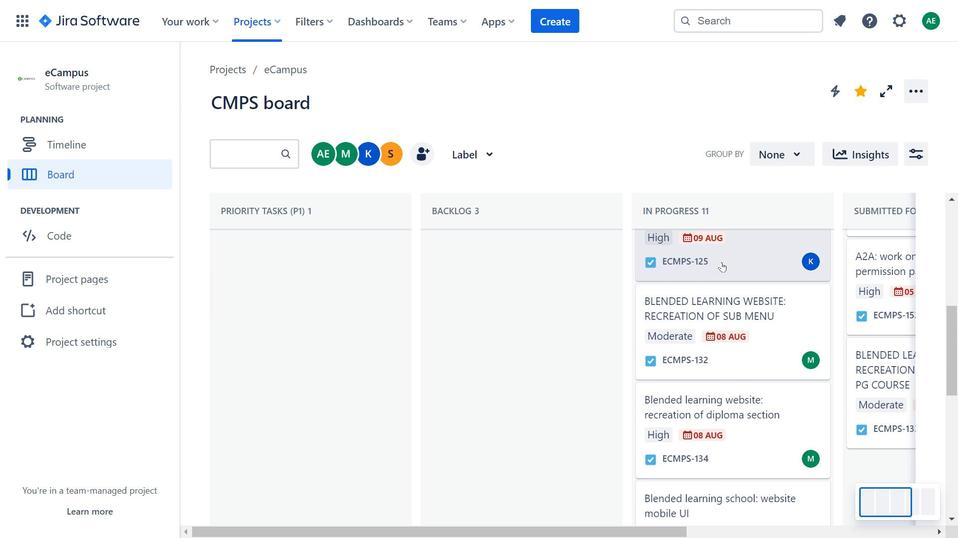 
Action: Mouse moved to (723, 261)
Screenshot: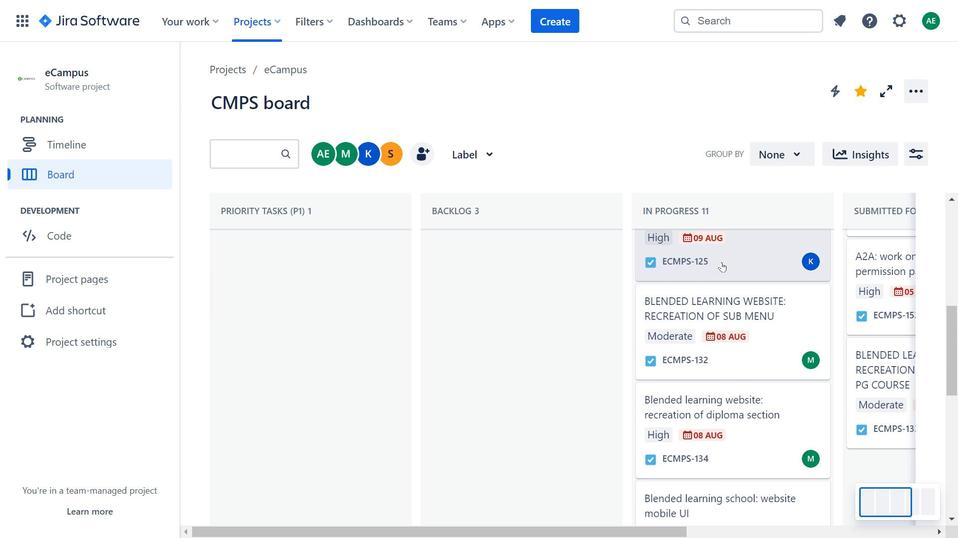 
Action: Mouse scrolled (723, 261) with delta (0, 0)
Screenshot: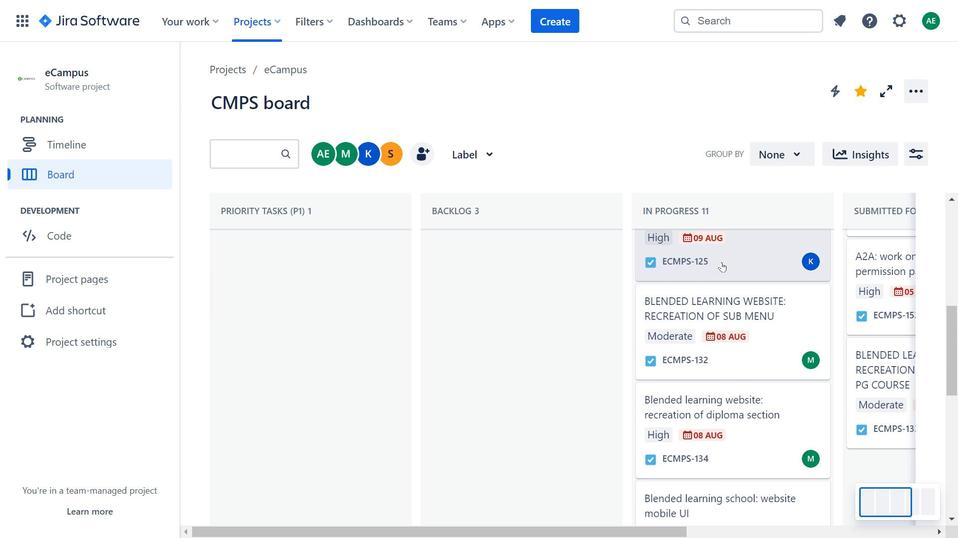 
Action: Mouse moved to (722, 261)
Screenshot: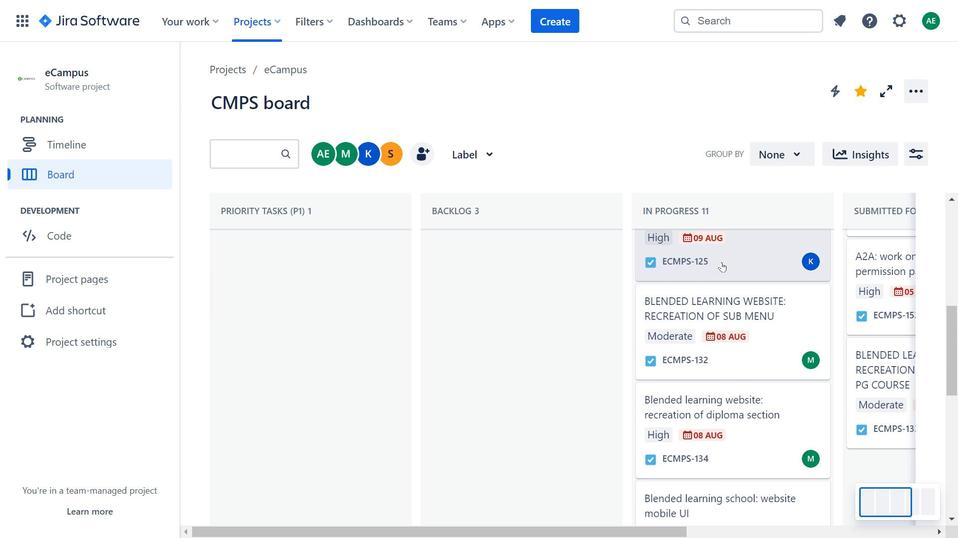 
Action: Mouse scrolled (722, 261) with delta (0, 0)
Screenshot: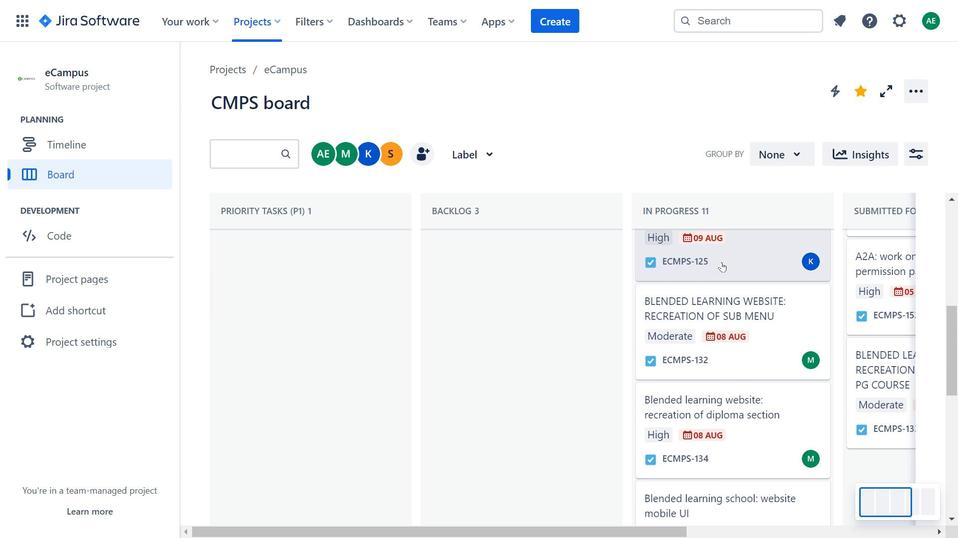 
Action: Mouse scrolled (722, 261) with delta (0, 0)
Screenshot: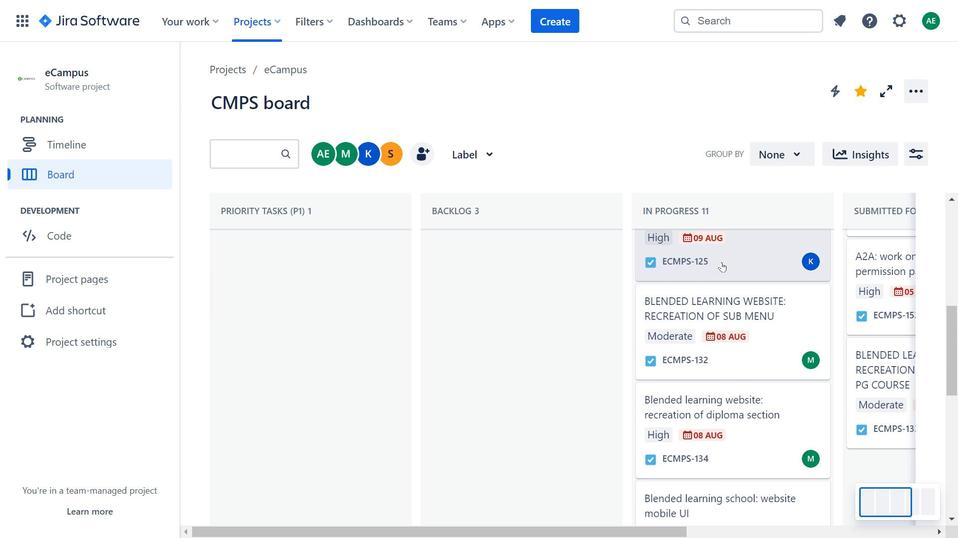 
Action: Mouse moved to (880, 501)
Screenshot: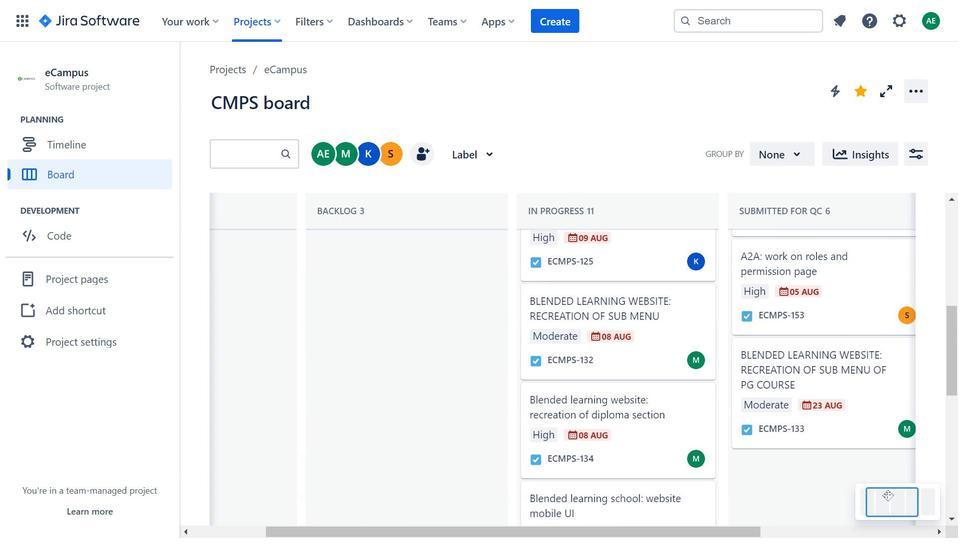 
Action: Mouse pressed left at (880, 501)
Screenshot: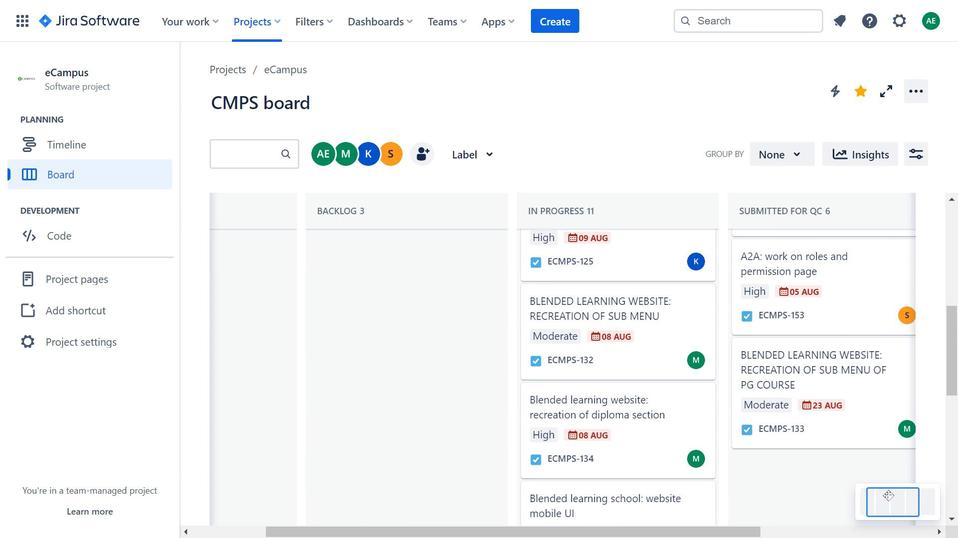 
Action: Mouse moved to (684, 317)
Screenshot: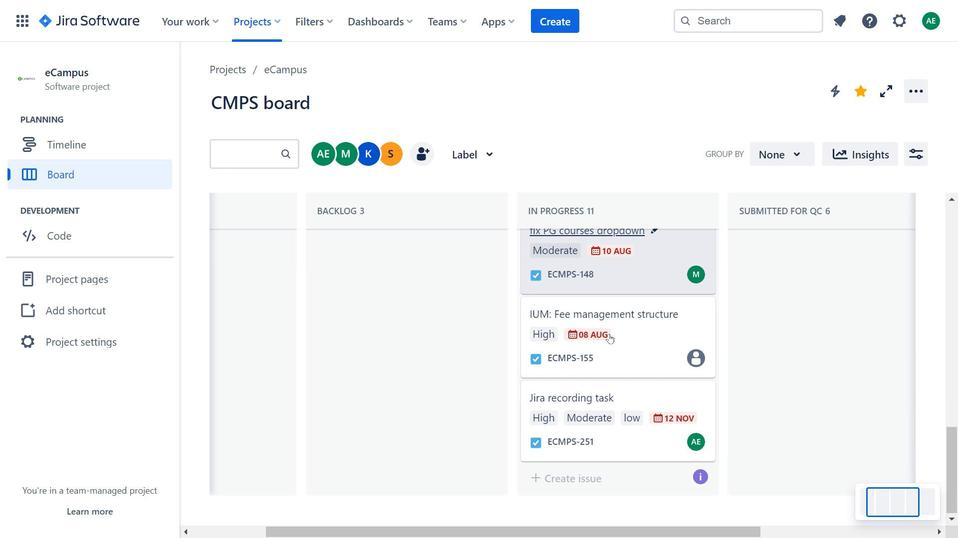
Action: Mouse scrolled (684, 316) with delta (0, 0)
Screenshot: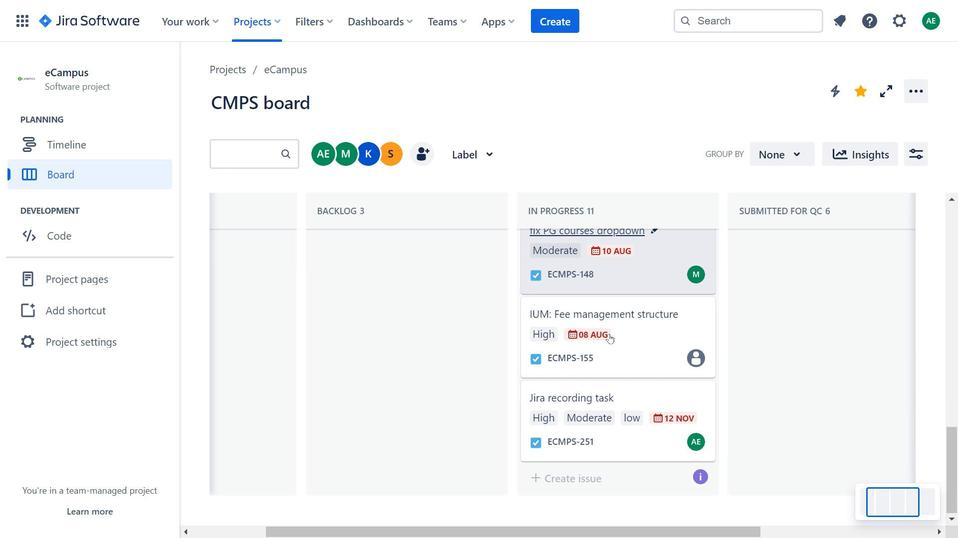 
Action: Mouse scrolled (684, 316) with delta (0, 0)
Screenshot: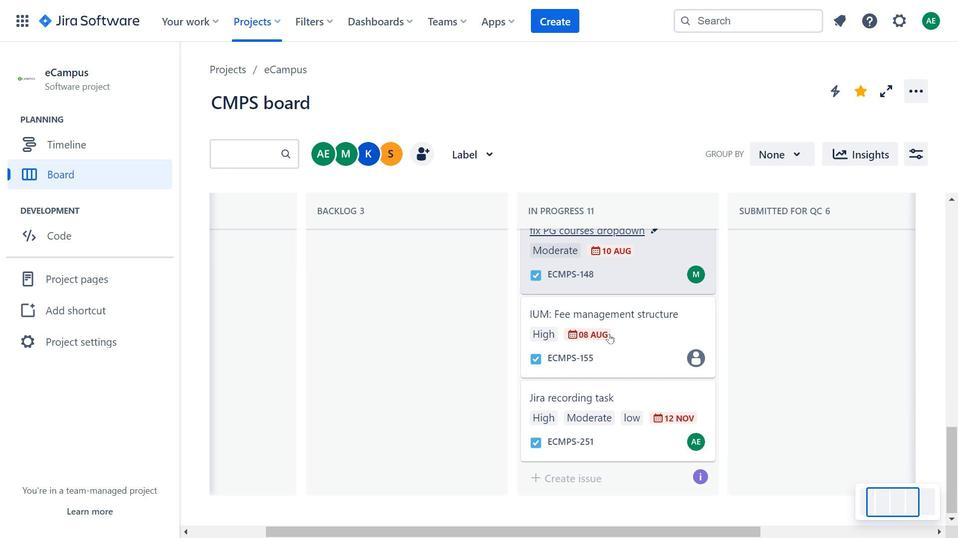 
Action: Mouse scrolled (684, 316) with delta (0, 0)
Screenshot: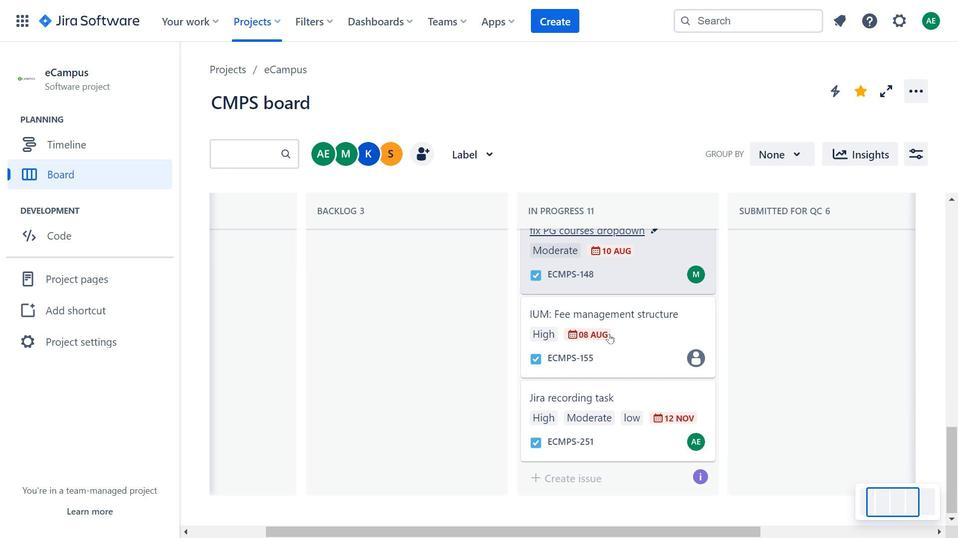 
Action: Mouse moved to (683, 317)
Screenshot: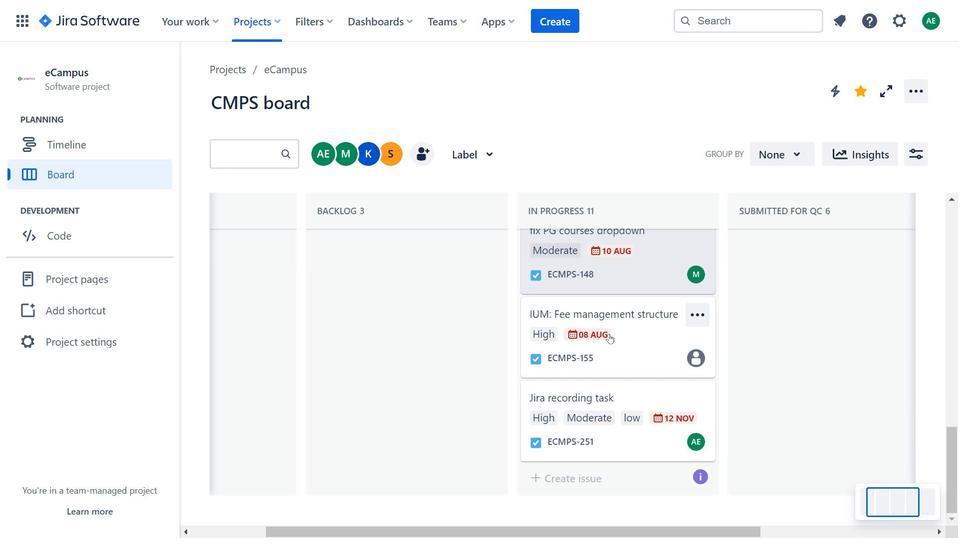 
Action: Mouse scrolled (683, 316) with delta (0, 0)
Screenshot: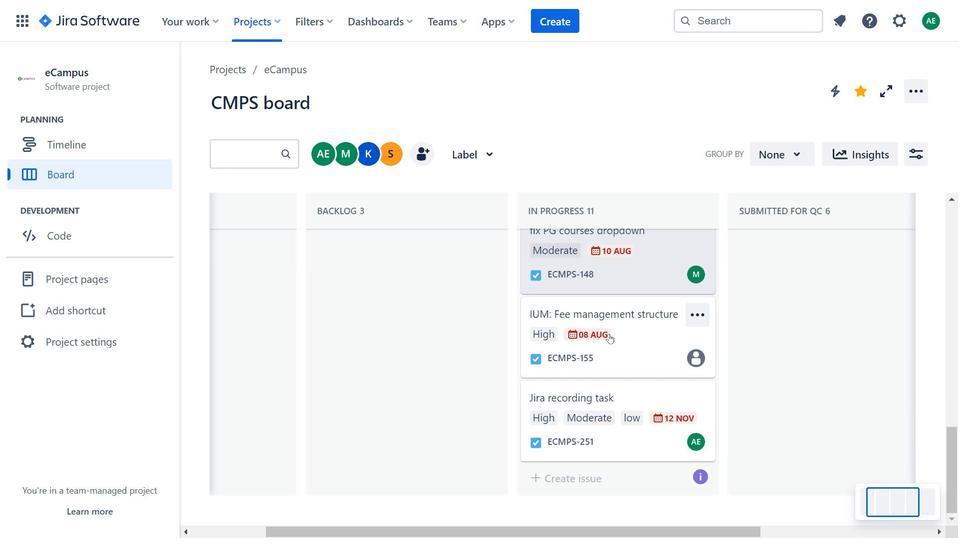 
Action: Mouse moved to (682, 317)
Screenshot: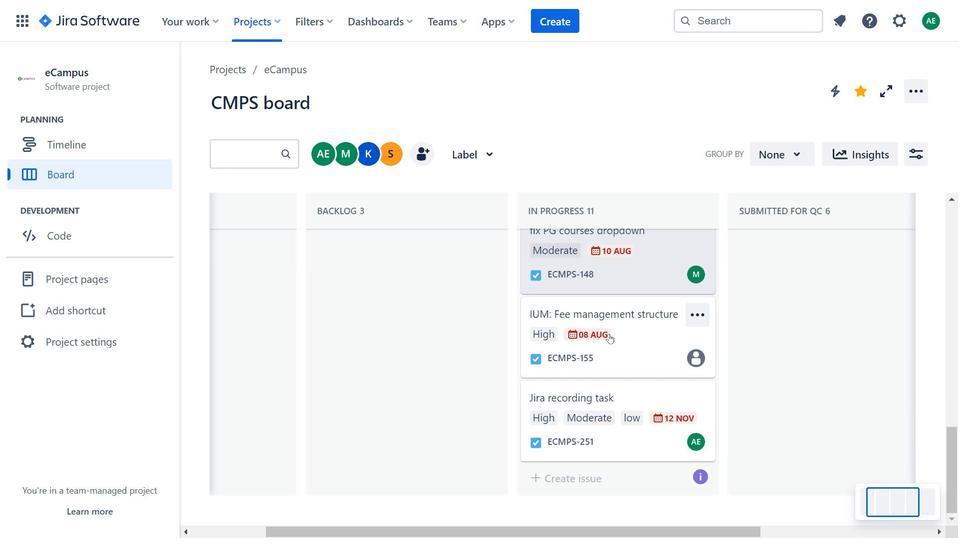 
Action: Mouse scrolled (682, 317) with delta (0, 0)
Screenshot: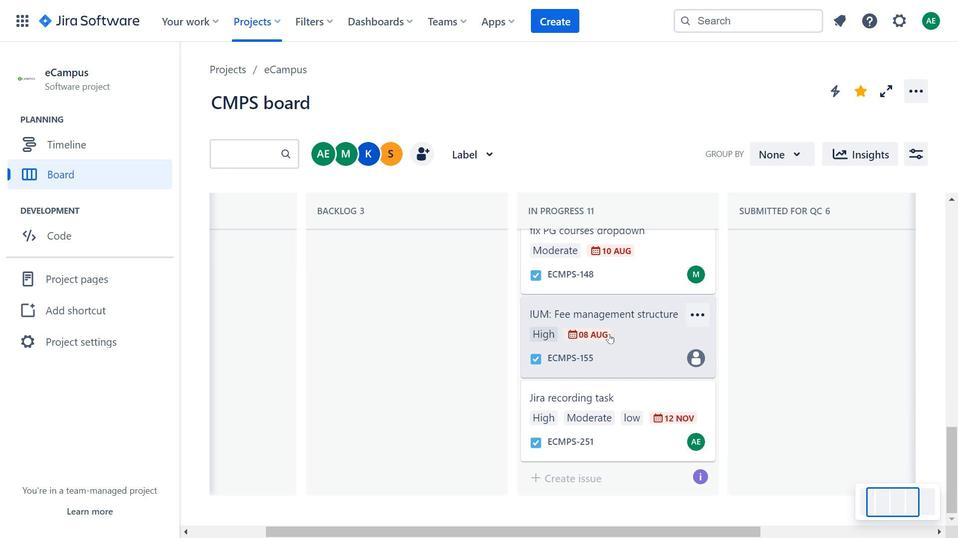 
Action: Mouse moved to (609, 334)
Screenshot: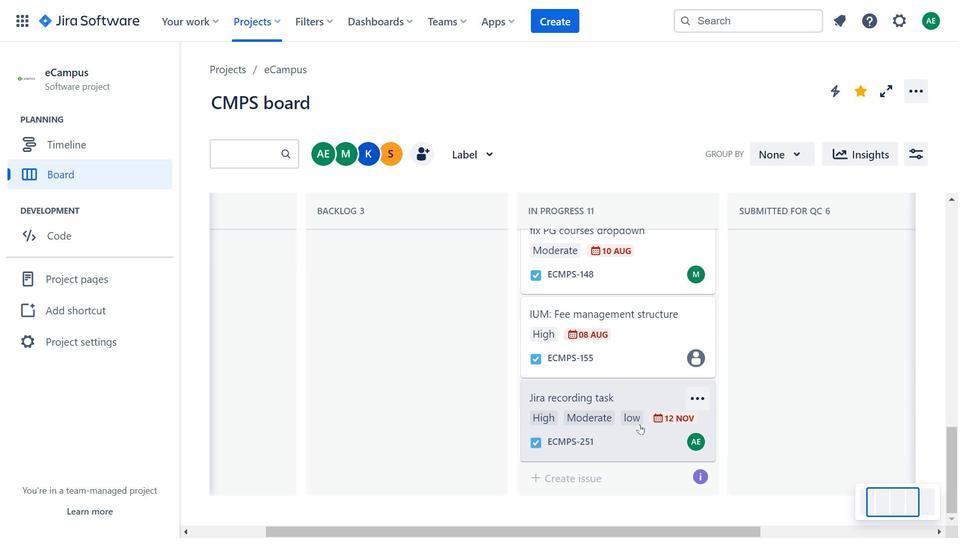 
Action: Mouse scrolled (609, 333) with delta (0, 0)
Screenshot: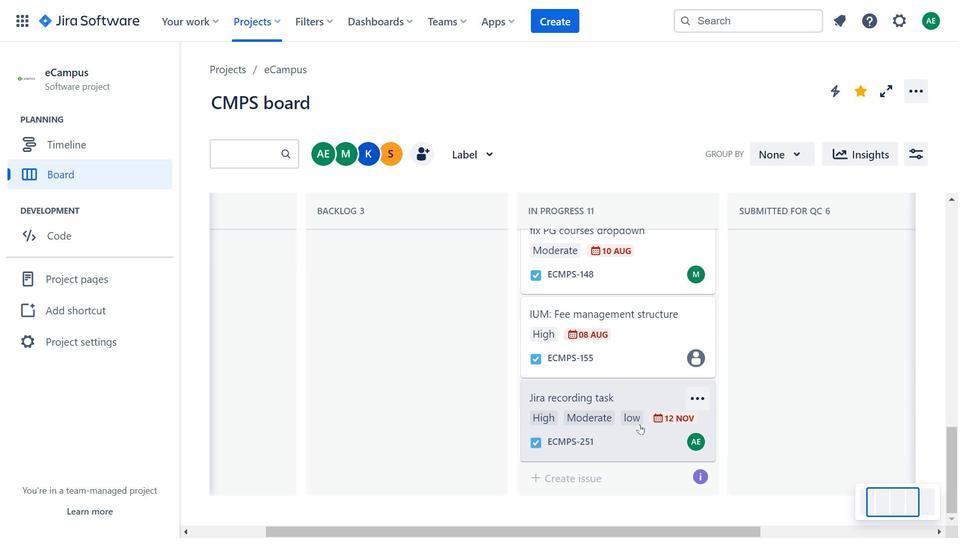 
Action: Mouse scrolled (609, 333) with delta (0, 0)
Screenshot: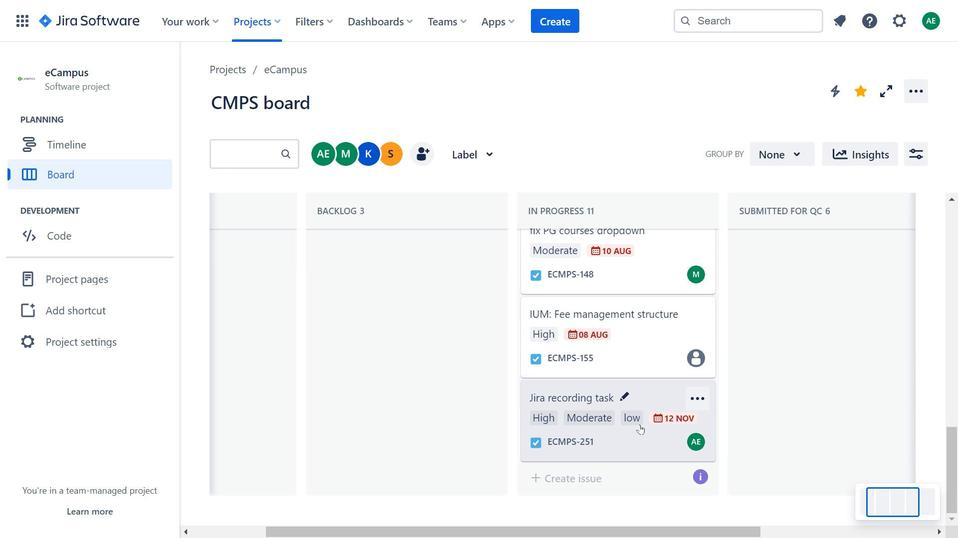 
Action: Mouse scrolled (609, 333) with delta (0, 0)
Screenshot: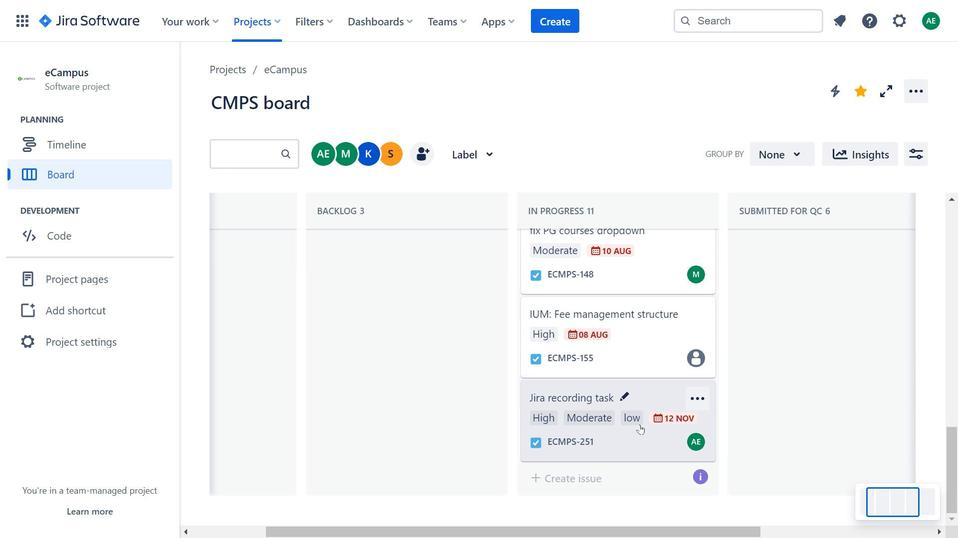 
Action: Mouse moved to (609, 334)
Screenshot: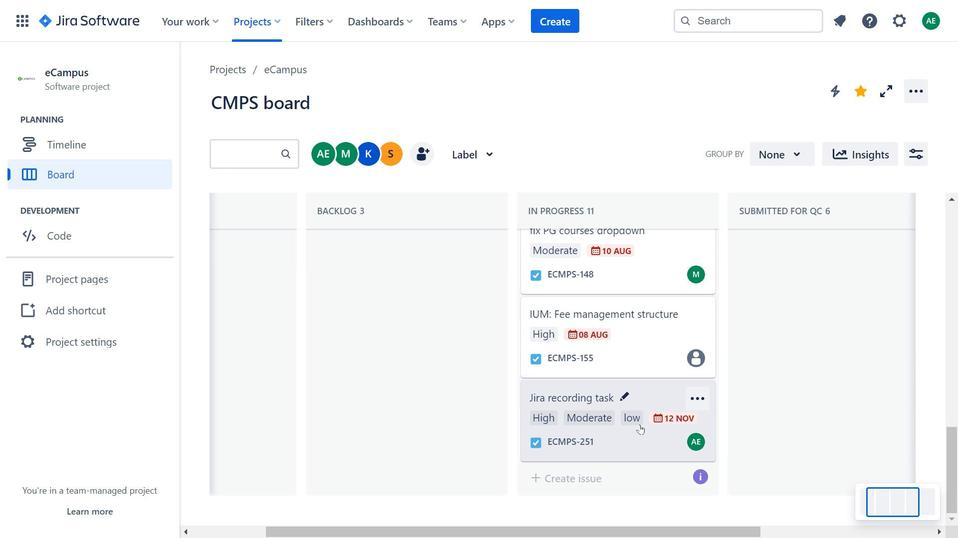 
Action: Mouse scrolled (609, 333) with delta (0, 0)
Screenshot: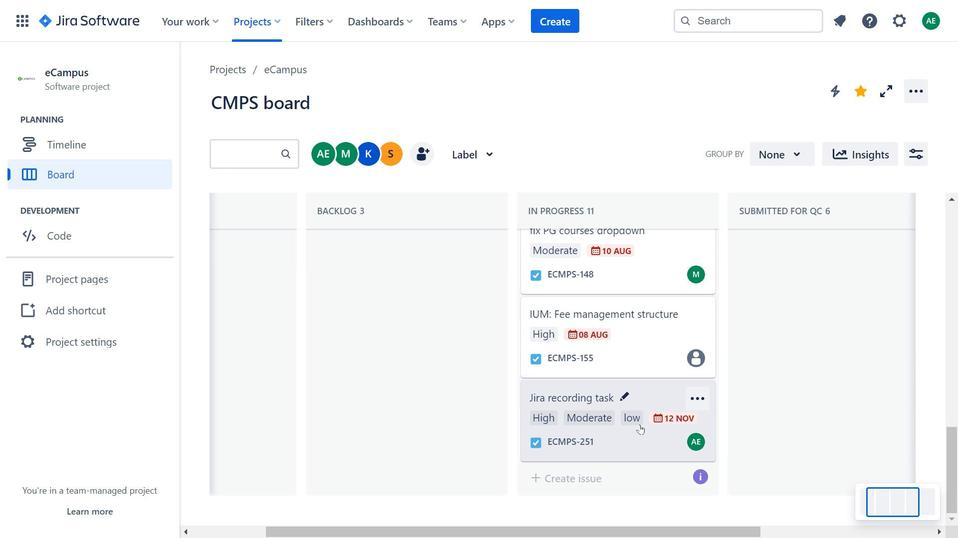 
Action: Mouse moved to (639, 425)
Screenshot: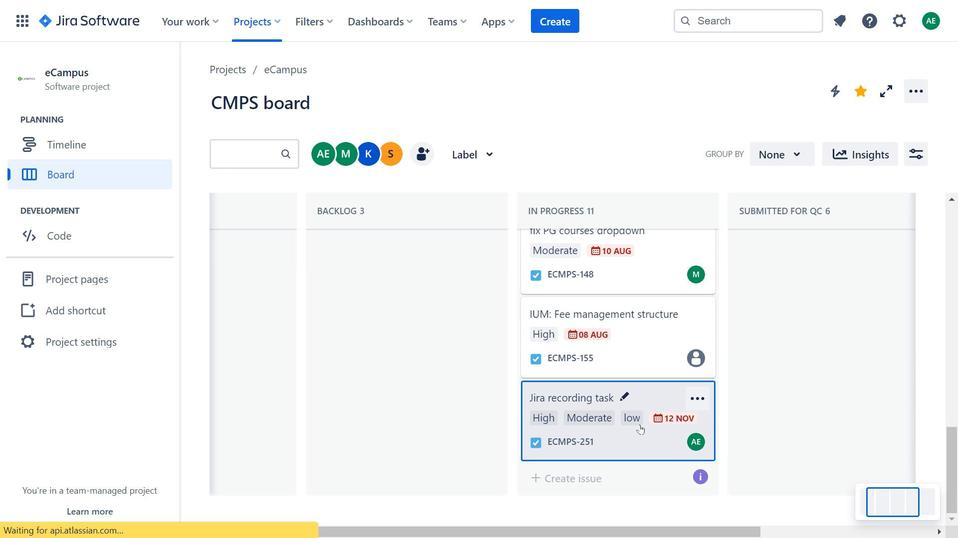 
Action: Mouse pressed left at (639, 425)
Screenshot: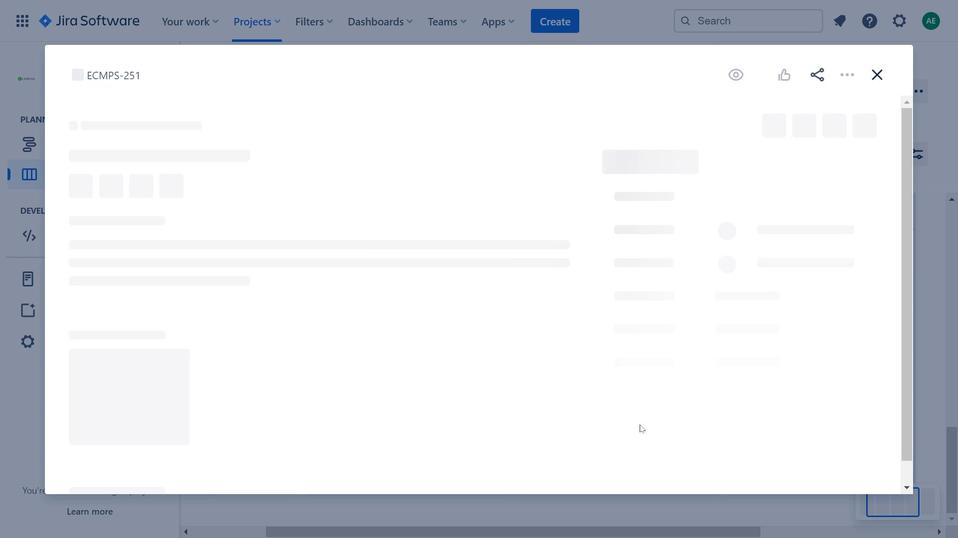 
Action: Mouse moved to (230, 183)
Screenshot: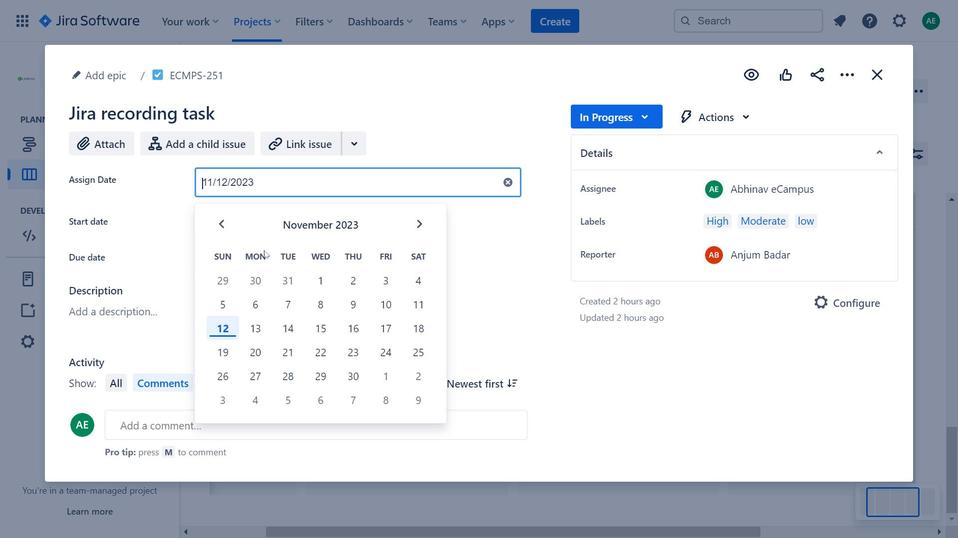 
Action: Mouse pressed left at (230, 183)
Screenshot: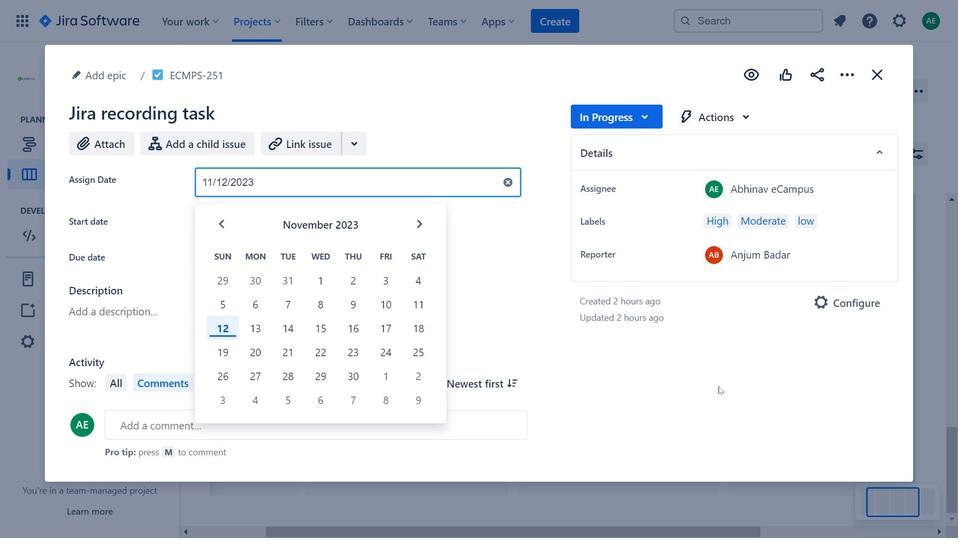 
Action: Mouse moved to (718, 387)
Screenshot: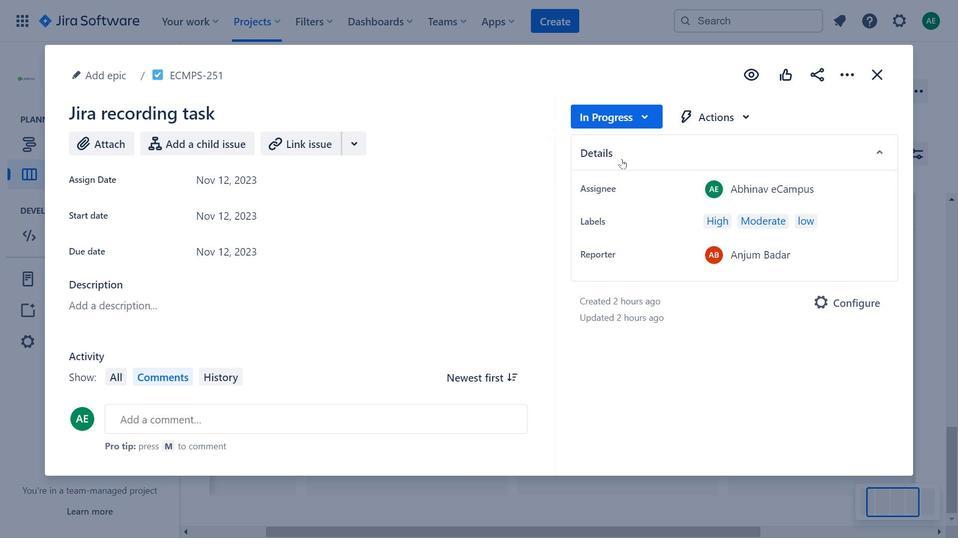 
Action: Mouse pressed left at (718, 387)
Screenshot: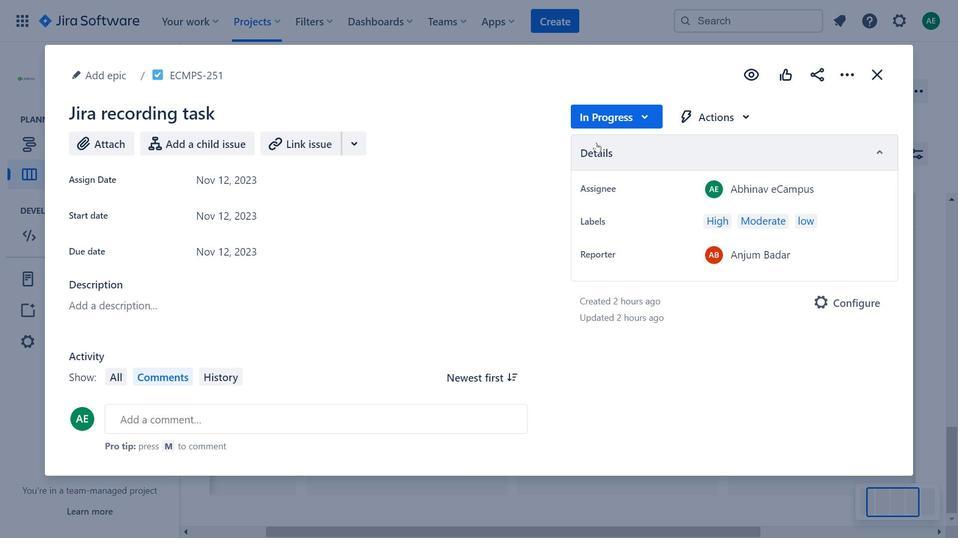 
Action: Mouse moved to (606, 115)
Screenshot: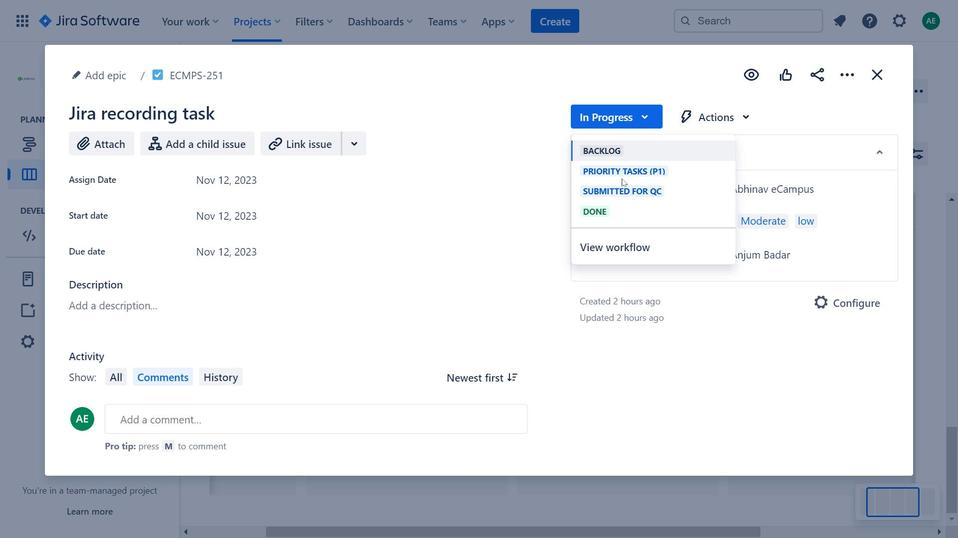 
Action: Mouse pressed left at (606, 115)
Screenshot: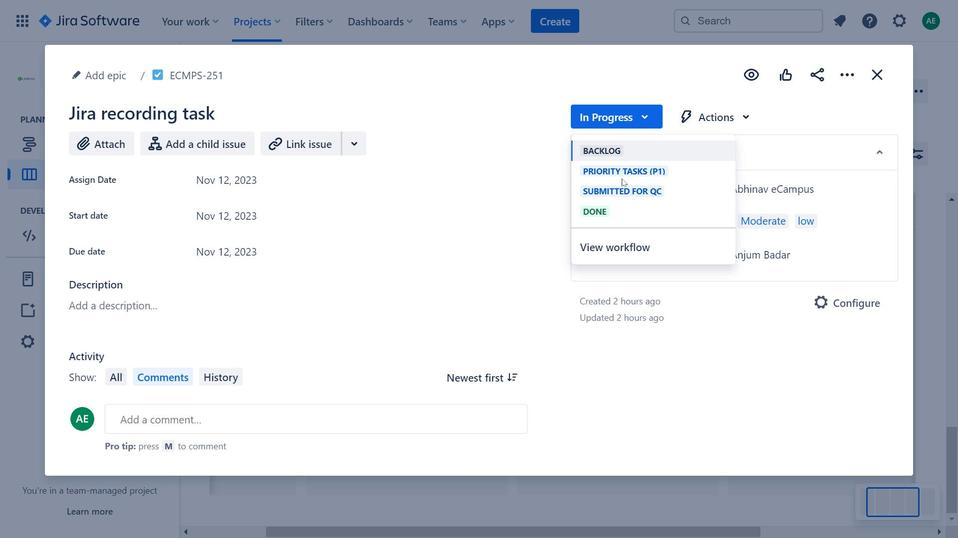 
Action: Mouse moved to (851, 76)
Screenshot: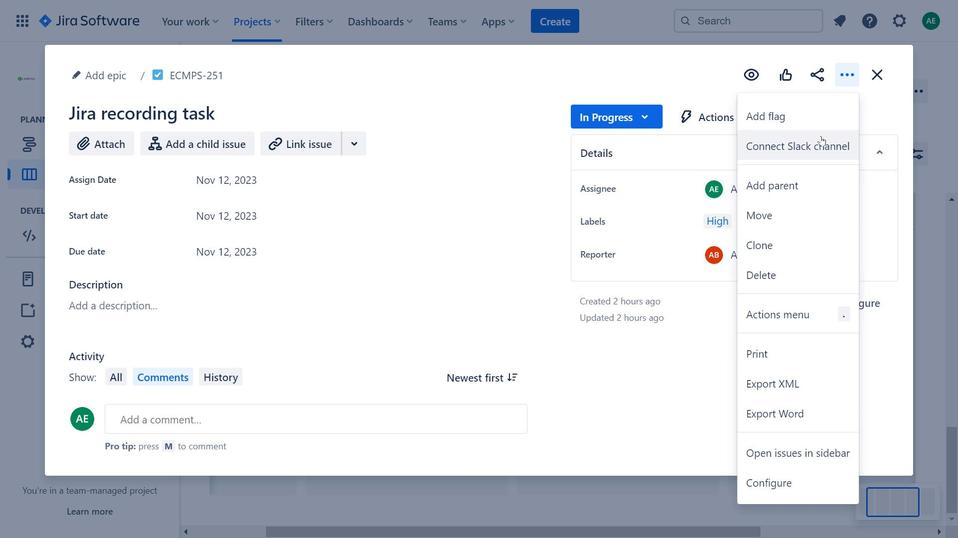 
Action: Mouse pressed left at (851, 76)
Screenshot: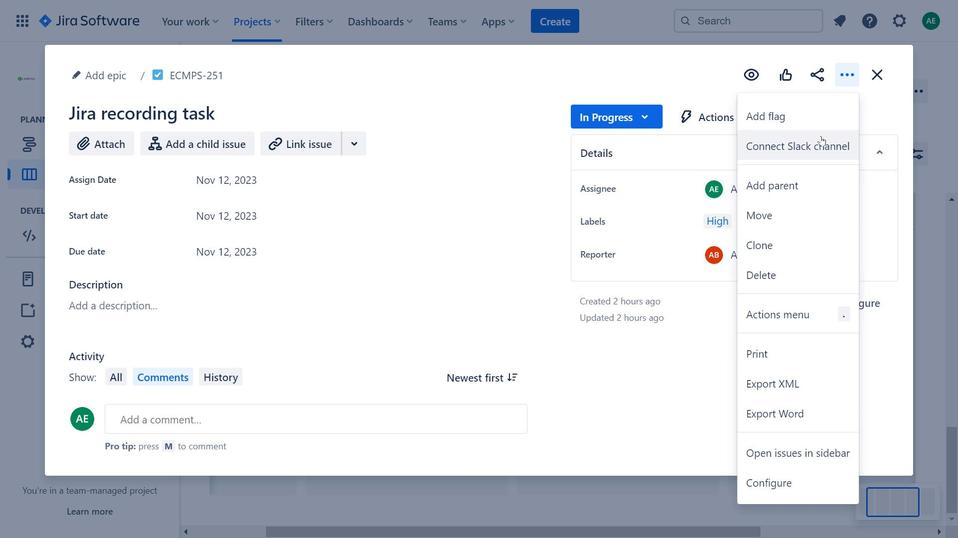 
Action: Mouse moved to (306, 210)
Screenshot: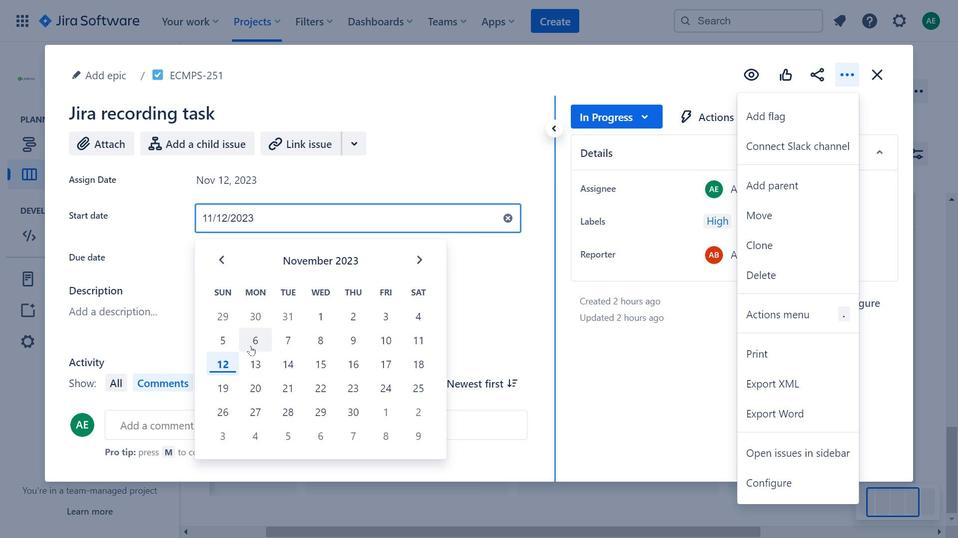 
Action: Mouse pressed left at (306, 210)
Screenshot: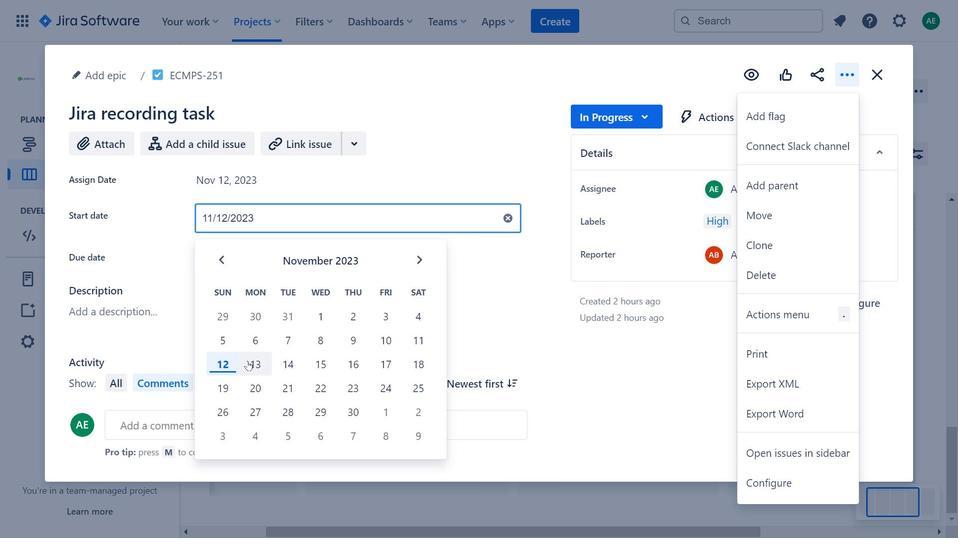 
Action: Mouse moved to (601, 422)
Screenshot: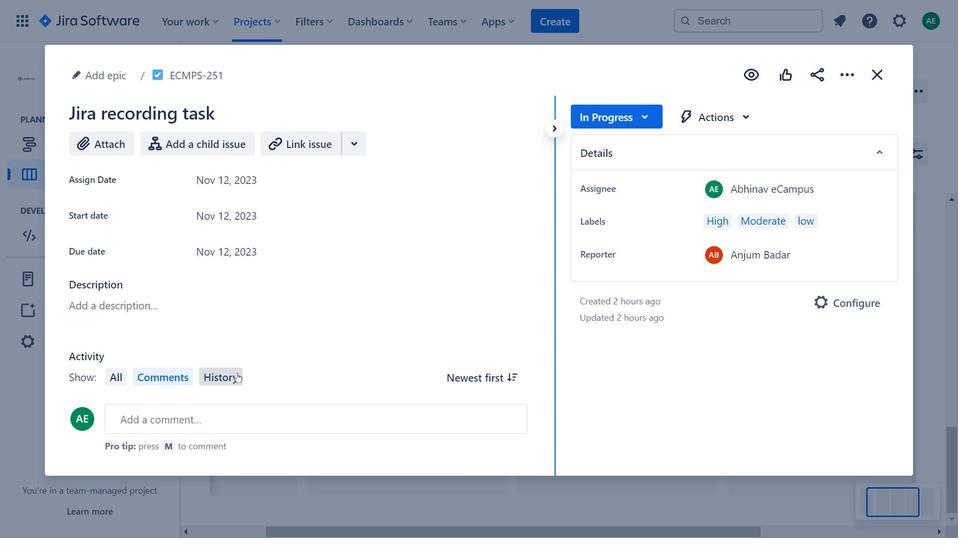 
Action: Mouse pressed left at (601, 422)
Screenshot: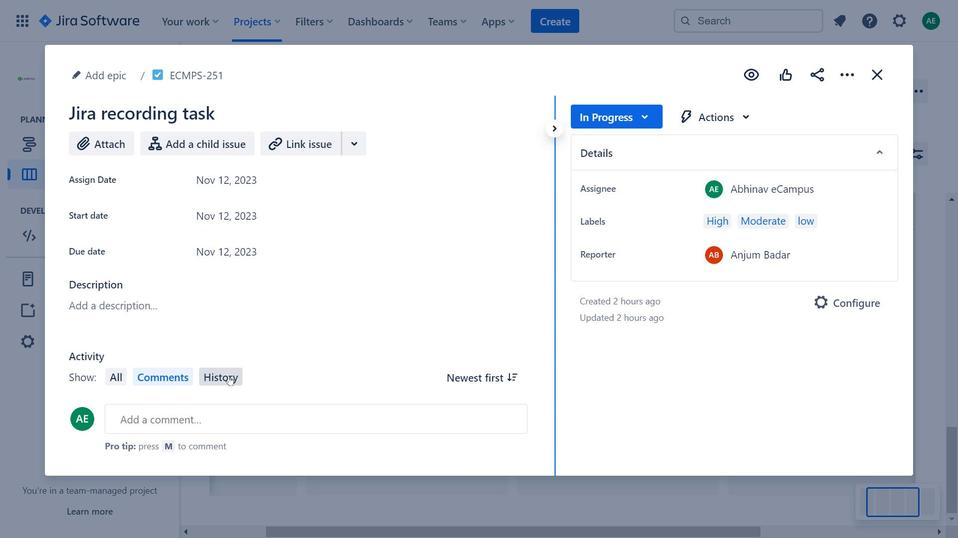 
Action: Mouse moved to (229, 376)
Screenshot: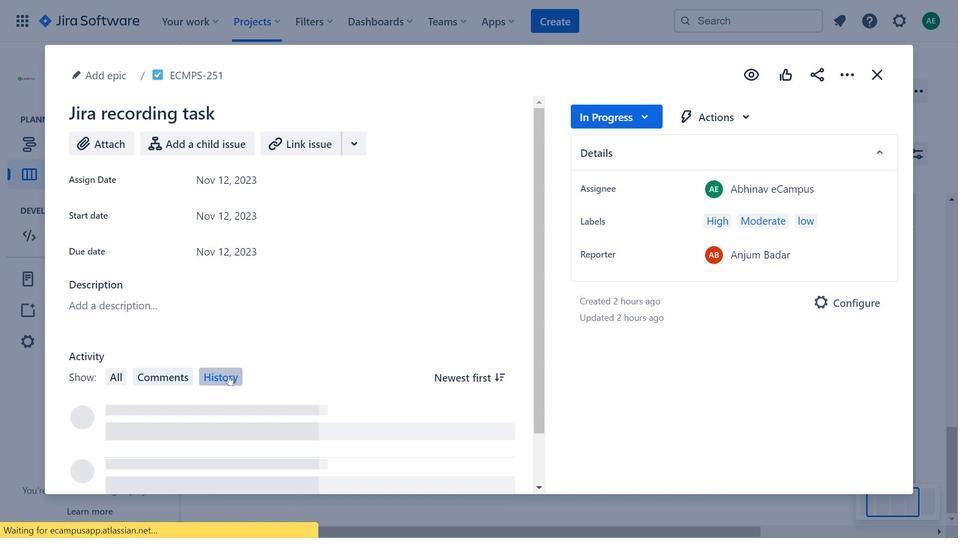 
Action: Mouse pressed left at (229, 376)
Screenshot: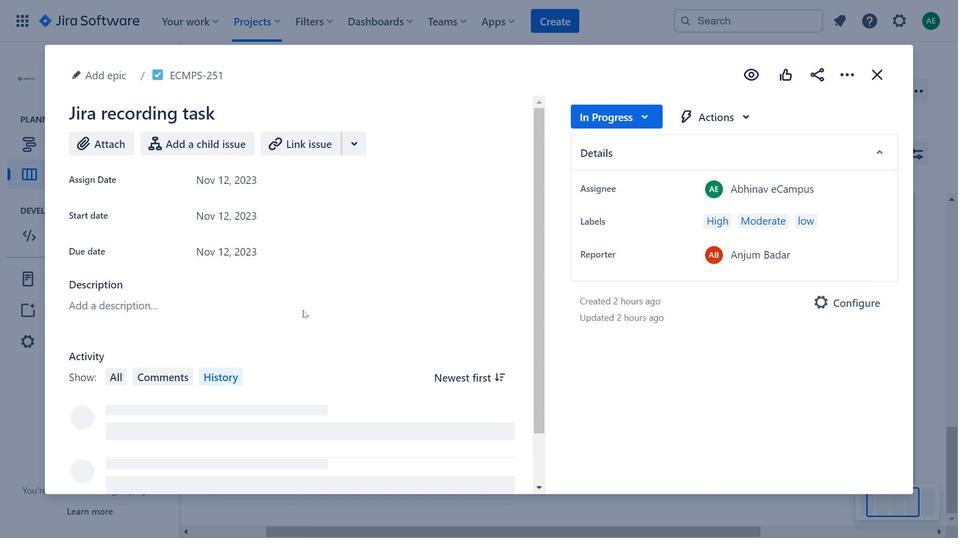 
Action: Mouse moved to (338, 194)
Screenshot: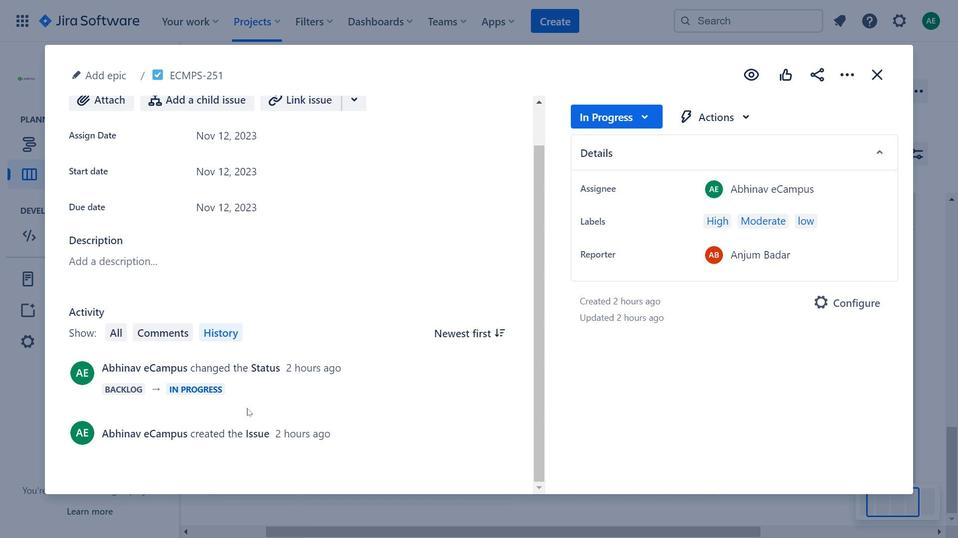 
Action: Mouse scrolled (338, 194) with delta (0, 0)
Screenshot: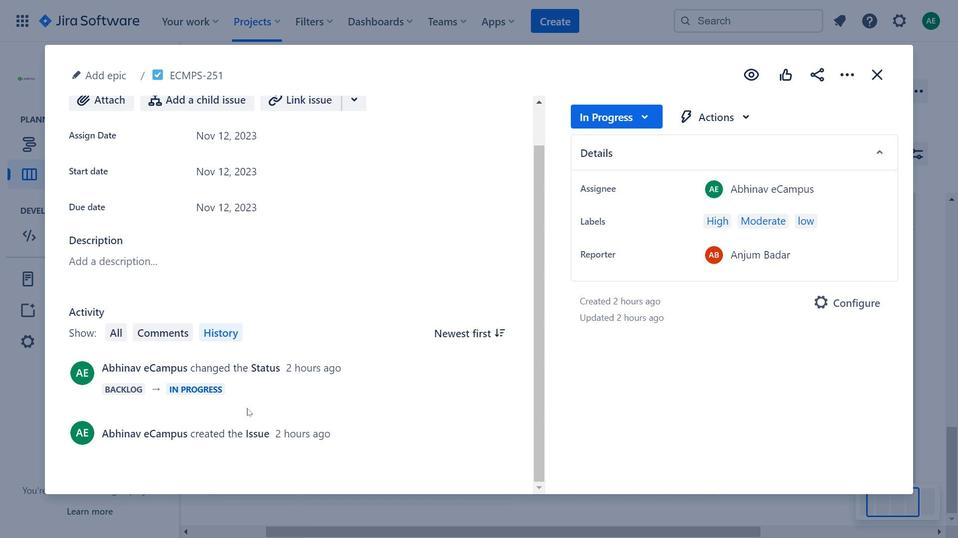 
Action: Mouse moved to (338, 196)
Screenshot: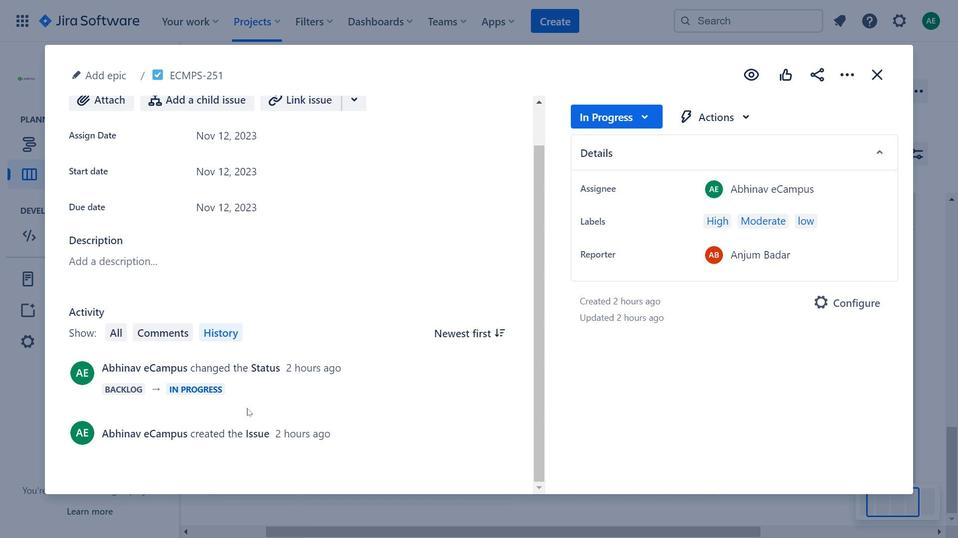 
Action: Mouse scrolled (338, 196) with delta (0, 0)
Screenshot: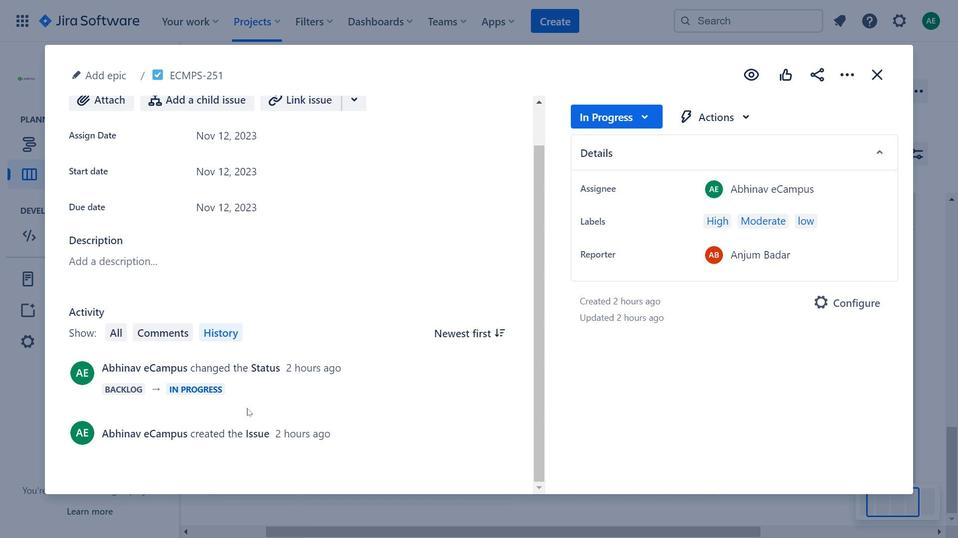 
Action: Mouse moved to (338, 198)
Screenshot: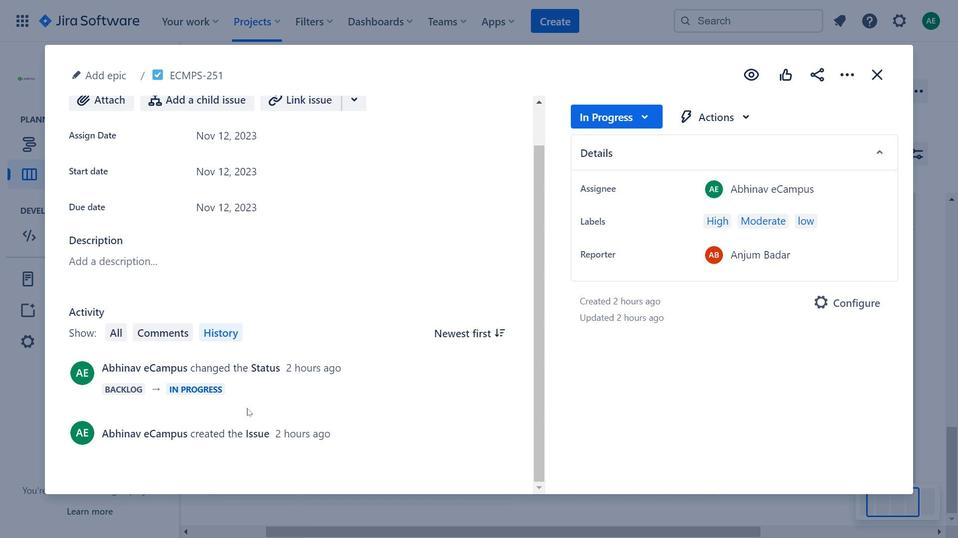 
Action: Mouse scrolled (338, 197) with delta (0, 0)
Screenshot: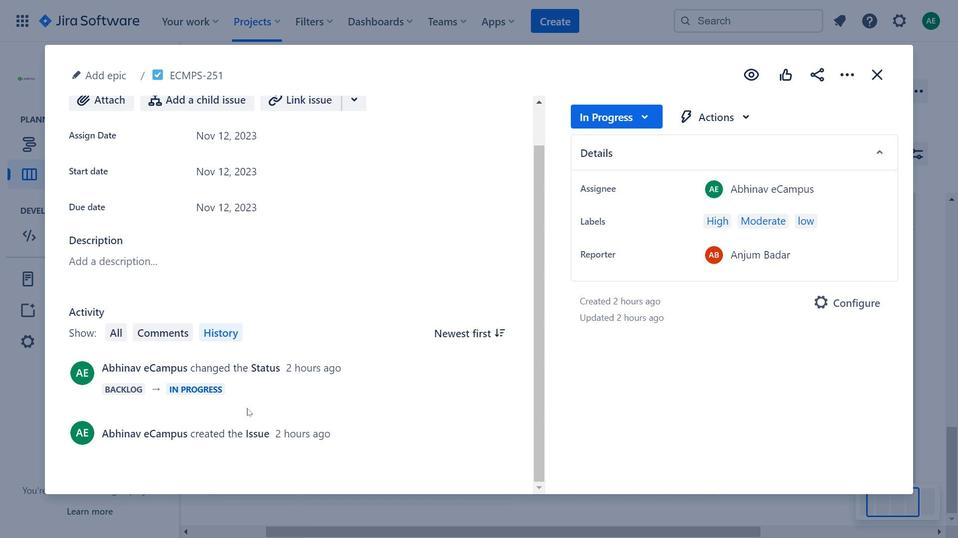 
Action: Mouse moved to (878, 72)
Screenshot: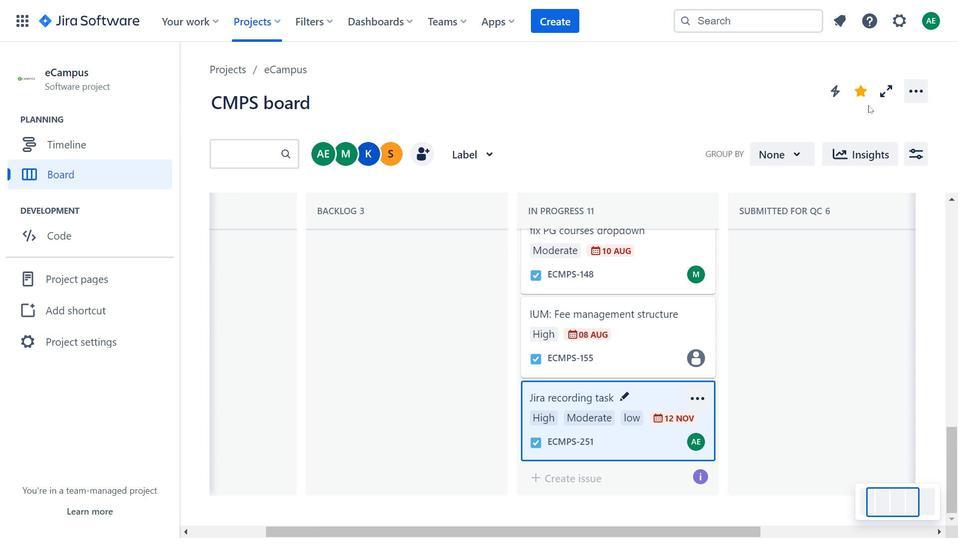 
Action: Mouse pressed left at (878, 72)
Screenshot: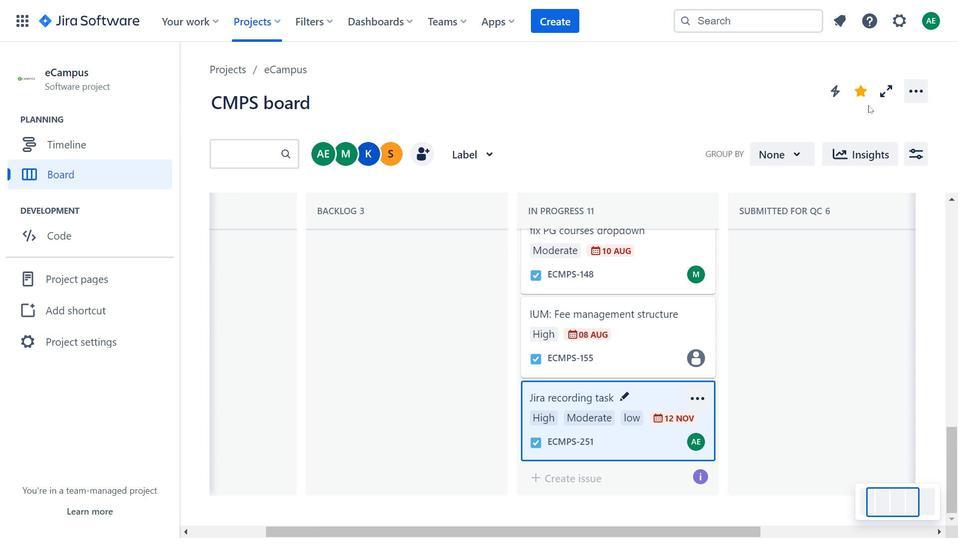 
Action: Mouse moved to (794, 155)
Screenshot: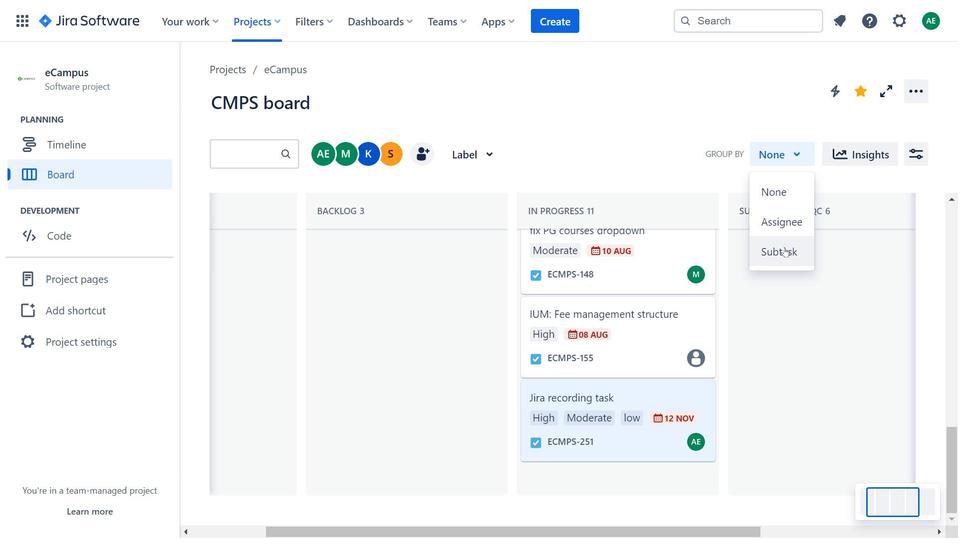 
Action: Mouse pressed left at (794, 155)
Screenshot: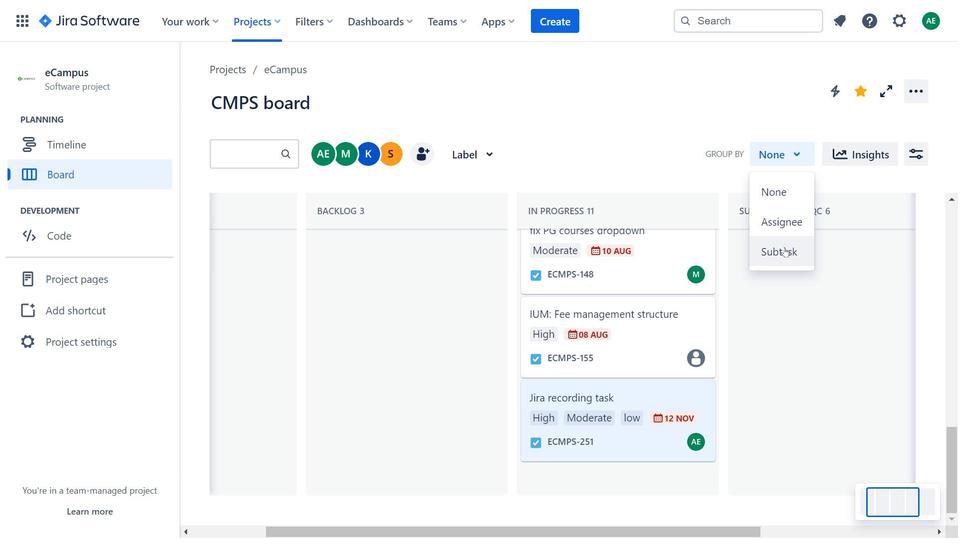 
Action: Mouse moved to (654, 347)
Screenshot: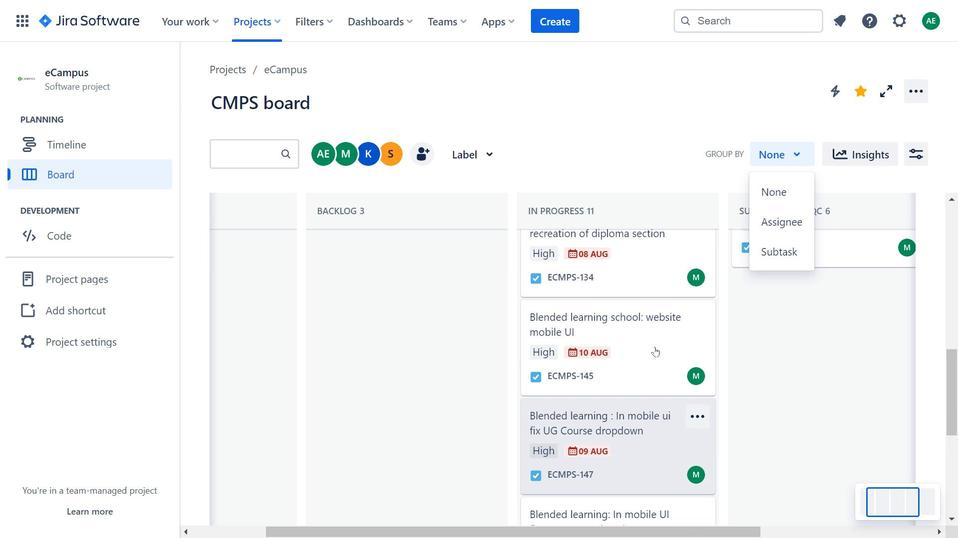 
Action: Mouse scrolled (654, 347) with delta (0, 0)
Screenshot: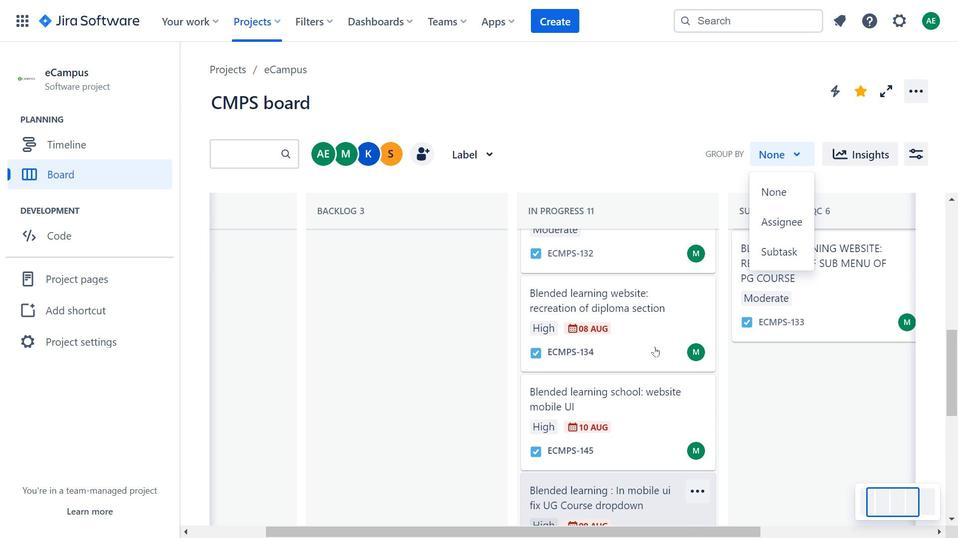 
Action: Mouse scrolled (654, 347) with delta (0, 0)
Screenshot: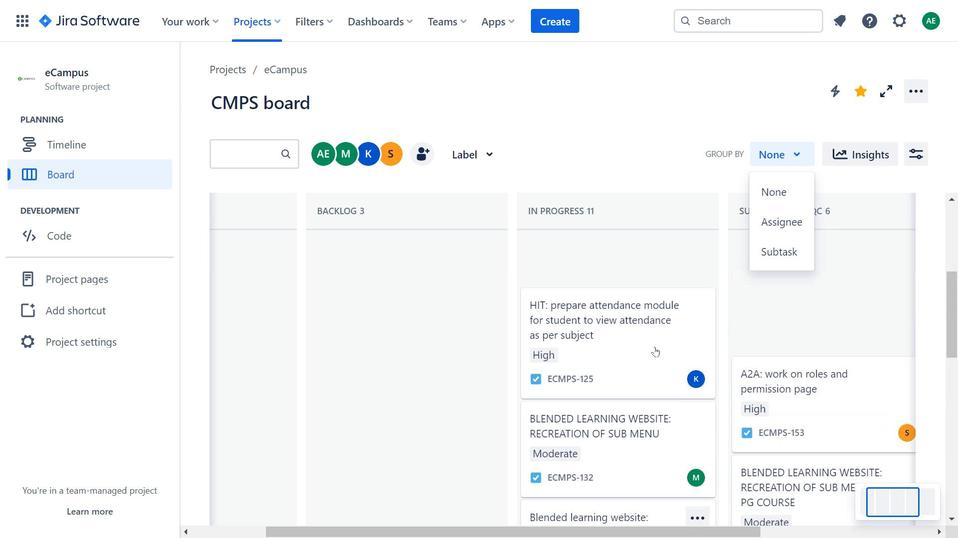 
Action: Mouse scrolled (654, 347) with delta (0, 0)
Screenshot: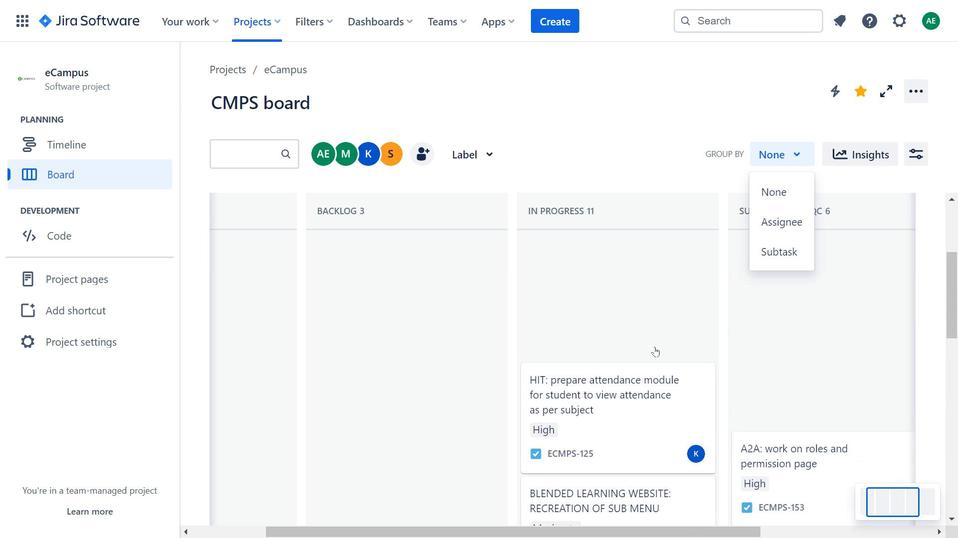 
Action: Mouse scrolled (654, 347) with delta (0, 0)
Screenshot: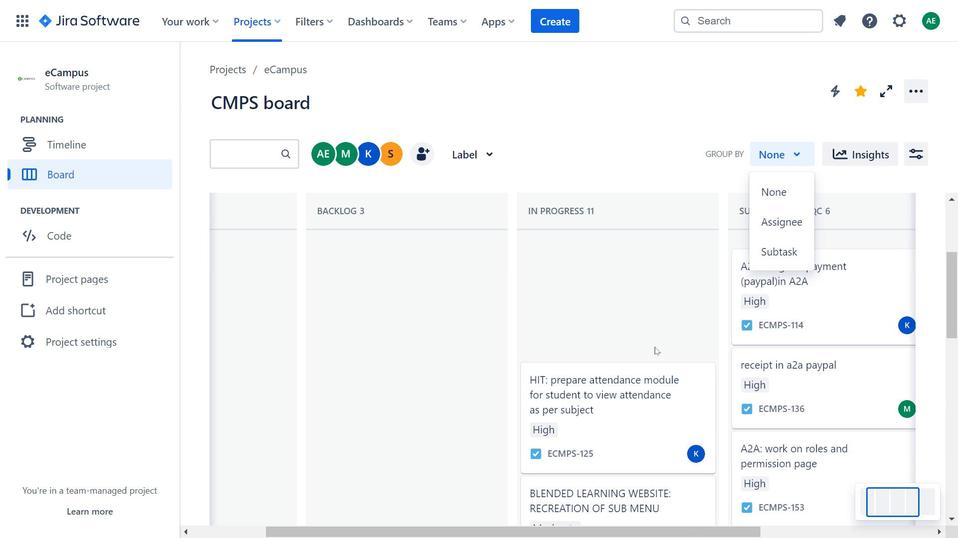 
Action: Mouse scrolled (654, 347) with delta (0, 0)
Screenshot: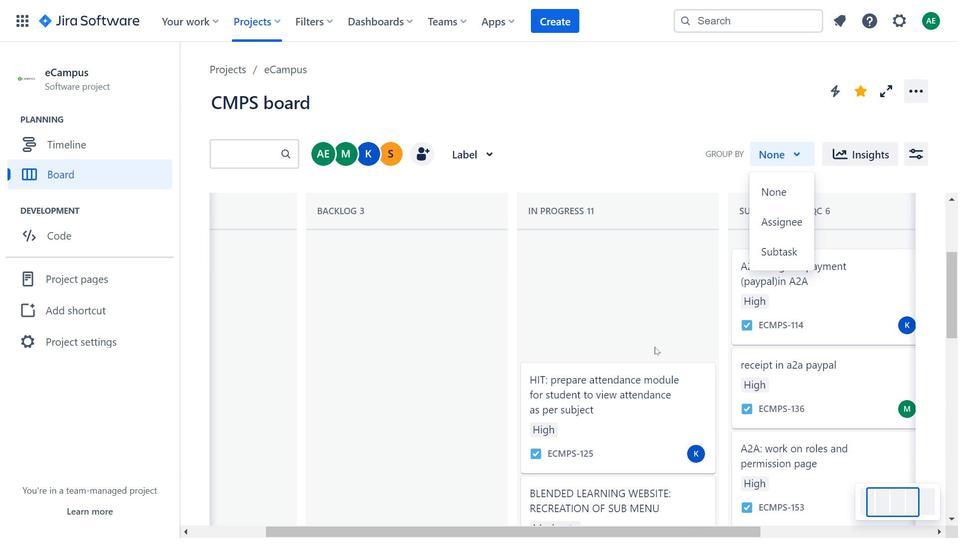 
Action: Mouse scrolled (654, 347) with delta (0, 0)
Screenshot: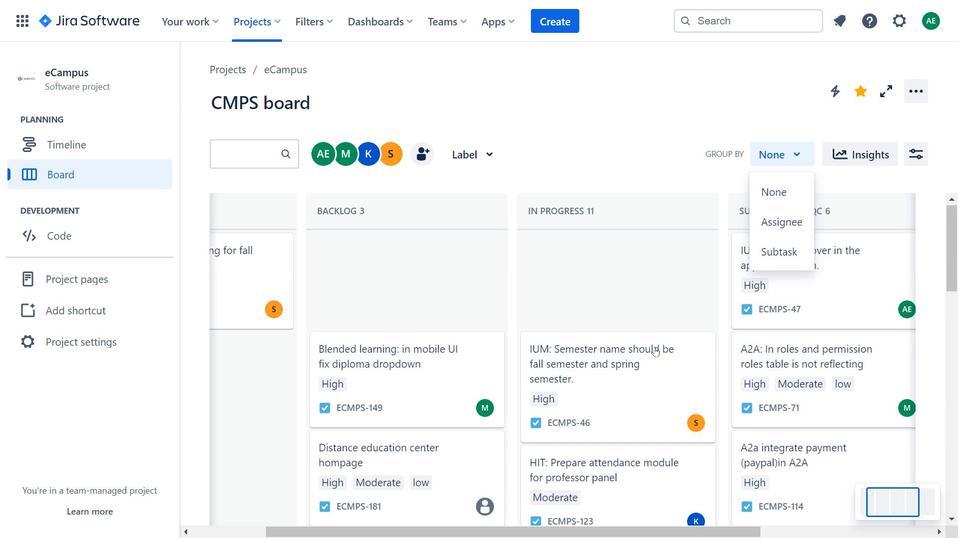 
Action: Mouse scrolled (654, 347) with delta (0, 0)
Screenshot: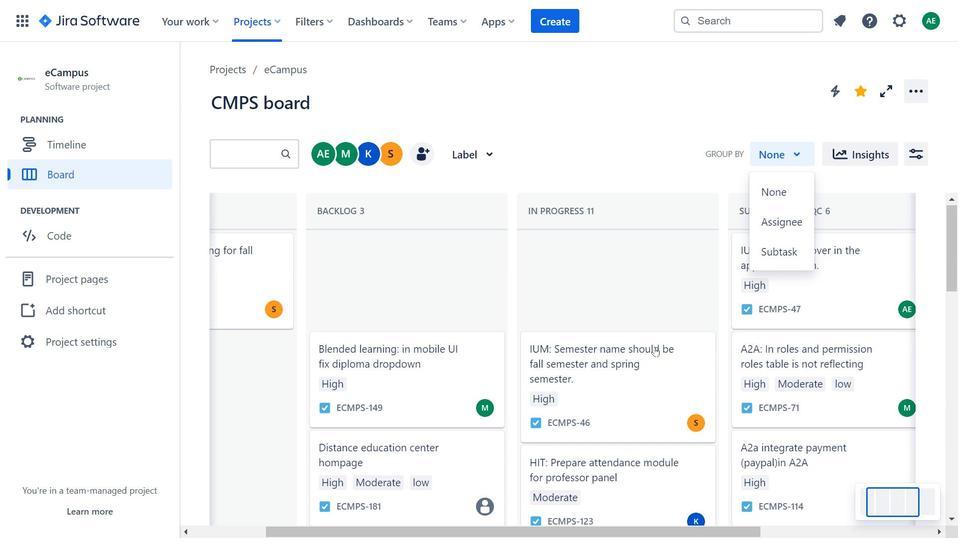 
Action: Mouse scrolled (654, 347) with delta (0, 0)
Screenshot: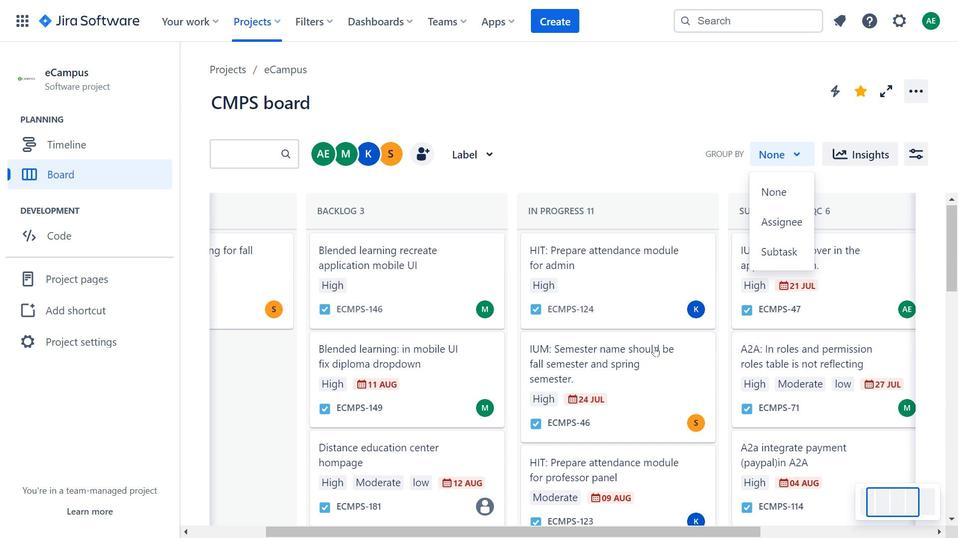 
Action: Mouse scrolled (654, 347) with delta (0, 0)
Screenshot: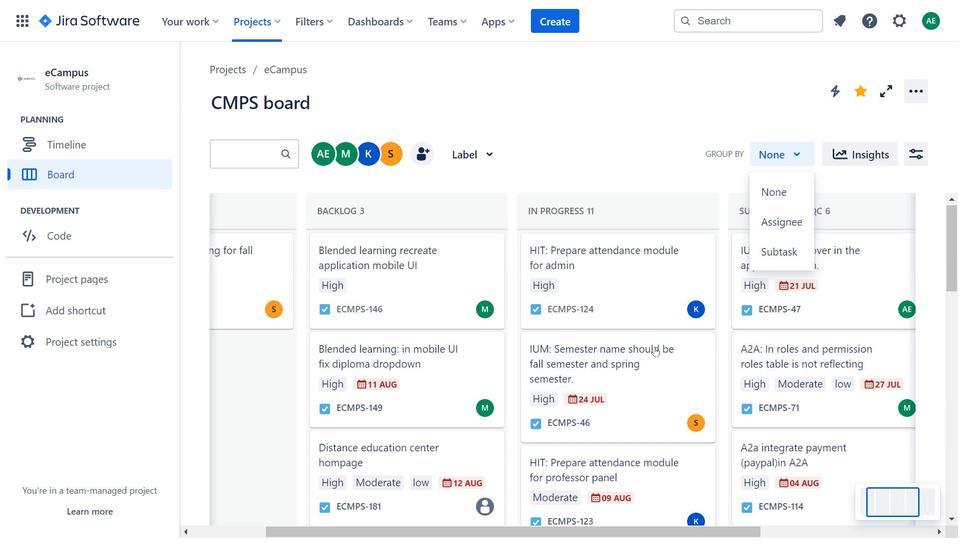 
Action: Mouse scrolled (654, 347) with delta (0, 0)
Screenshot: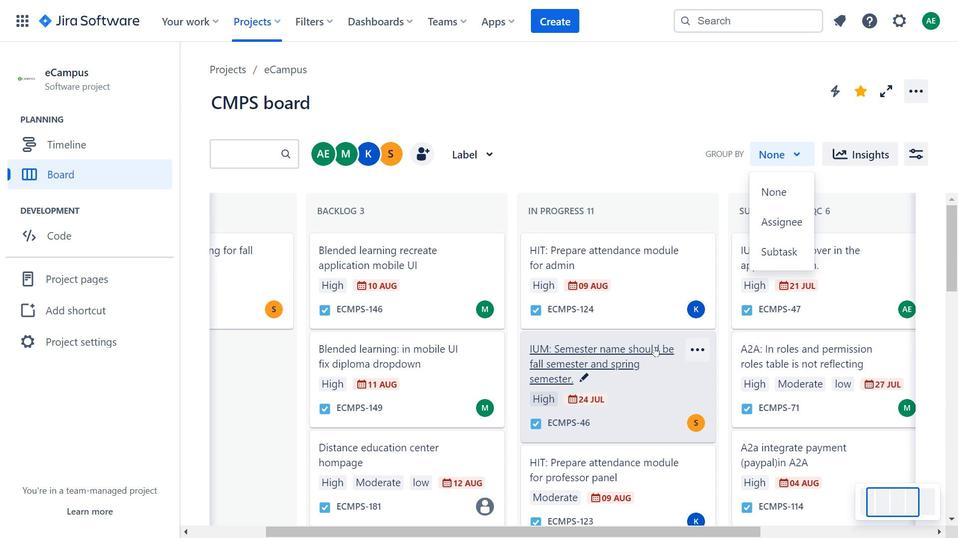 
Action: Mouse scrolled (654, 347) with delta (0, 0)
Screenshot: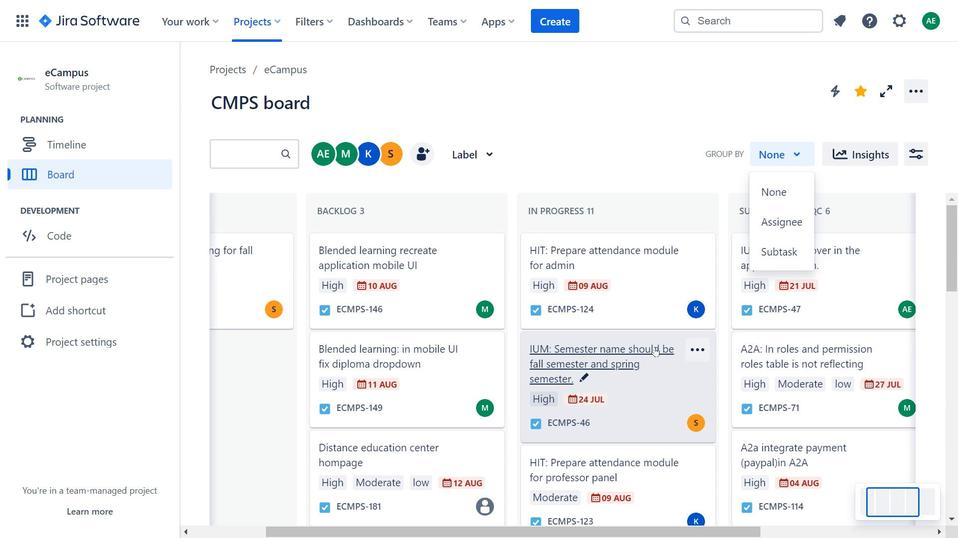 
Action: Mouse scrolled (654, 347) with delta (0, 0)
Screenshot: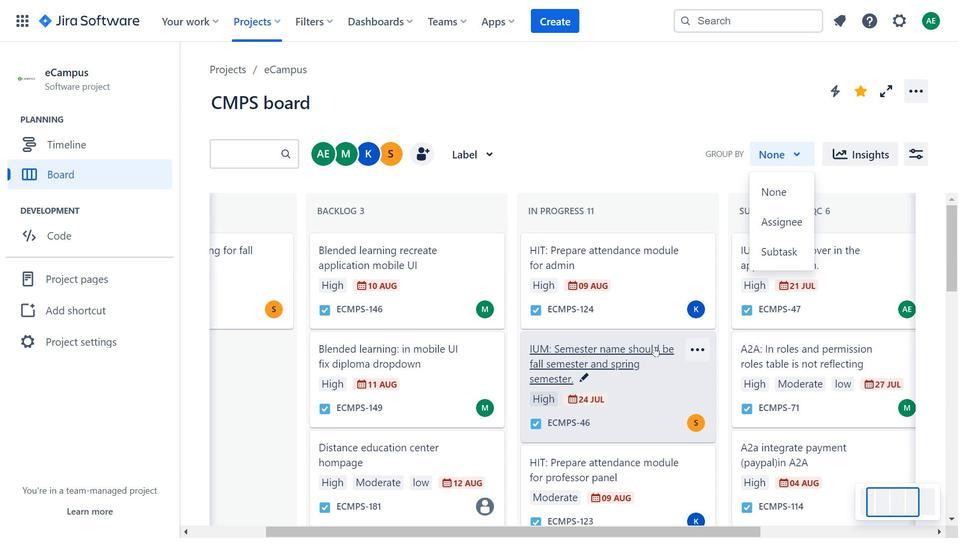 
Action: Mouse scrolled (654, 347) with delta (0, 0)
Screenshot: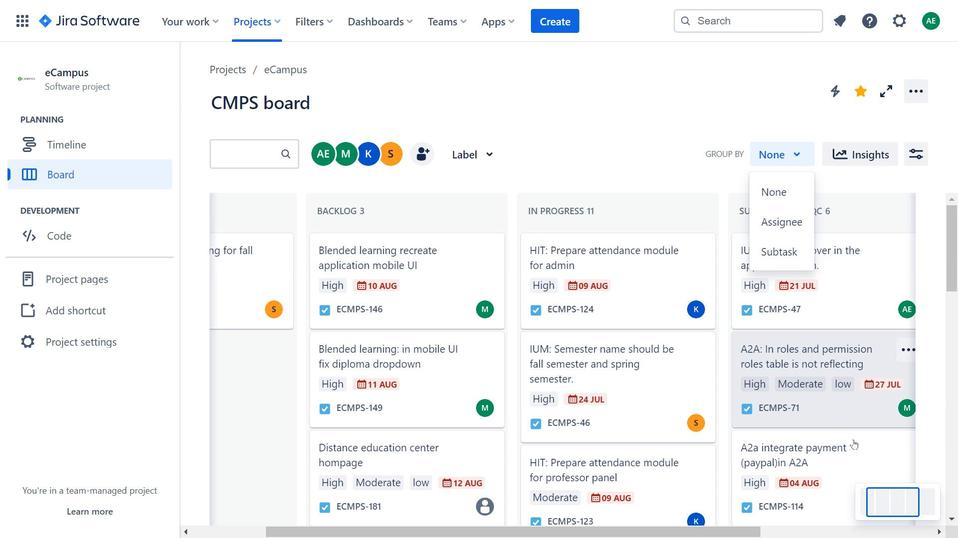 
Action: Mouse scrolled (654, 347) with delta (0, 0)
Screenshot: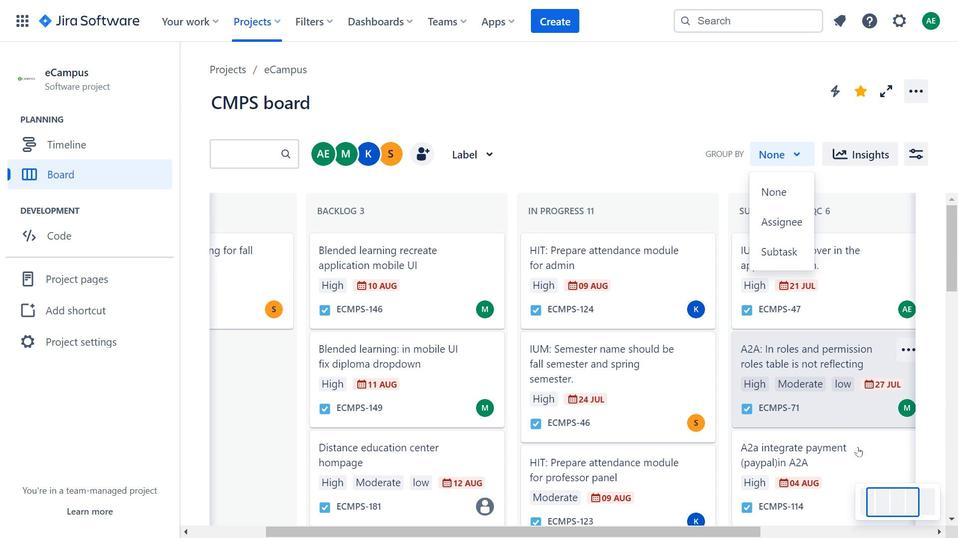 
Action: Mouse scrolled (654, 347) with delta (0, 0)
Screenshot: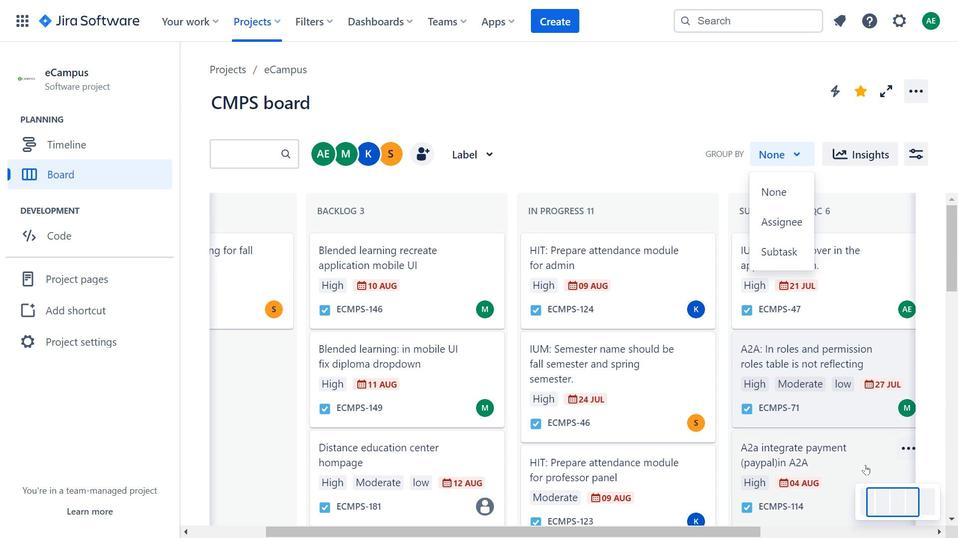 
Action: Mouse moved to (887, 491)
Screenshot: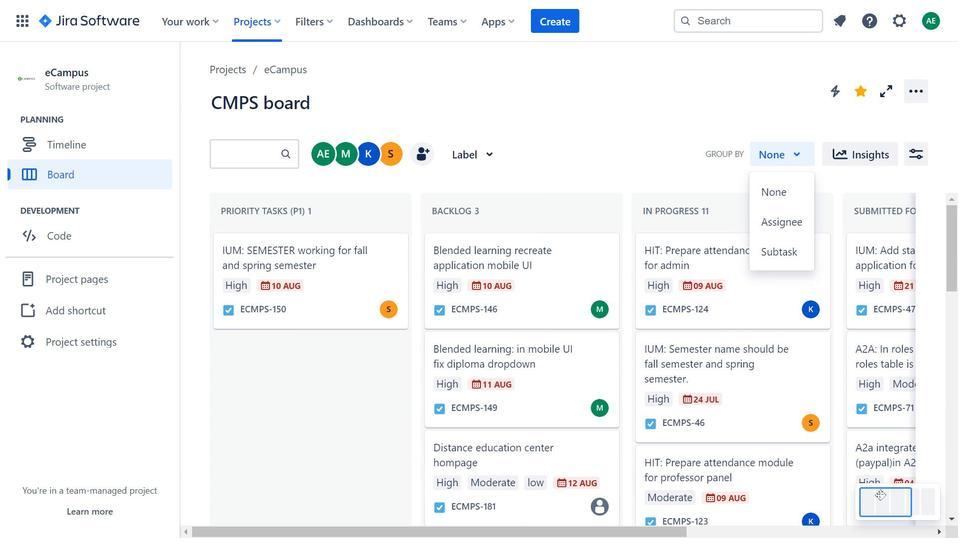 
Action: Mouse pressed left at (887, 491)
Screenshot: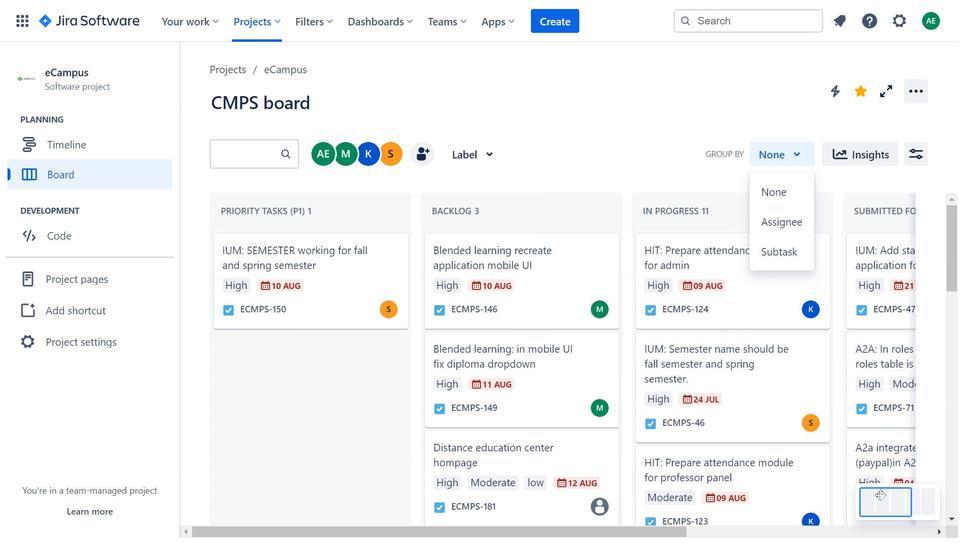 
Action: Mouse moved to (347, 322)
Screenshot: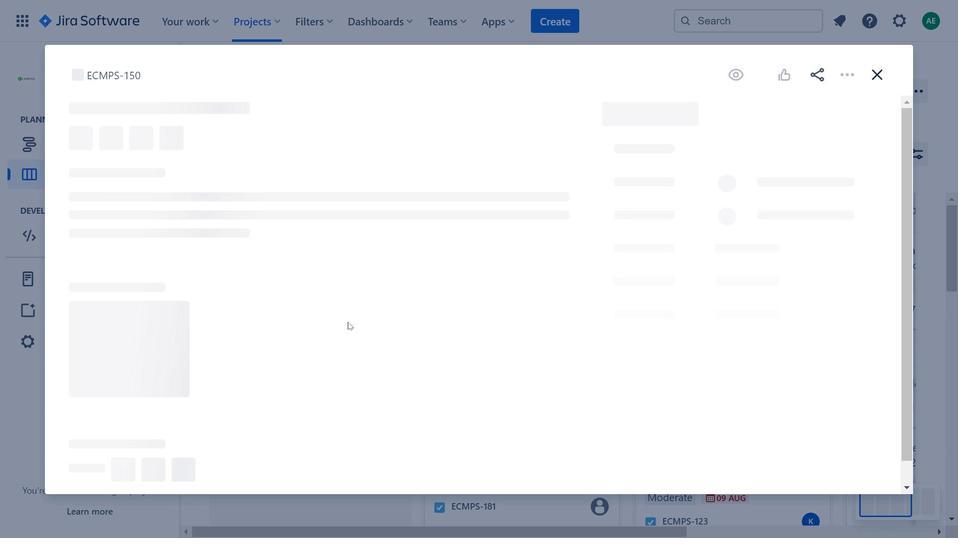 
Action: Mouse pressed left at (347, 322)
Screenshot: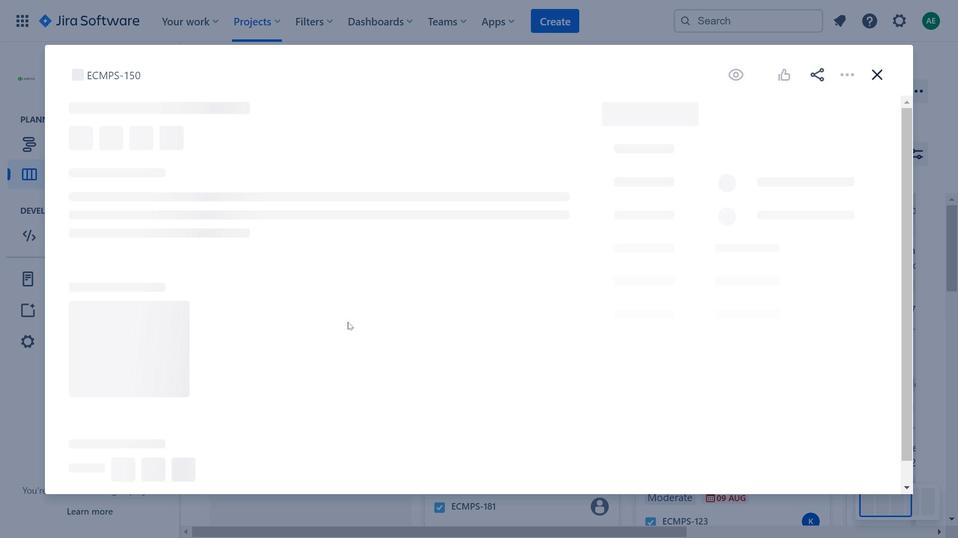 
Action: Mouse moved to (642, 123)
Screenshot: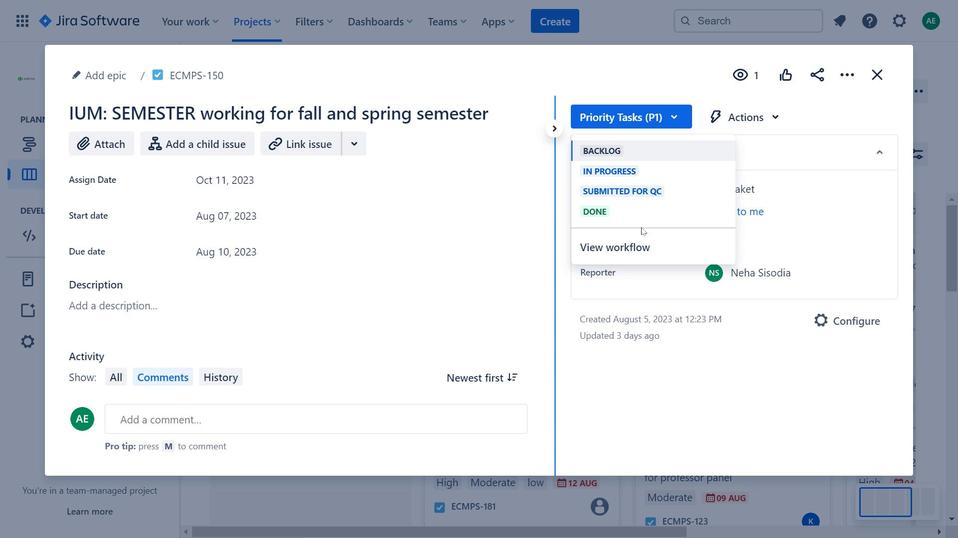 
Action: Mouse pressed left at (642, 123)
Screenshot: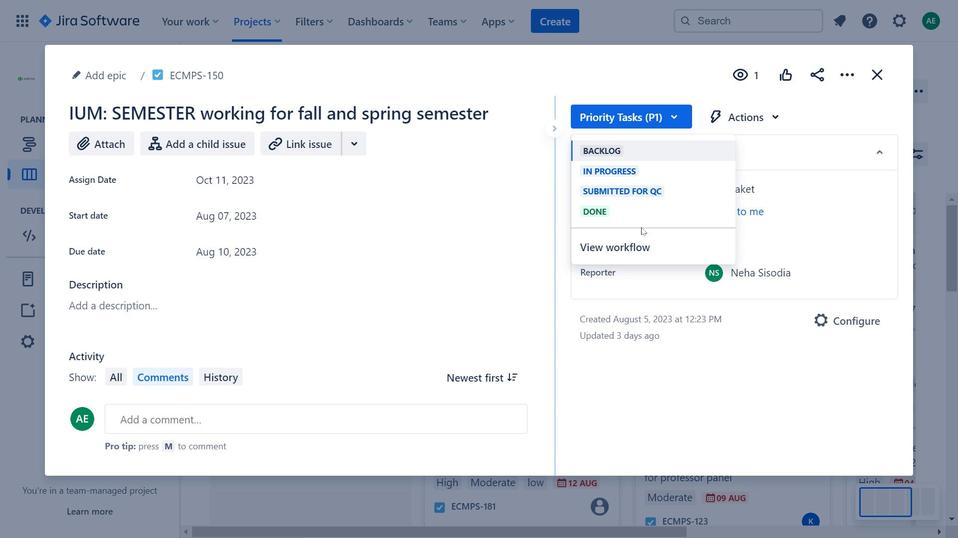 
Action: Mouse moved to (353, 185)
Screenshot: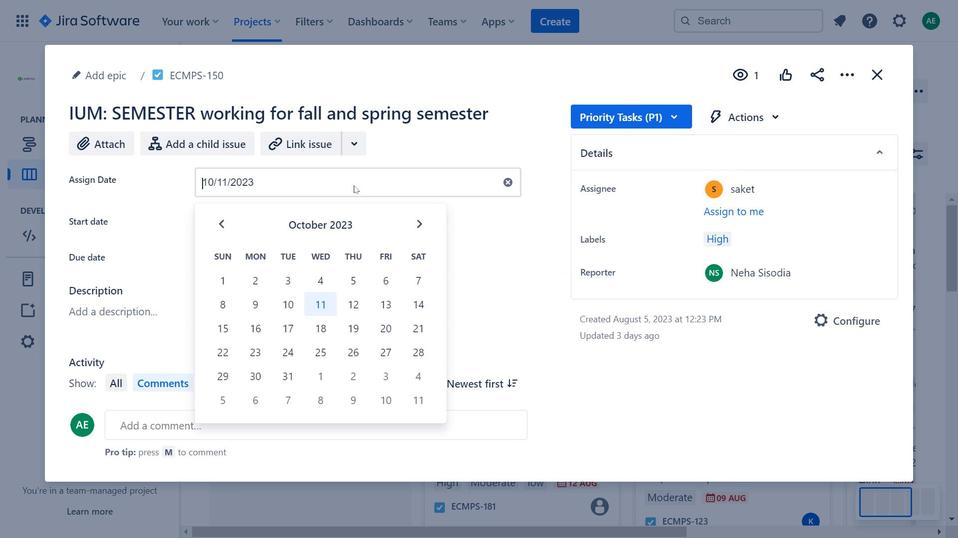 
Action: Mouse pressed left at (353, 185)
Screenshot: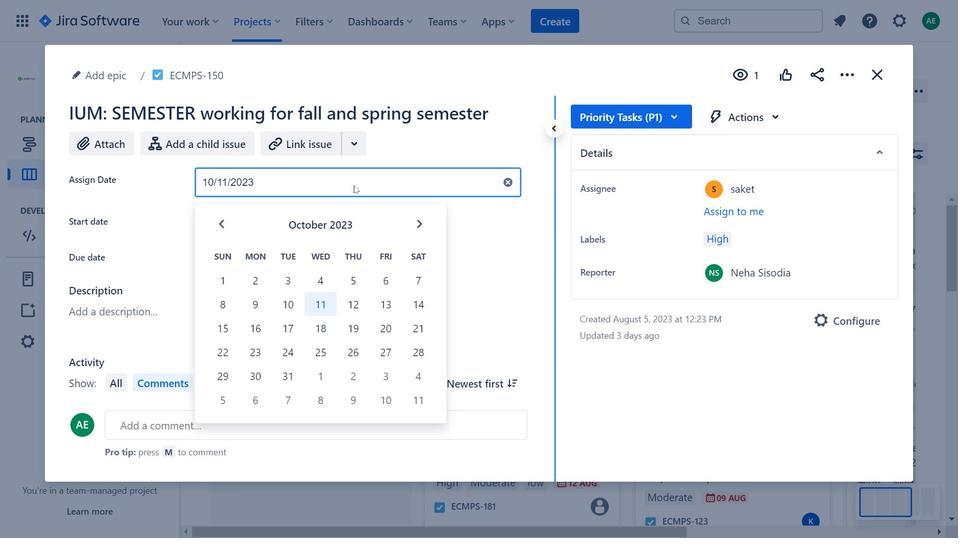 
Action: Mouse moved to (417, 231)
Screenshot: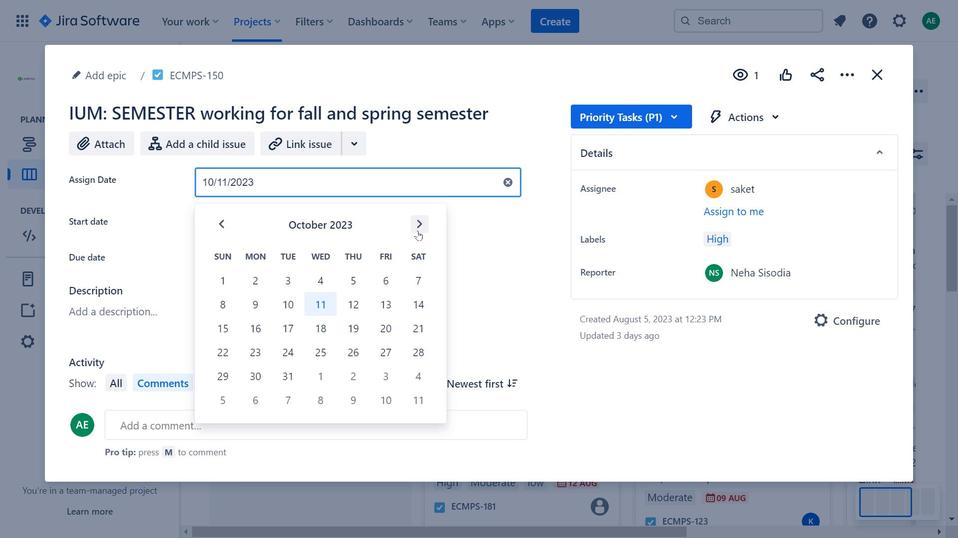 
Action: Mouse pressed left at (417, 231)
Screenshot: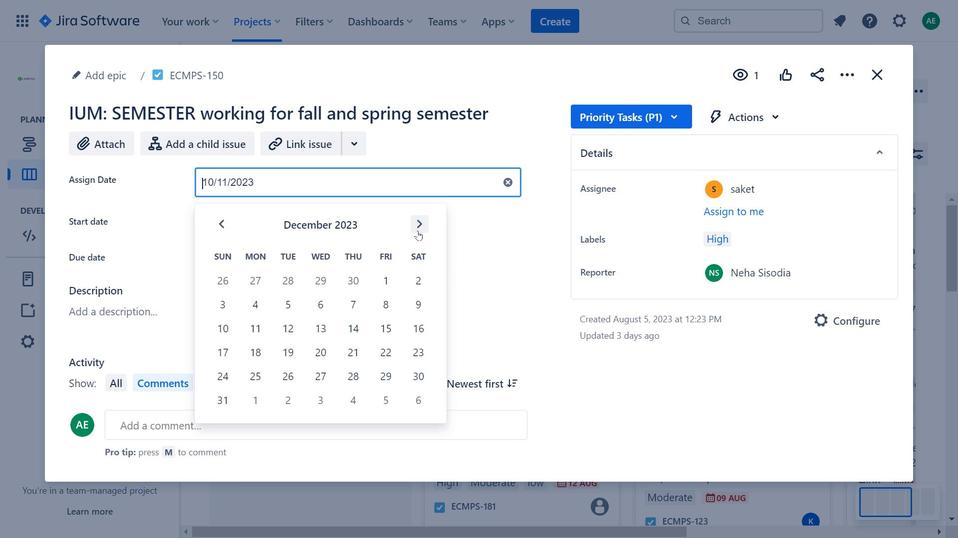
Action: Mouse pressed left at (417, 231)
Screenshot: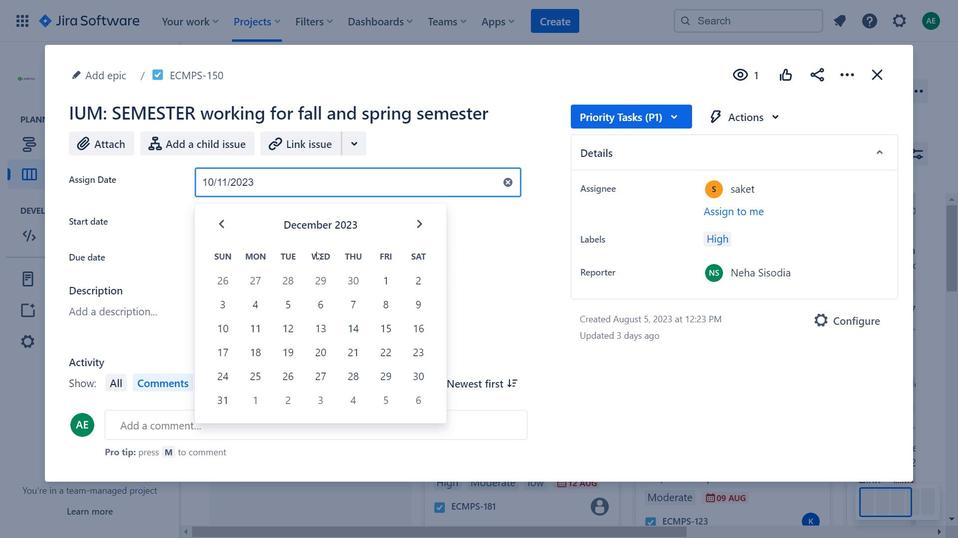 
Action: Mouse moved to (221, 215)
Screenshot: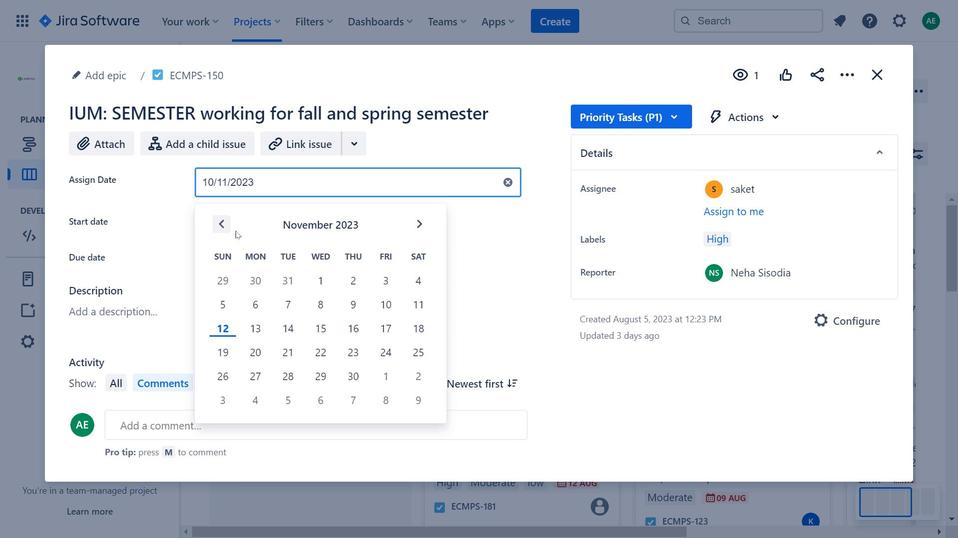 
Action: Mouse pressed left at (221, 215)
Screenshot: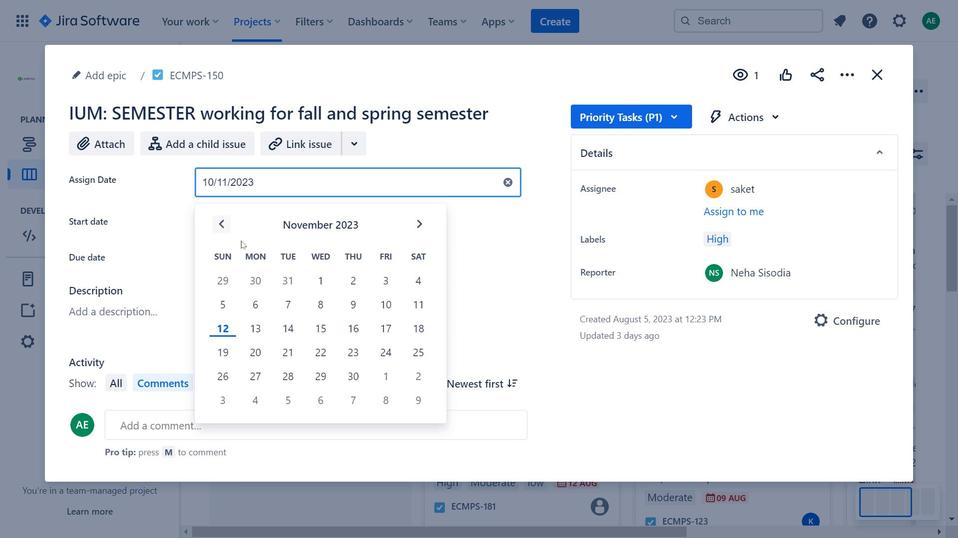 
Action: Mouse moved to (674, 118)
Screenshot: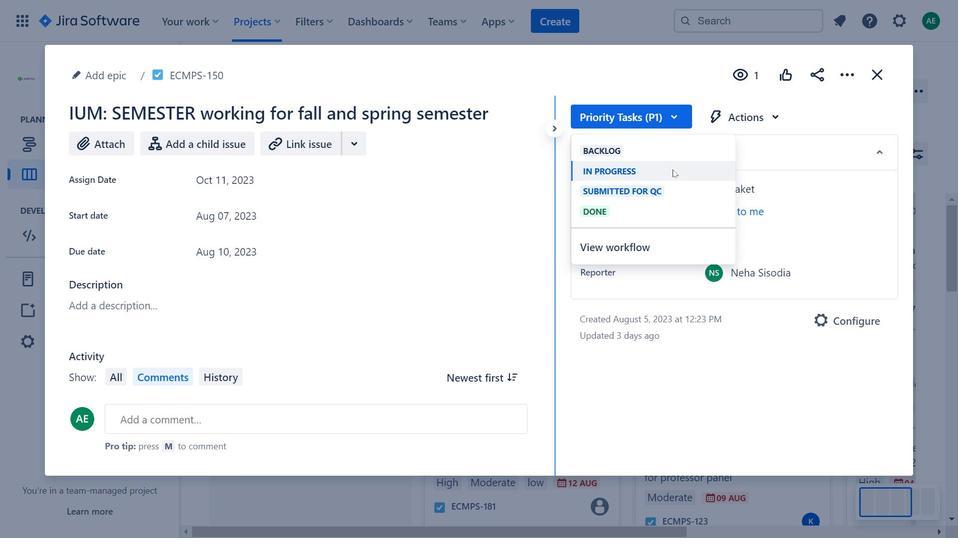 
Action: Mouse pressed left at (674, 118)
Screenshot: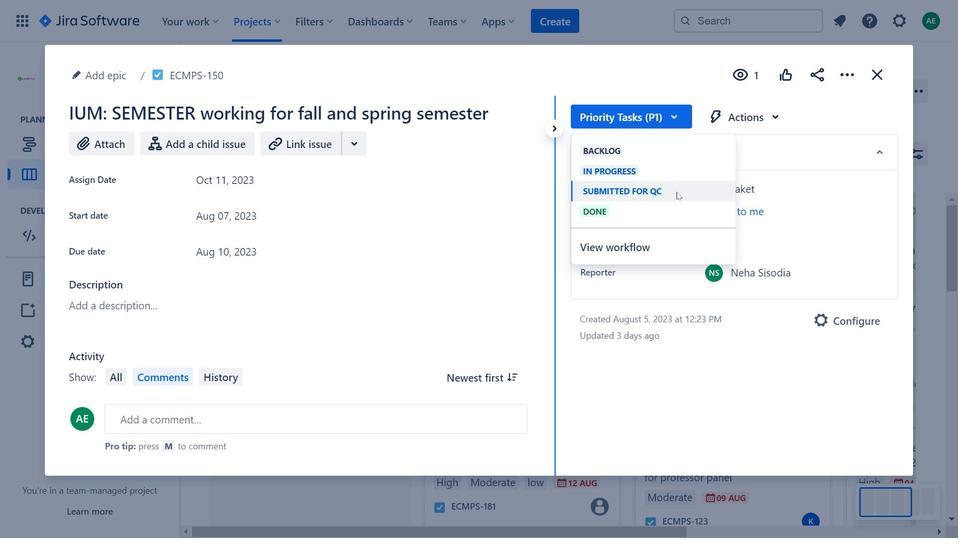 
Action: Mouse moved to (701, 245)
Screenshot: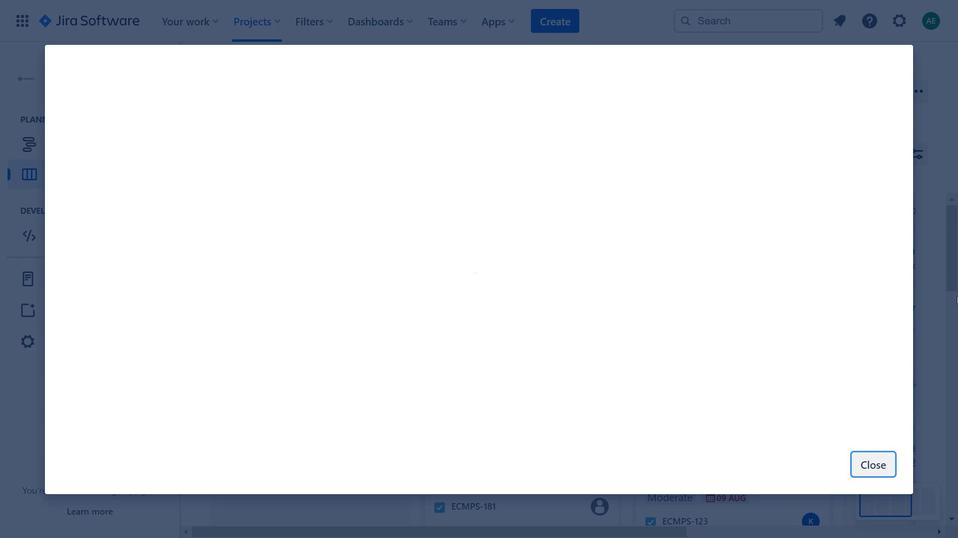 
Action: Mouse pressed left at (701, 245)
Screenshot: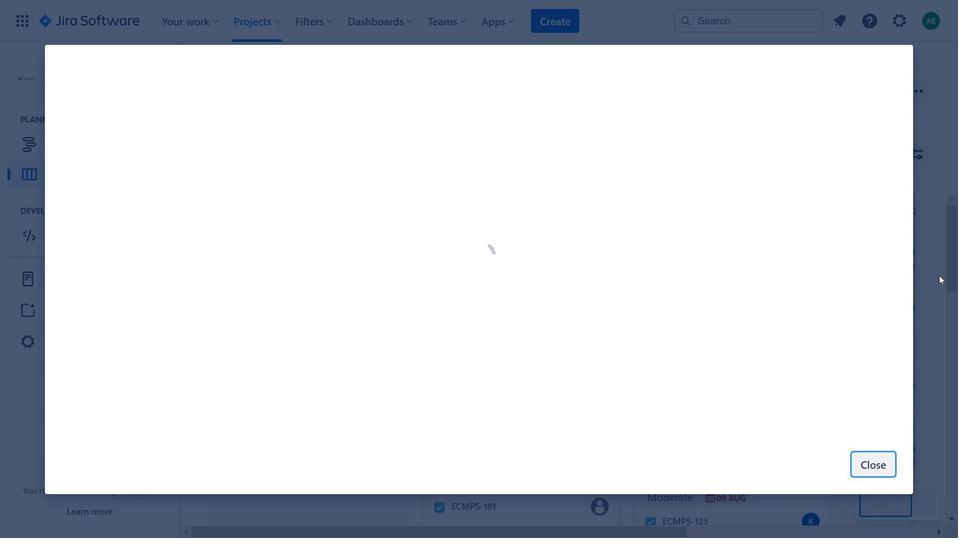 
Action: Mouse moved to (558, 280)
Screenshot: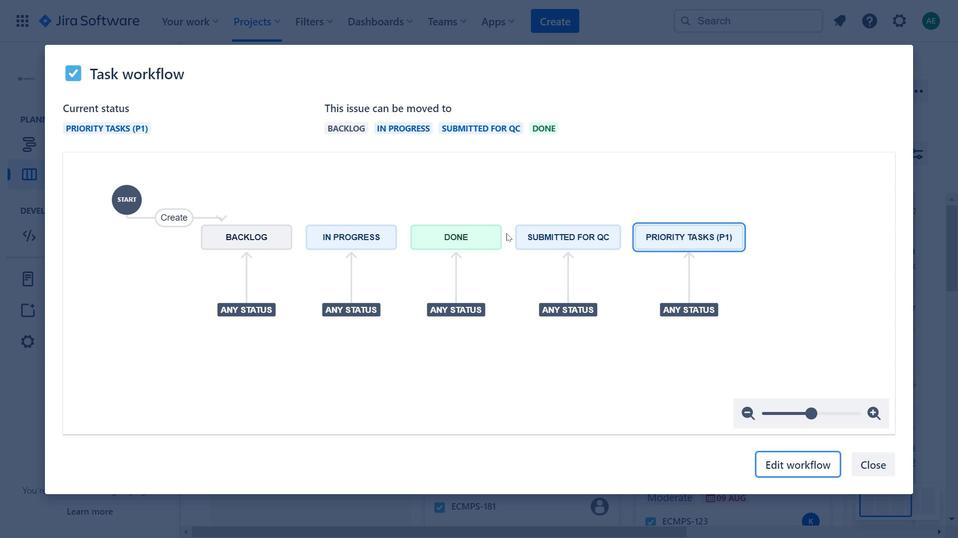 
Action: Mouse pressed left at (558, 280)
Screenshot: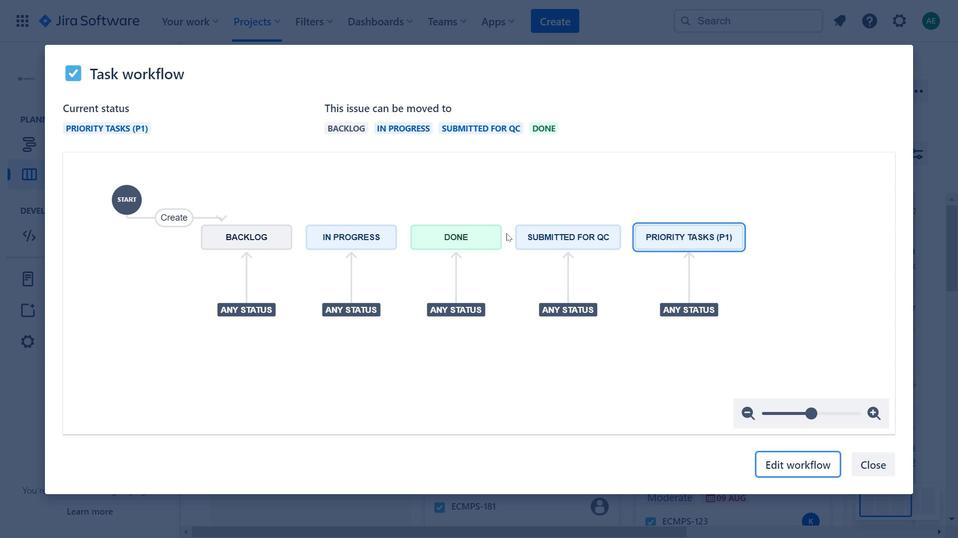 
Action: Mouse moved to (827, 459)
Screenshot: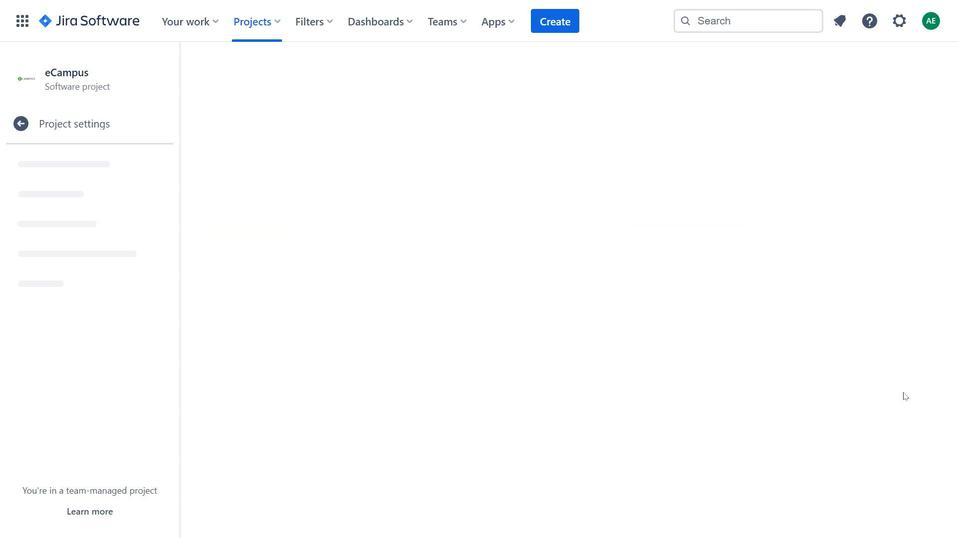 
Action: Mouse pressed left at (827, 459)
Screenshot: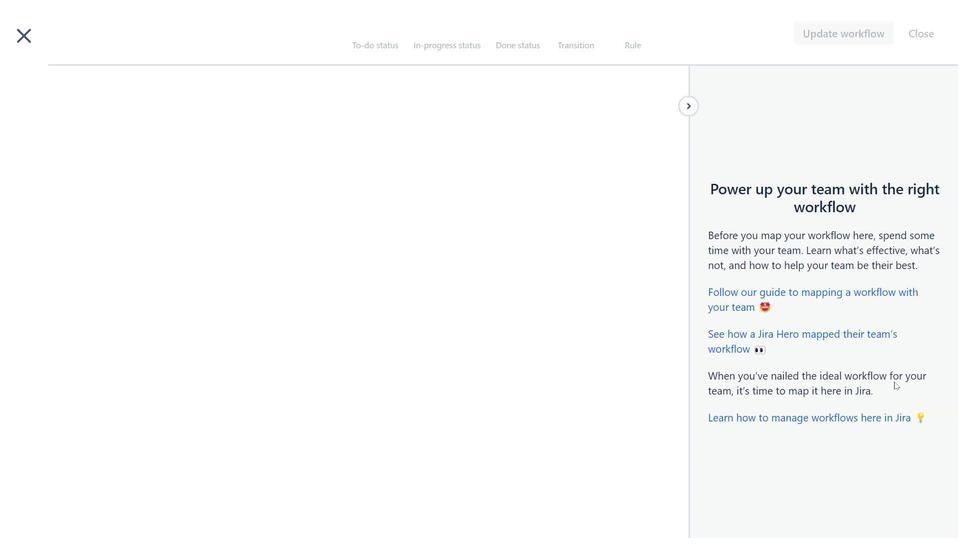 
Action: Mouse moved to (683, 110)
Screenshot: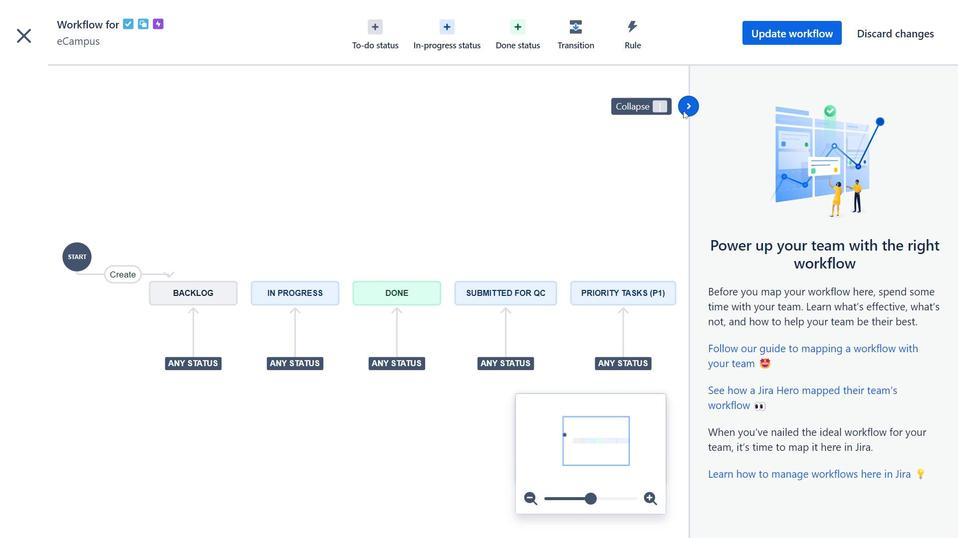 
Action: Mouse pressed left at (683, 110)
Screenshot: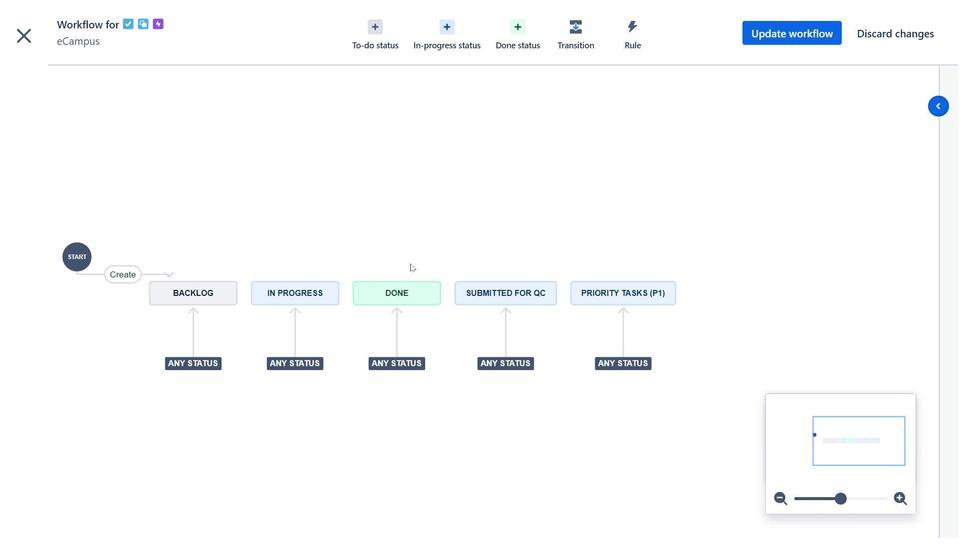 
Action: Mouse moved to (842, 497)
Screenshot: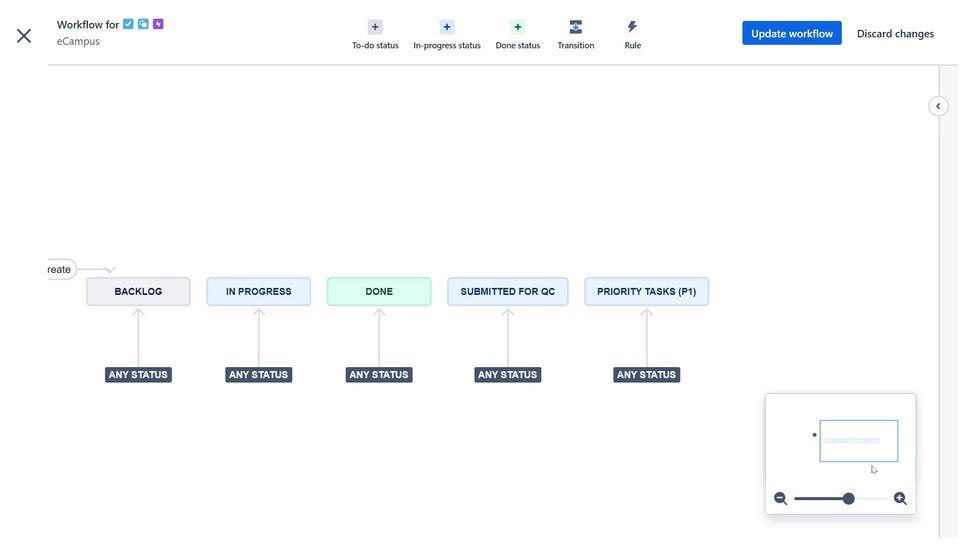 
Action: Mouse pressed left at (842, 497)
Screenshot: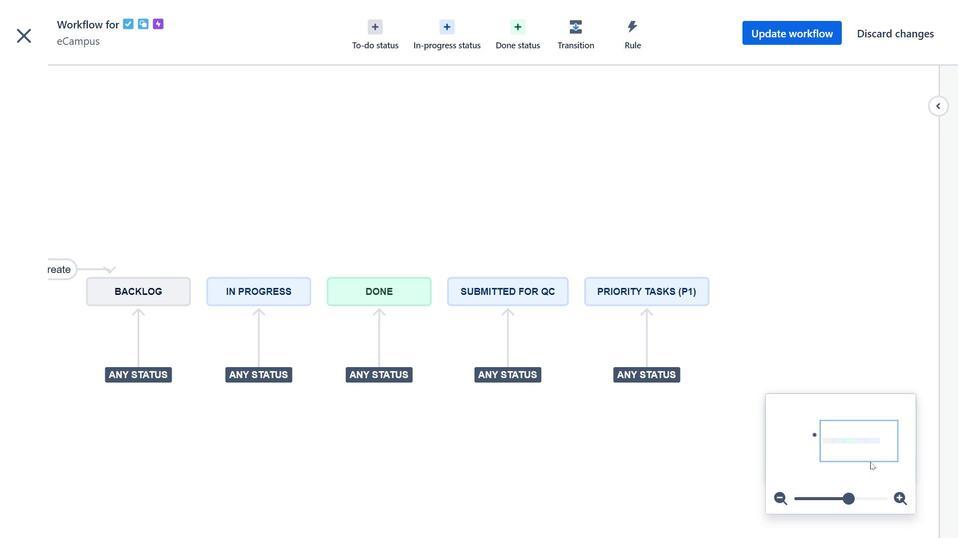
Action: Mouse moved to (869, 458)
Screenshot: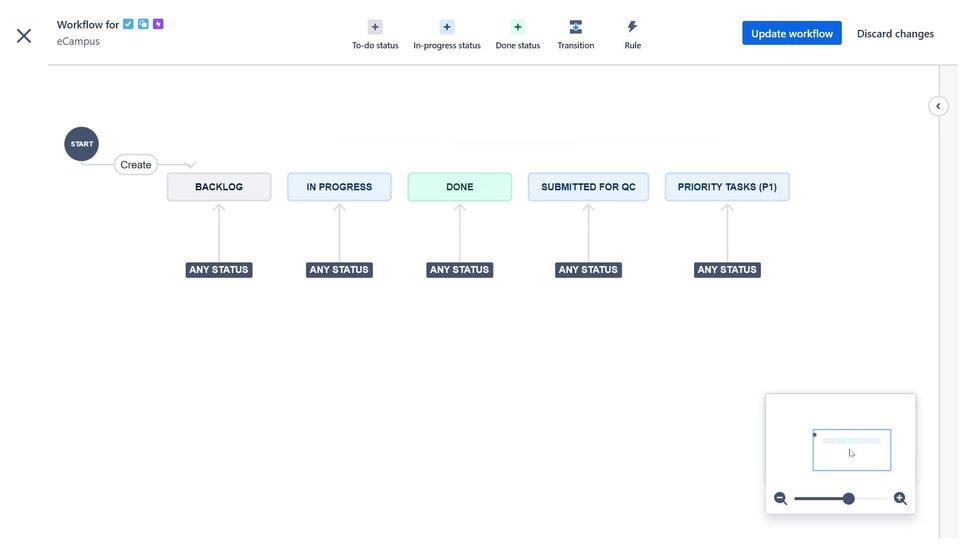 
Action: Mouse pressed left at (869, 458)
Screenshot: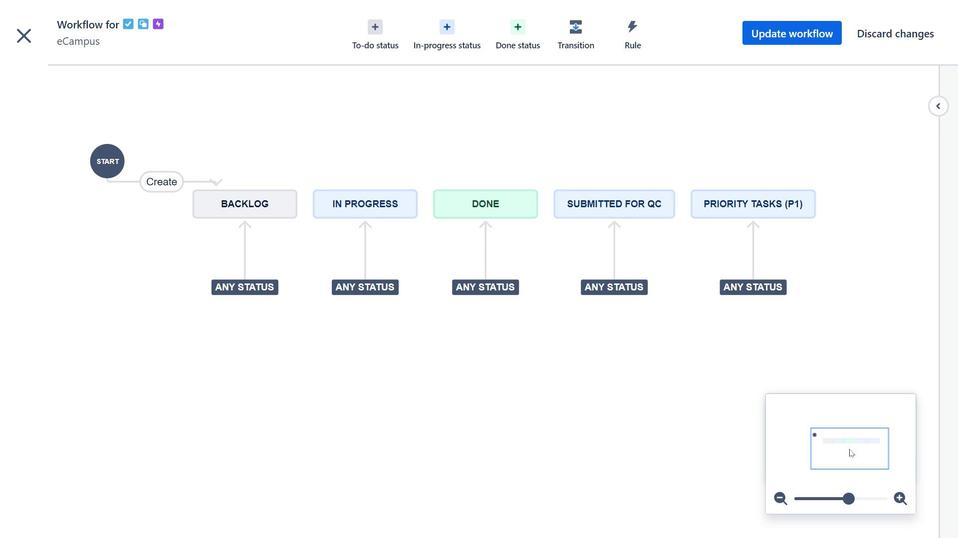 
Action: Mouse moved to (827, 443)
Screenshot: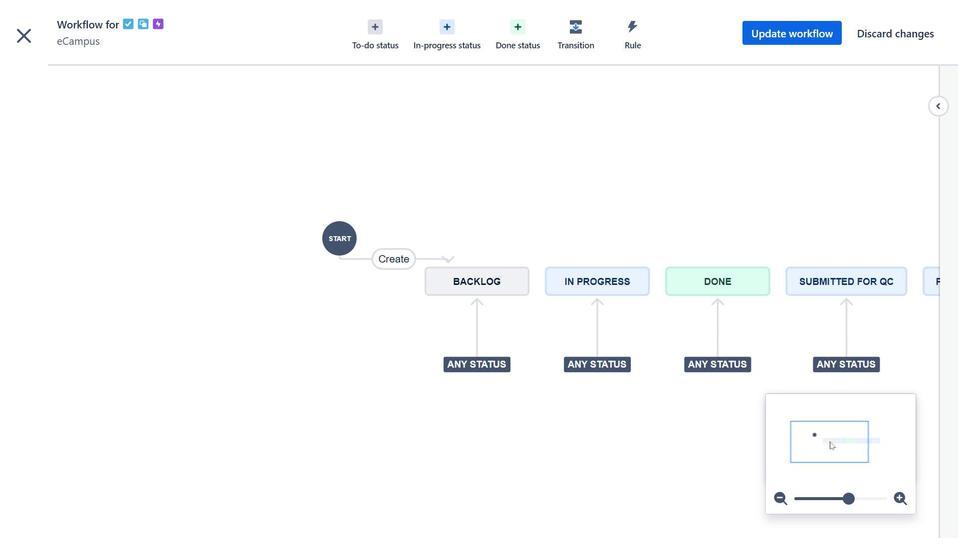 
Action: Mouse pressed left at (827, 443)
Screenshot: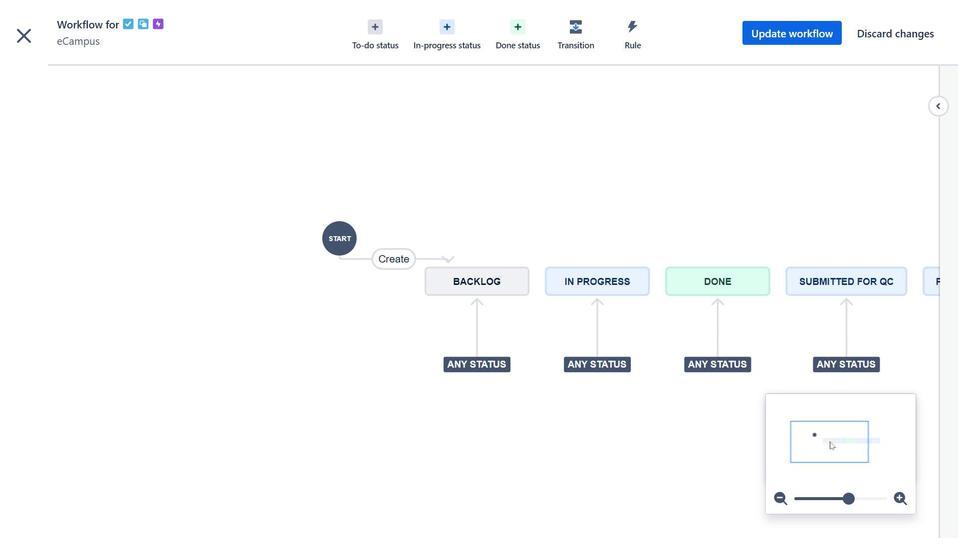 
Action: Mouse moved to (289, 281)
Screenshot: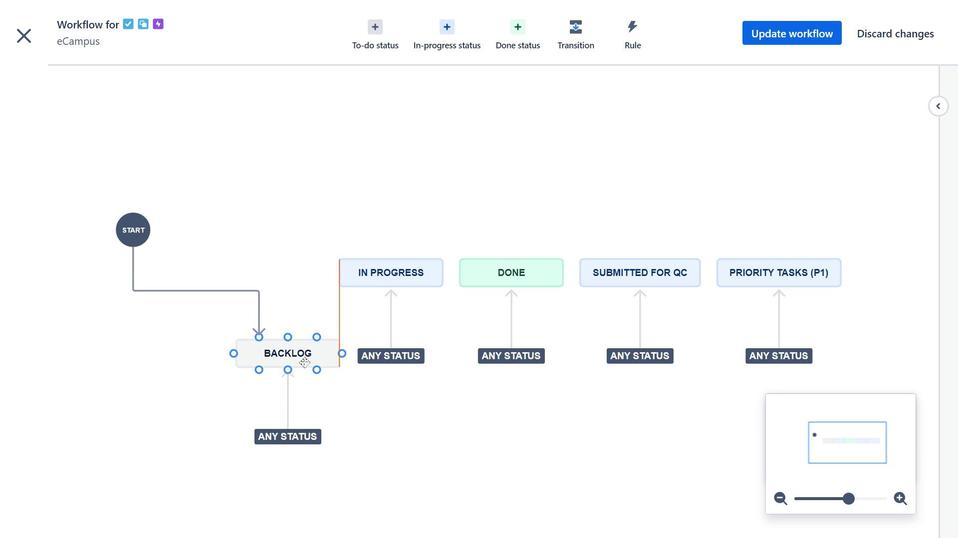
Action: Mouse pressed left at (289, 281)
Screenshot: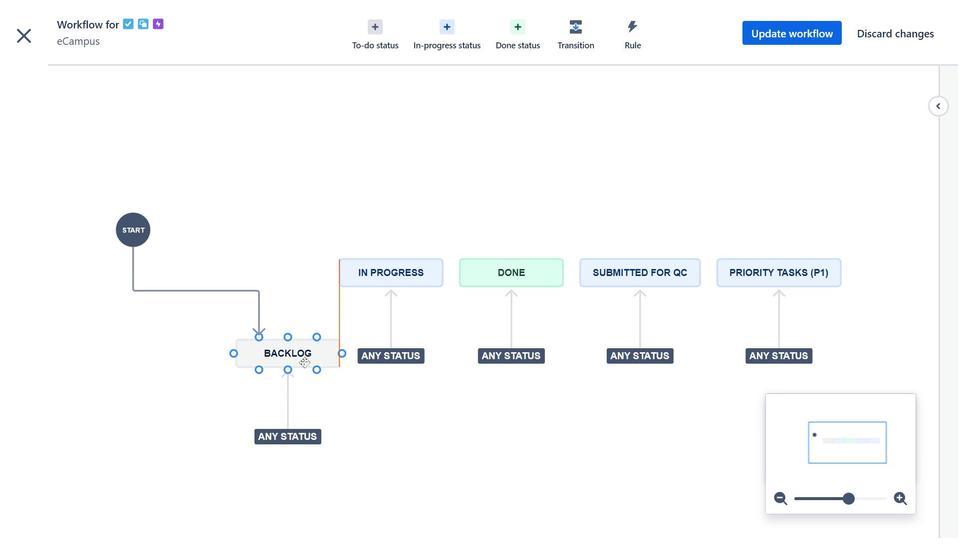 
Action: Mouse moved to (785, 284)
Screenshot: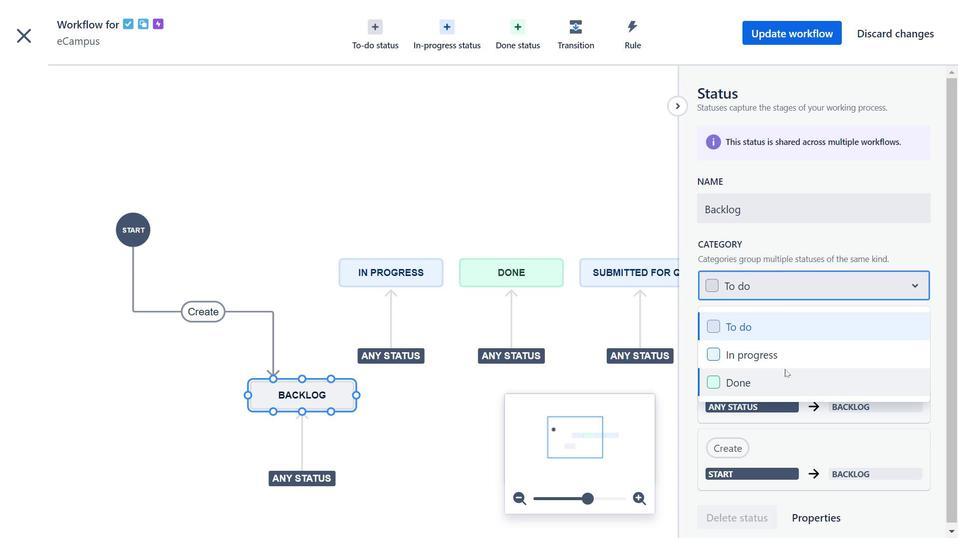 
Action: Mouse pressed left at (785, 284)
Screenshot: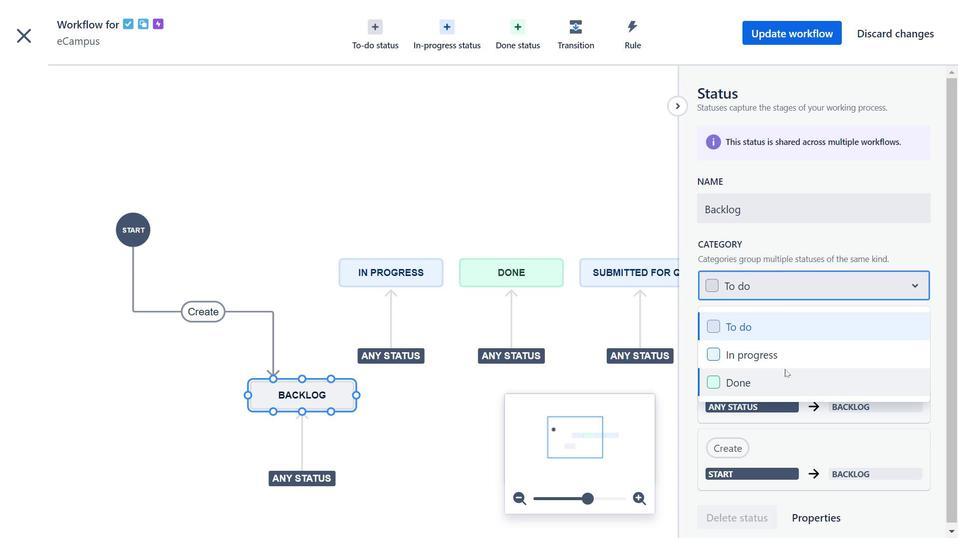 
Action: Mouse moved to (418, 279)
Screenshot: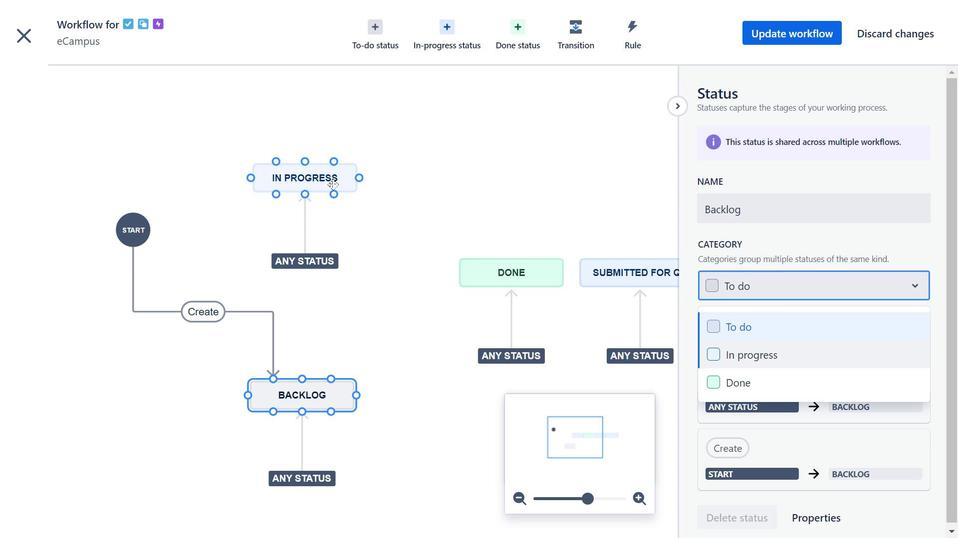
Action: Mouse pressed left at (418, 279)
Screenshot: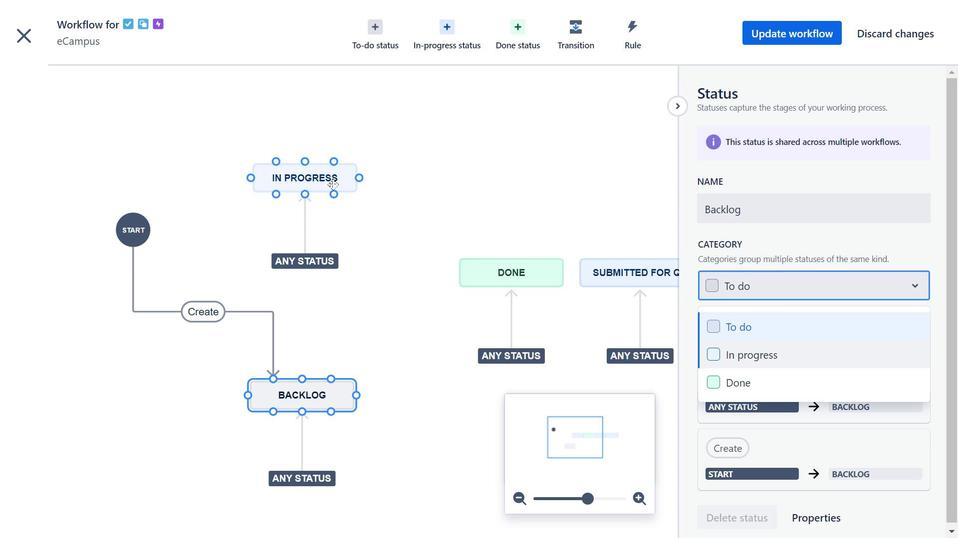 
Action: Mouse moved to (510, 272)
Screenshot: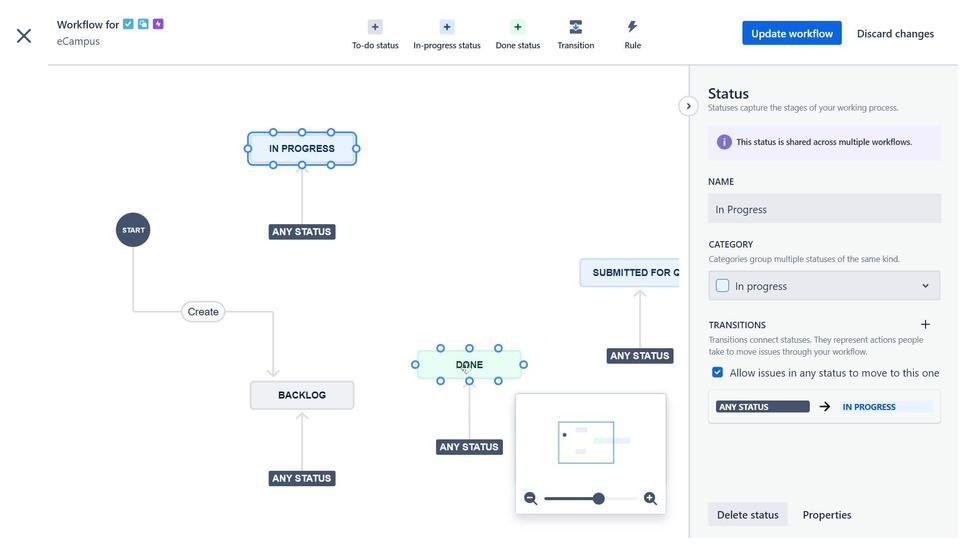 
Action: Mouse pressed left at (510, 272)
Screenshot: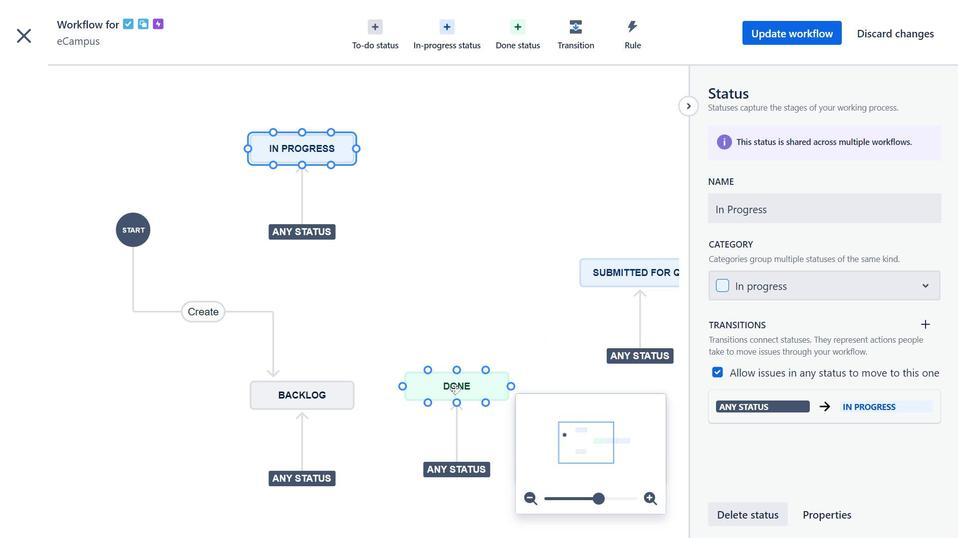 
Action: Mouse moved to (634, 271)
Screenshot: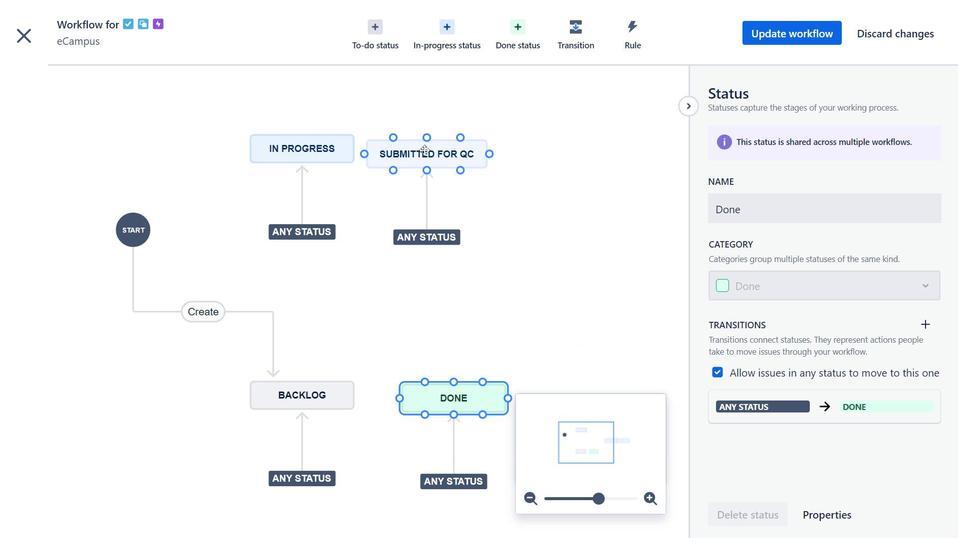 
Action: Mouse pressed left at (634, 271)
Screenshot: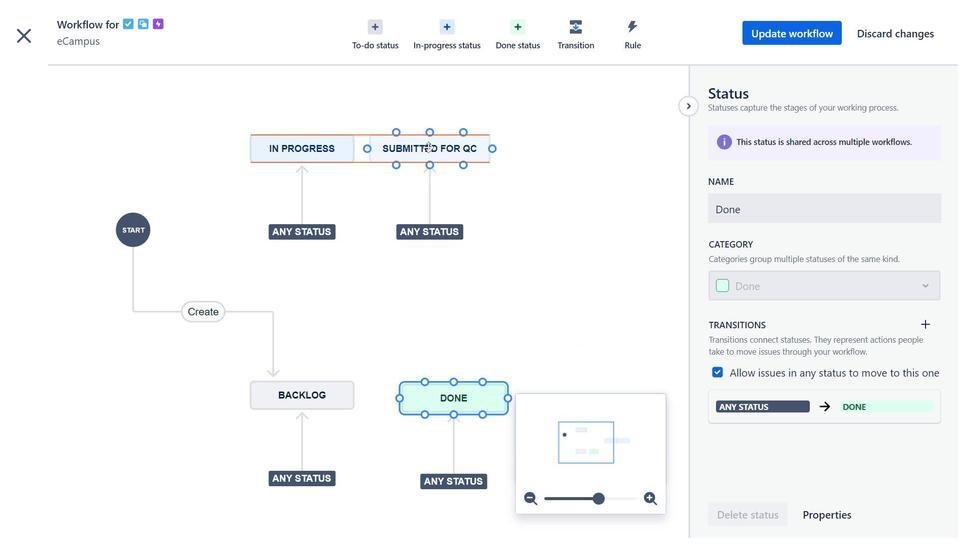 
Action: Mouse moved to (846, 286)
Screenshot: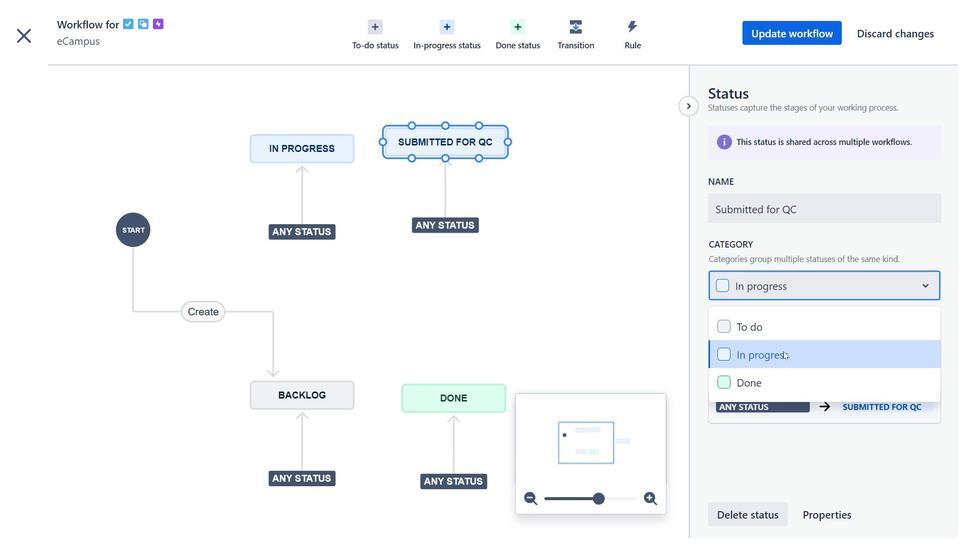 
Action: Mouse pressed left at (846, 286)
Screenshot: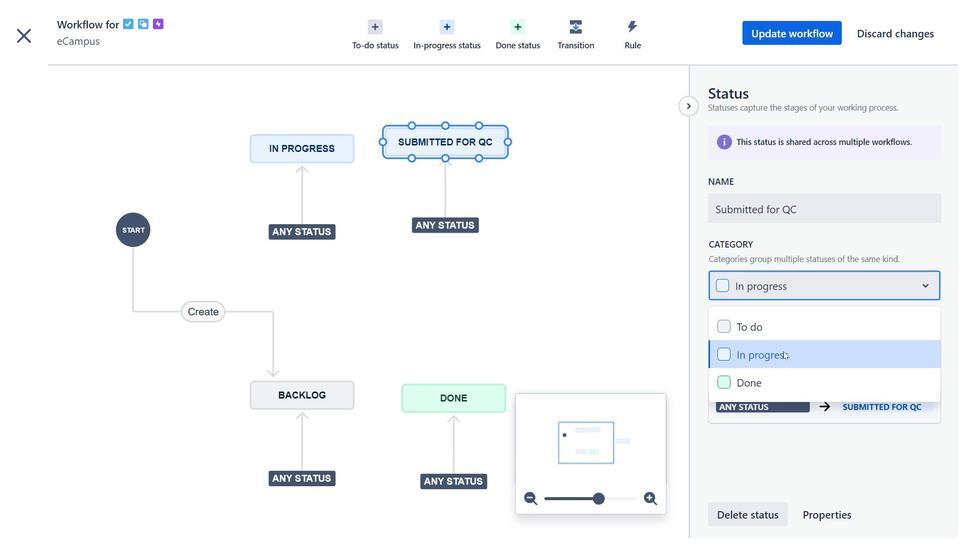 
Action: Mouse moved to (391, 28)
Screenshot: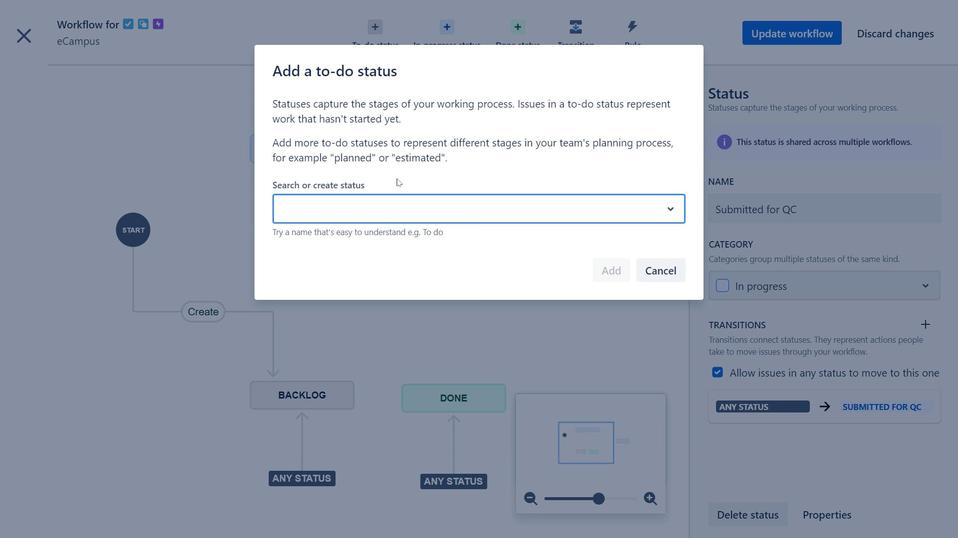 
Action: Mouse pressed left at (391, 28)
Screenshot: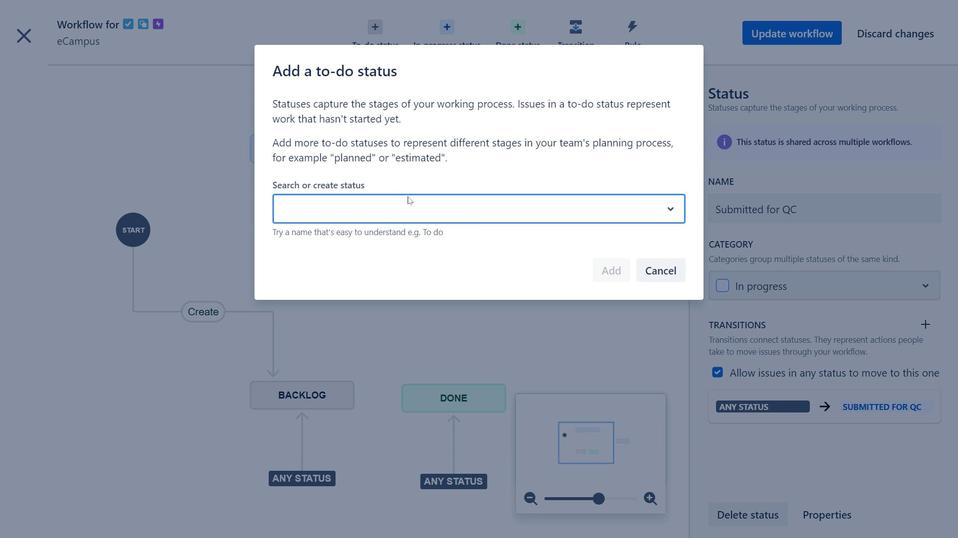 
Action: Mouse moved to (413, 206)
Screenshot: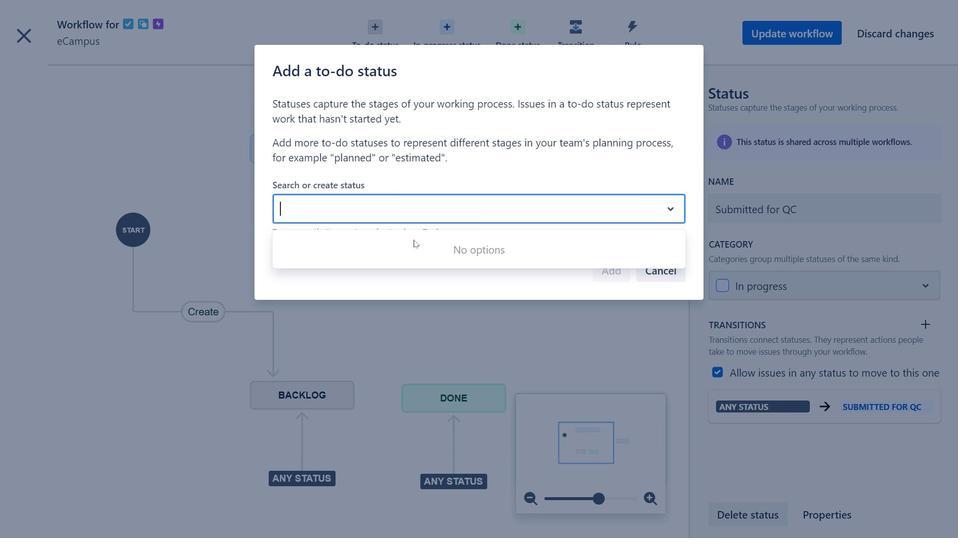
Action: Mouse pressed left at (413, 206)
Screenshot: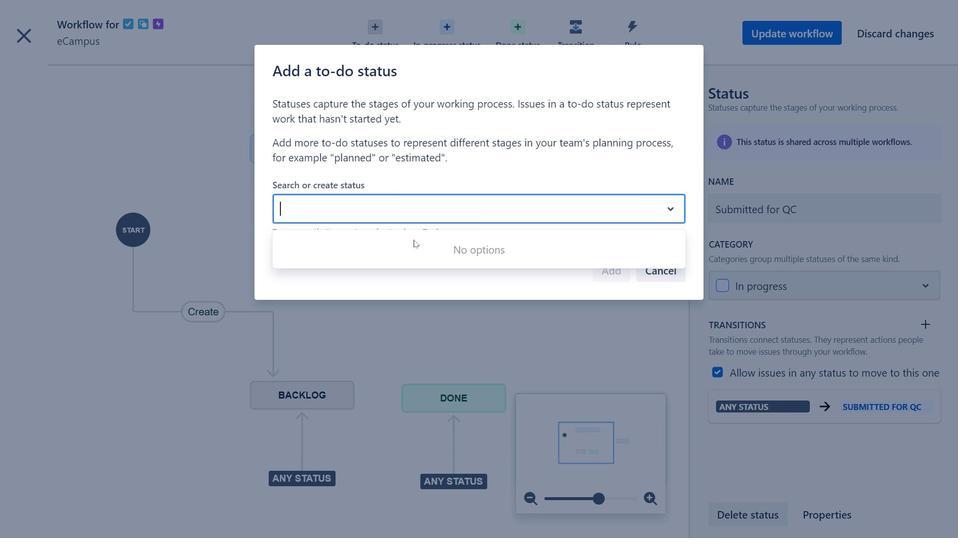 
Action: Mouse moved to (674, 267)
Screenshot: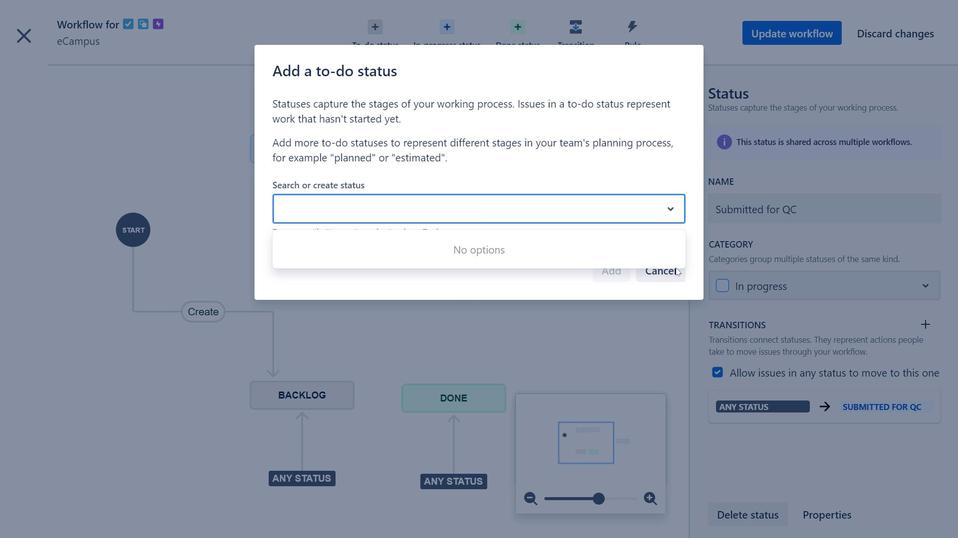 
Action: Mouse pressed left at (674, 267)
Screenshot: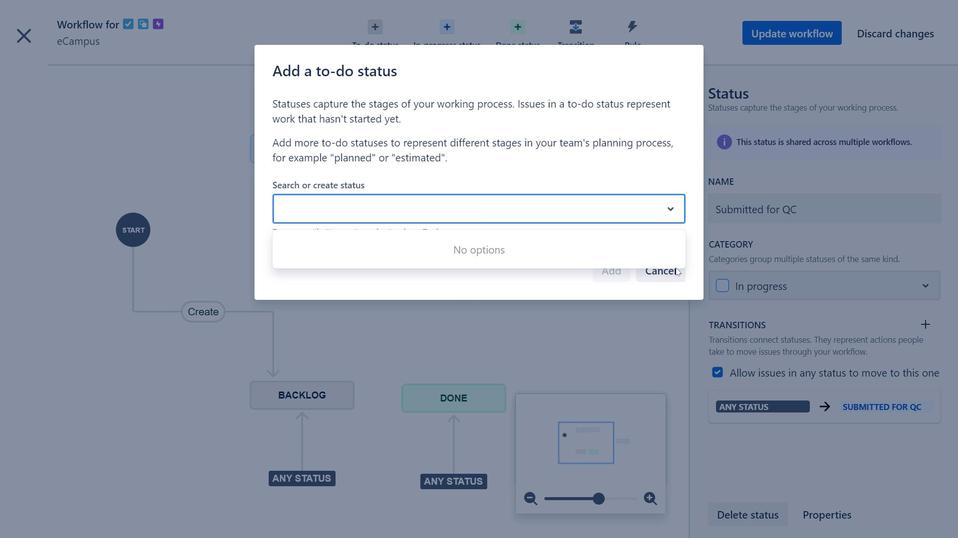 
Action: Mouse moved to (673, 272)
Screenshot: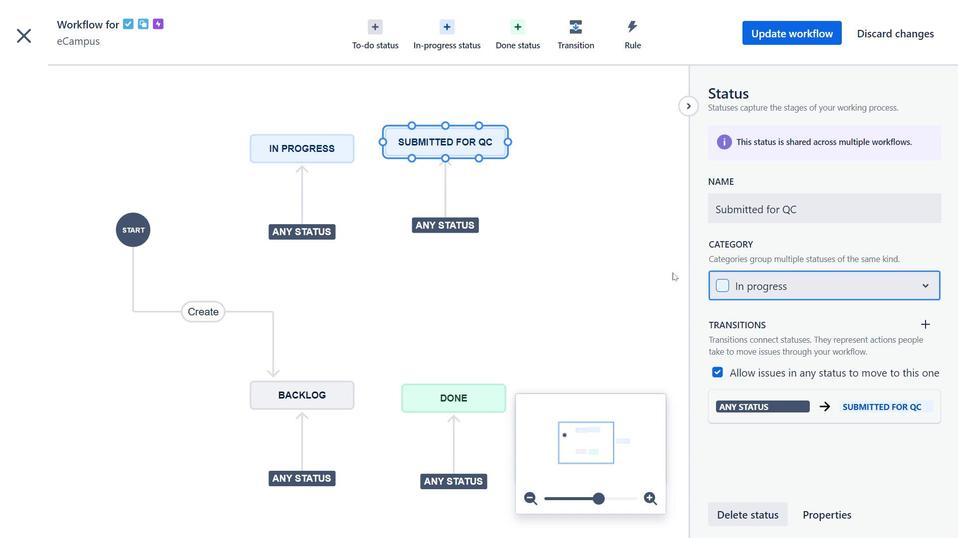 
Action: Mouse pressed left at (673, 272)
Screenshot: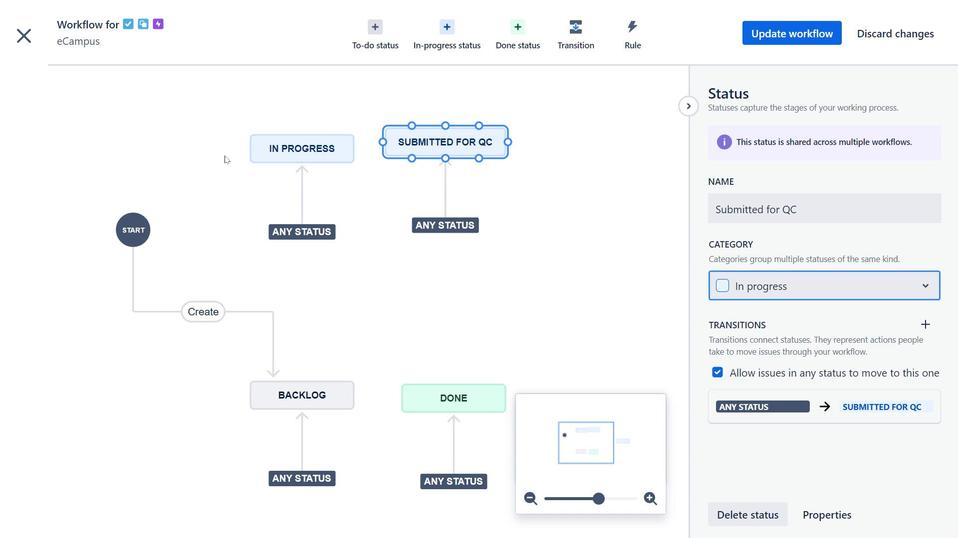 
Action: Mouse moved to (23, 39)
Screenshot: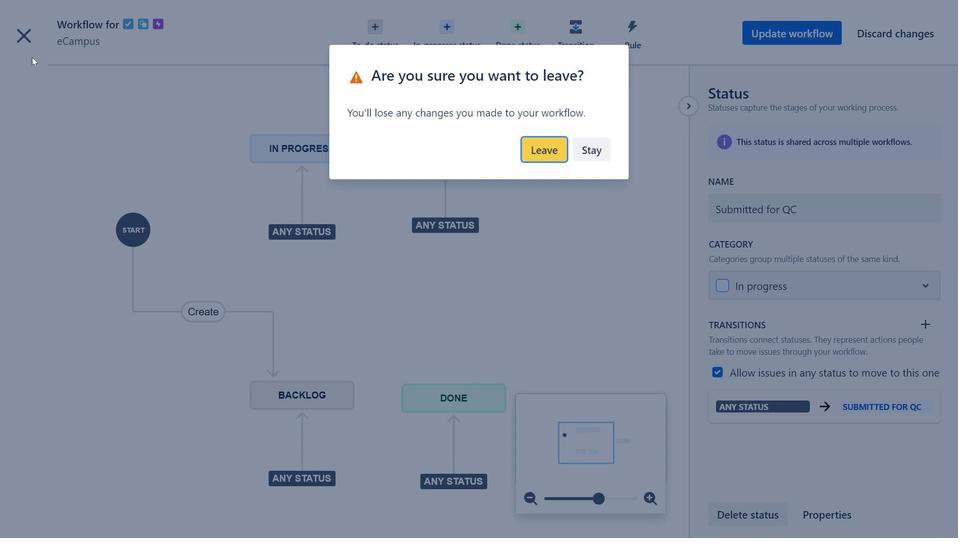 
Action: Mouse pressed left at (23, 39)
Screenshot: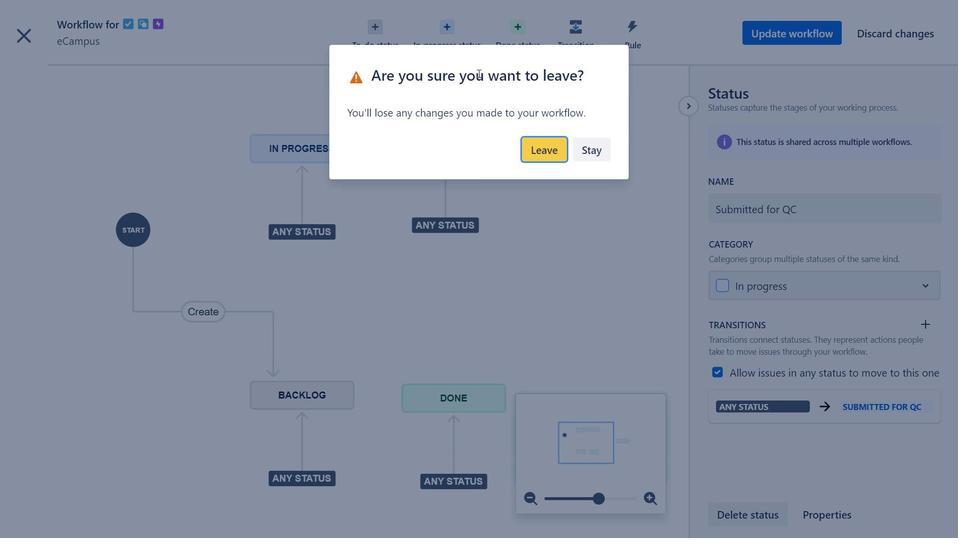
Action: Mouse moved to (550, 158)
Screenshot: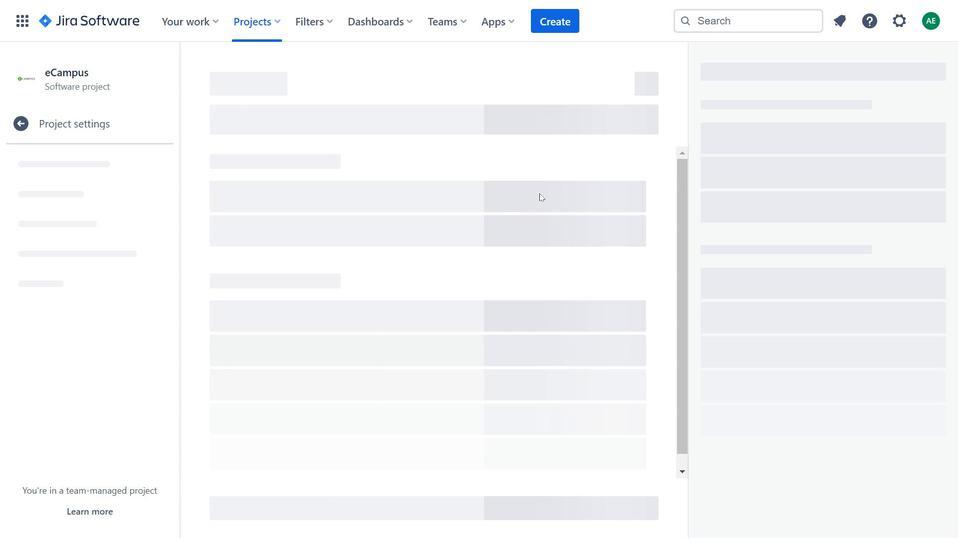 
Action: Mouse pressed left at (550, 158)
Screenshot: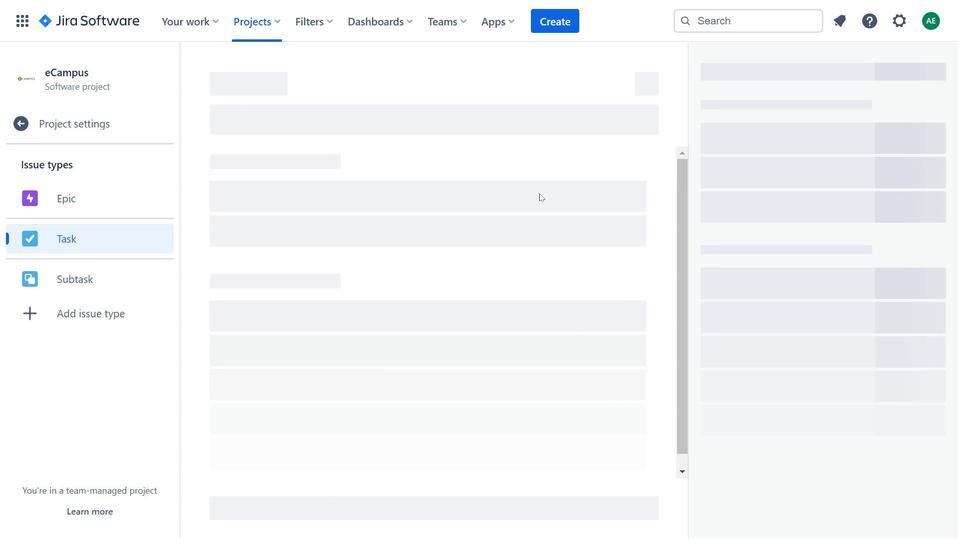
Action: Mouse moved to (805, 383)
Screenshot: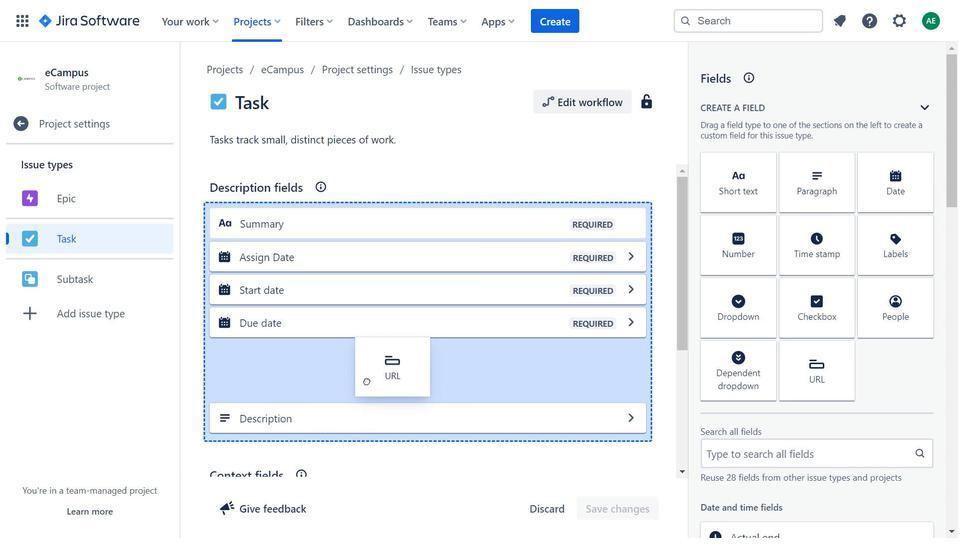 
Action: Mouse pressed left at (805, 383)
Screenshot: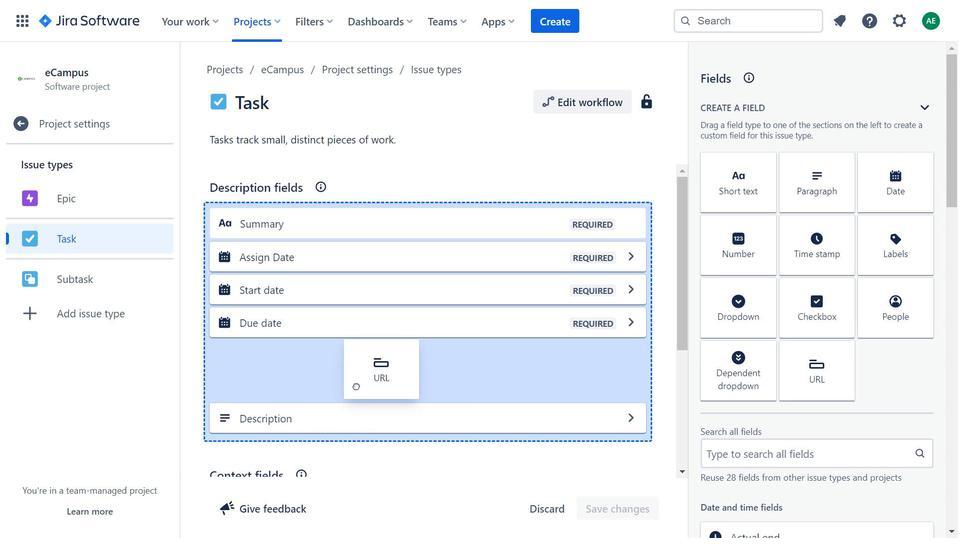 
Action: Mouse moved to (398, 278)
Screenshot: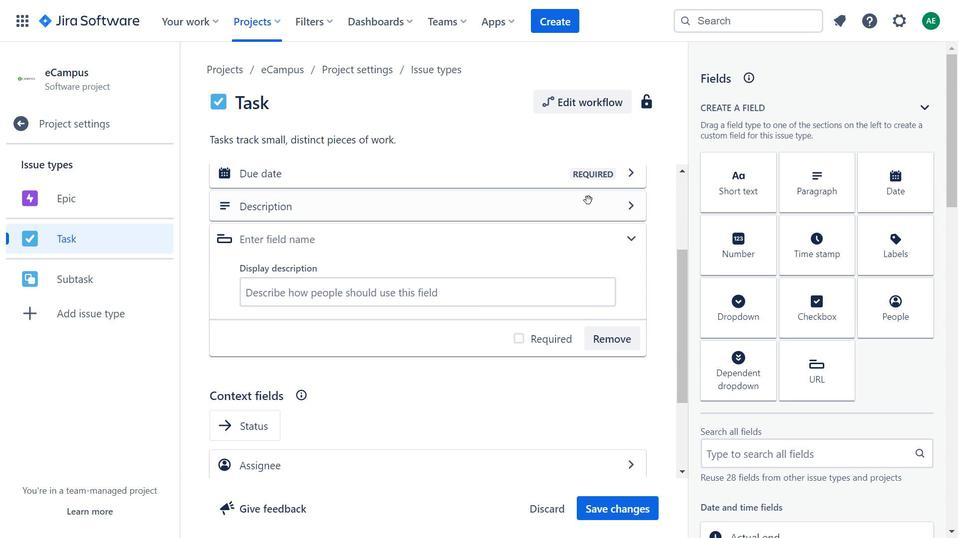 
Action: Mouse scrolled (398, 277) with delta (0, 0)
